 Task: nan
Action: Mouse moved to (479, 597)
Screenshot: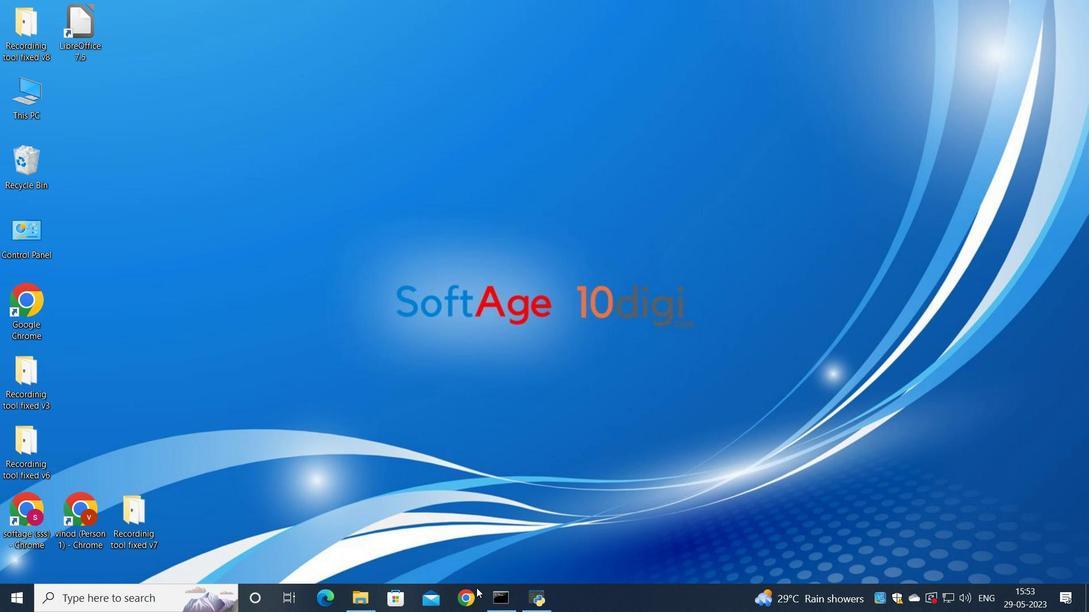 
Action: Mouse pressed left at (479, 597)
Screenshot: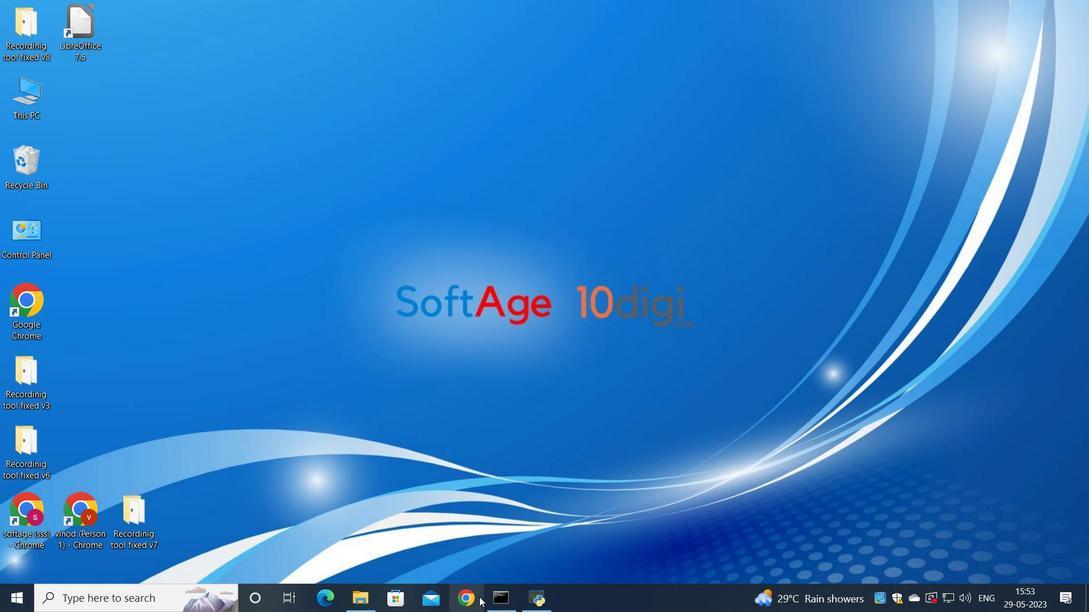 
Action: Mouse moved to (453, 360)
Screenshot: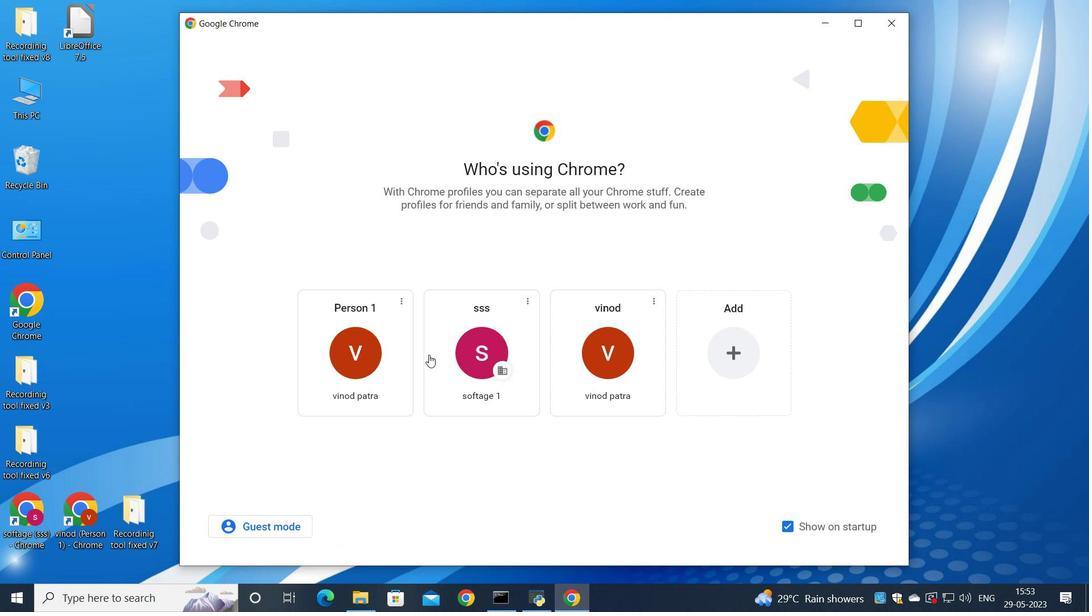 
Action: Mouse pressed left at (453, 360)
Screenshot: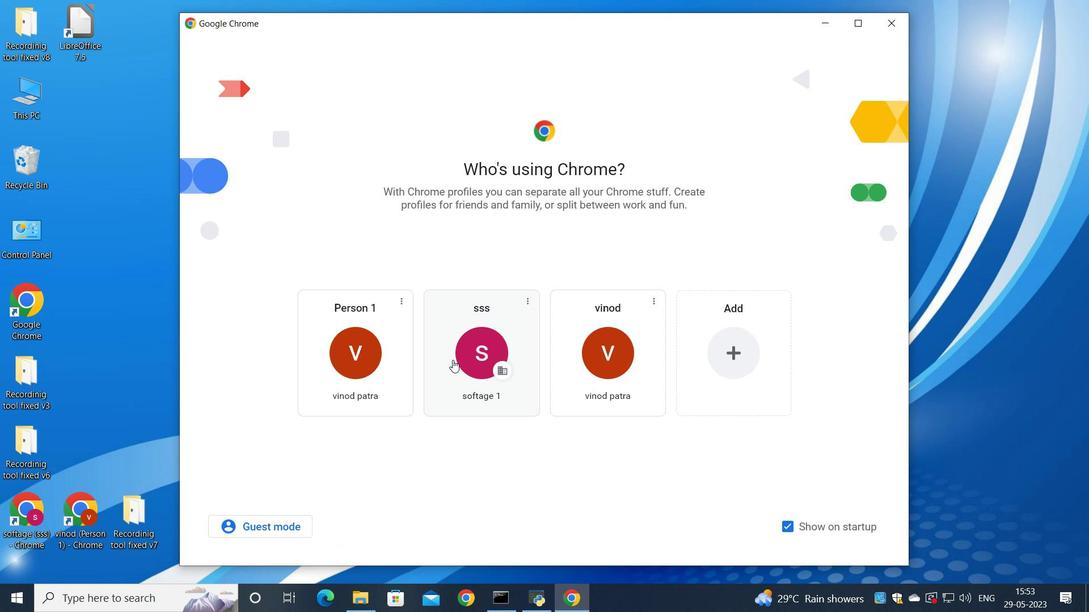 
Action: Mouse moved to (958, 73)
Screenshot: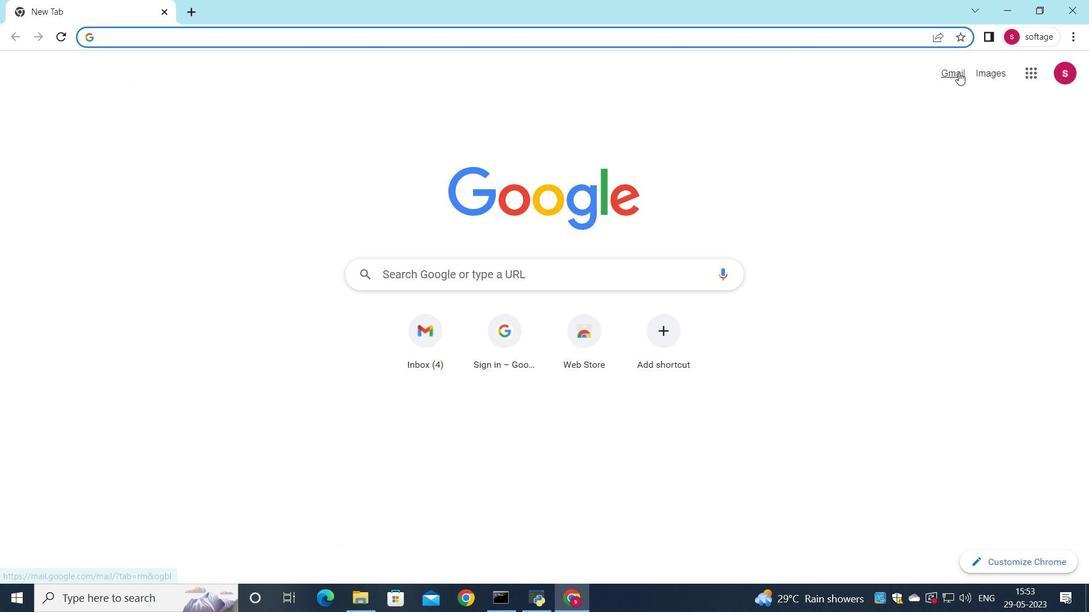 
Action: Mouse pressed left at (958, 73)
Screenshot: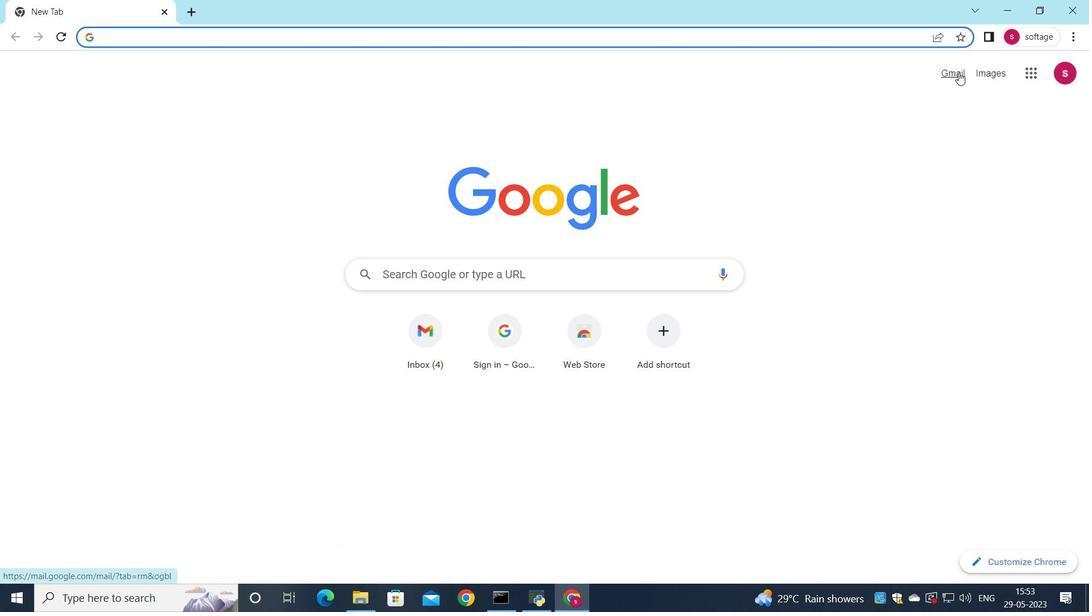 
Action: Mouse moved to (919, 98)
Screenshot: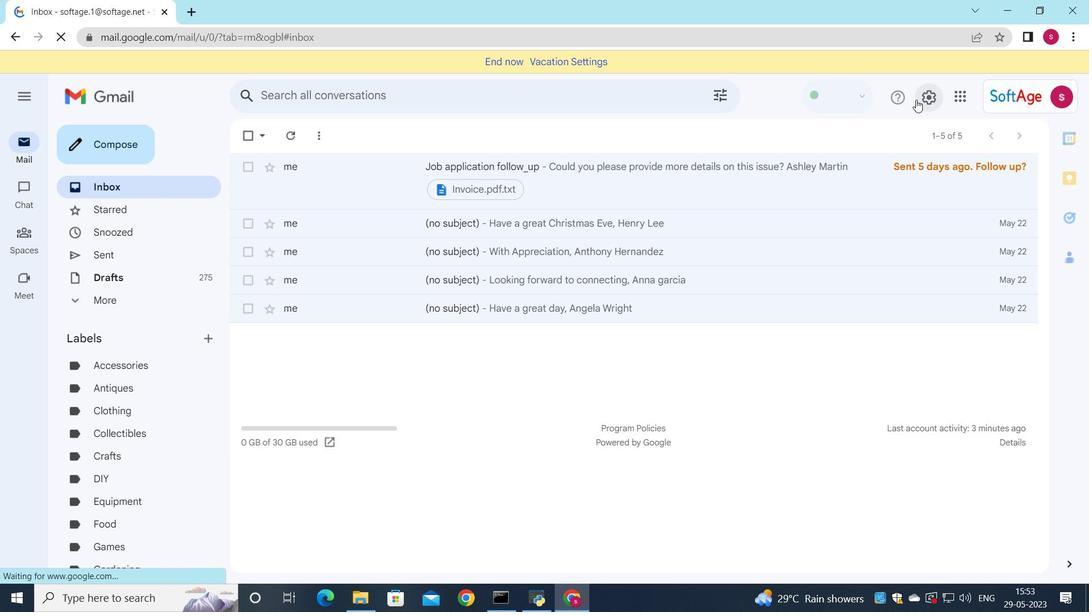 
Action: Mouse pressed left at (919, 98)
Screenshot: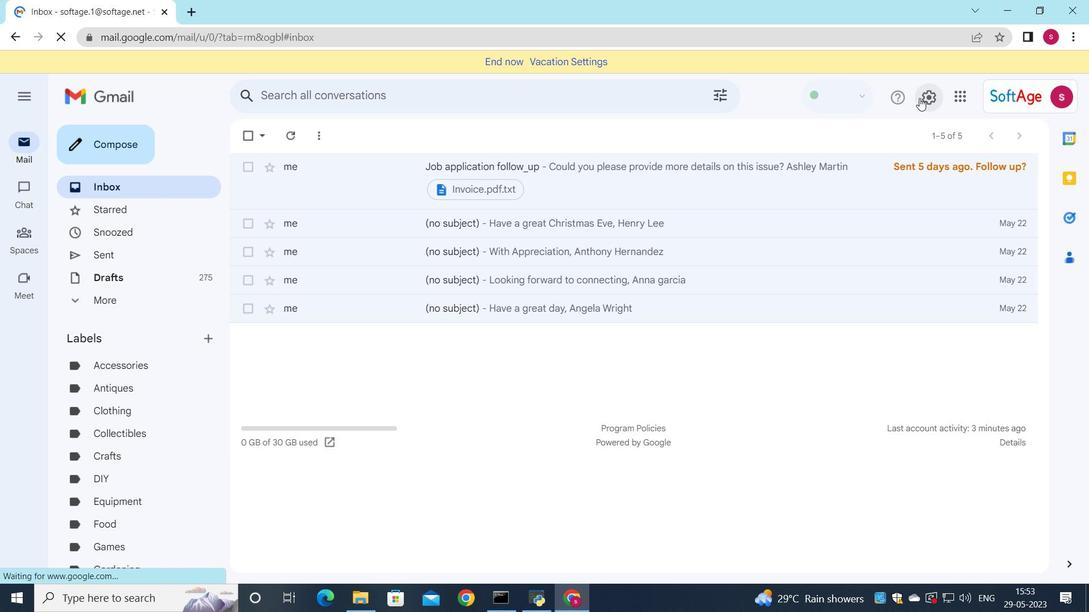 
Action: Mouse moved to (911, 168)
Screenshot: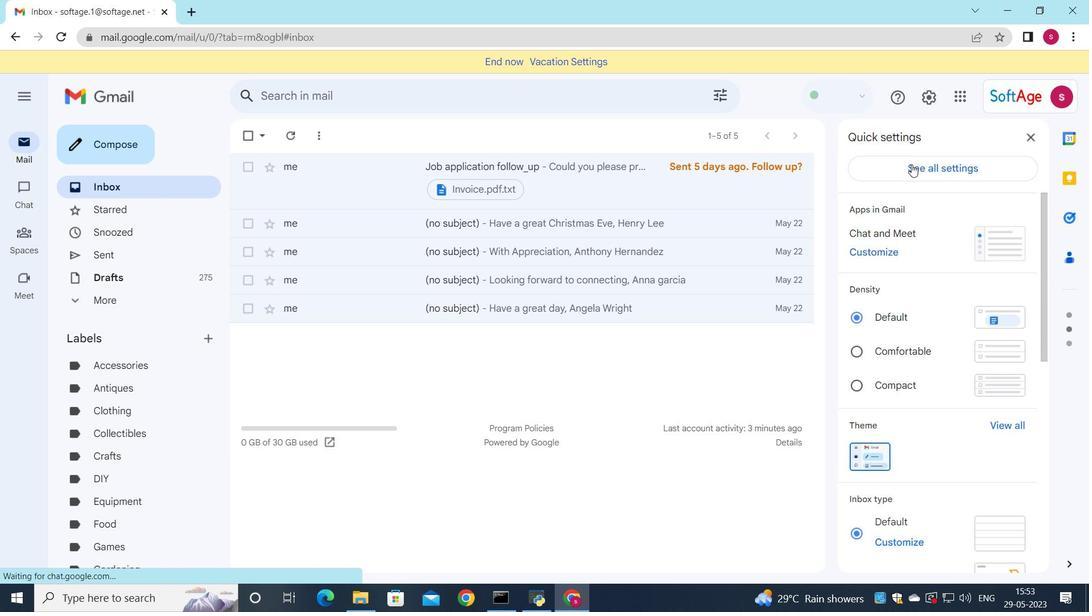 
Action: Mouse pressed left at (911, 168)
Screenshot: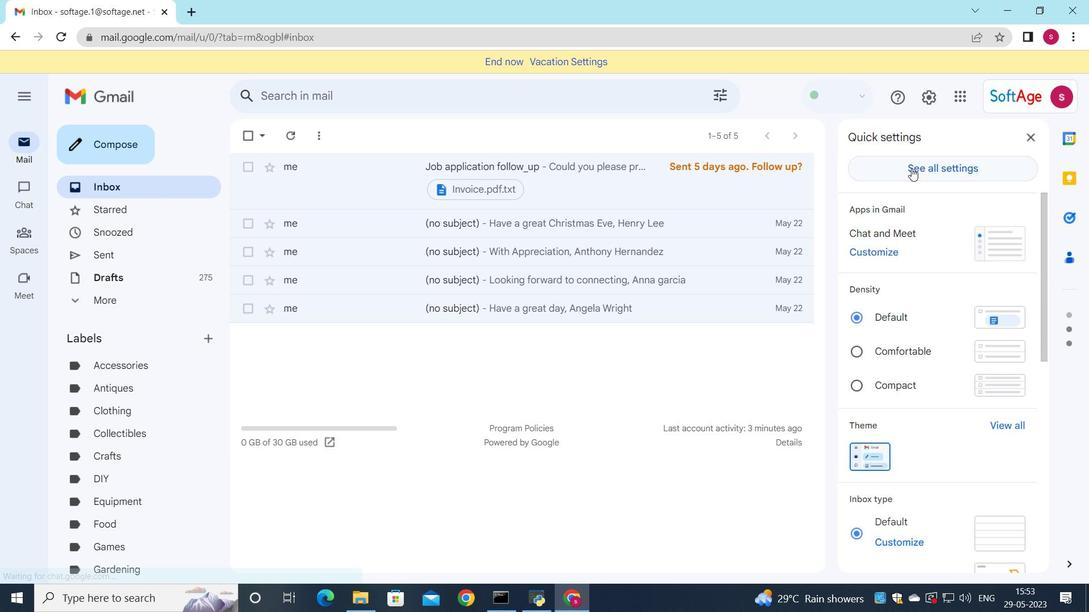 
Action: Mouse moved to (430, 329)
Screenshot: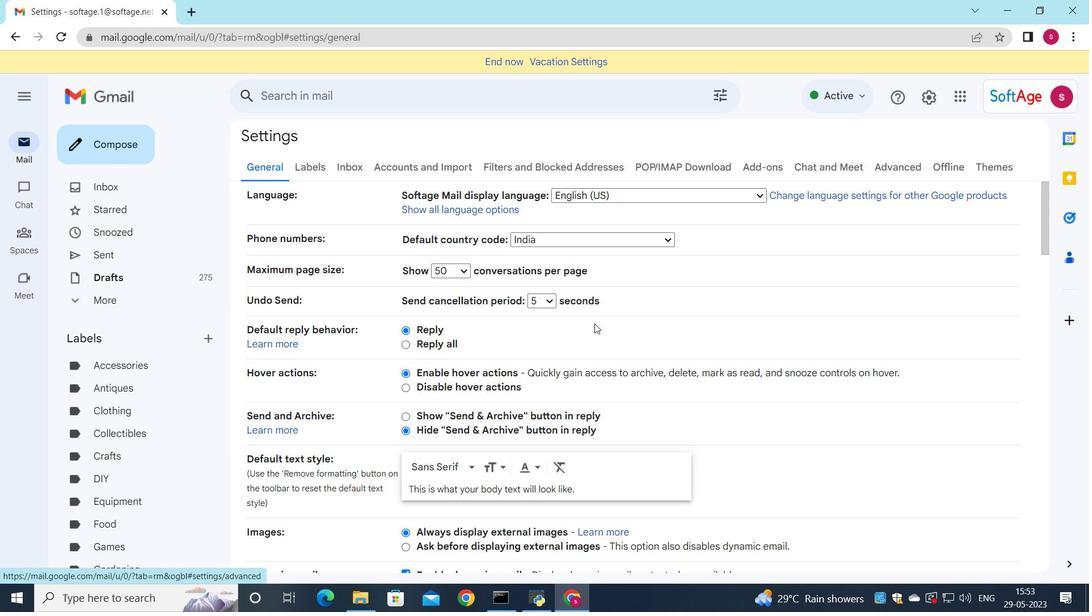 
Action: Mouse scrolled (430, 329) with delta (0, 0)
Screenshot: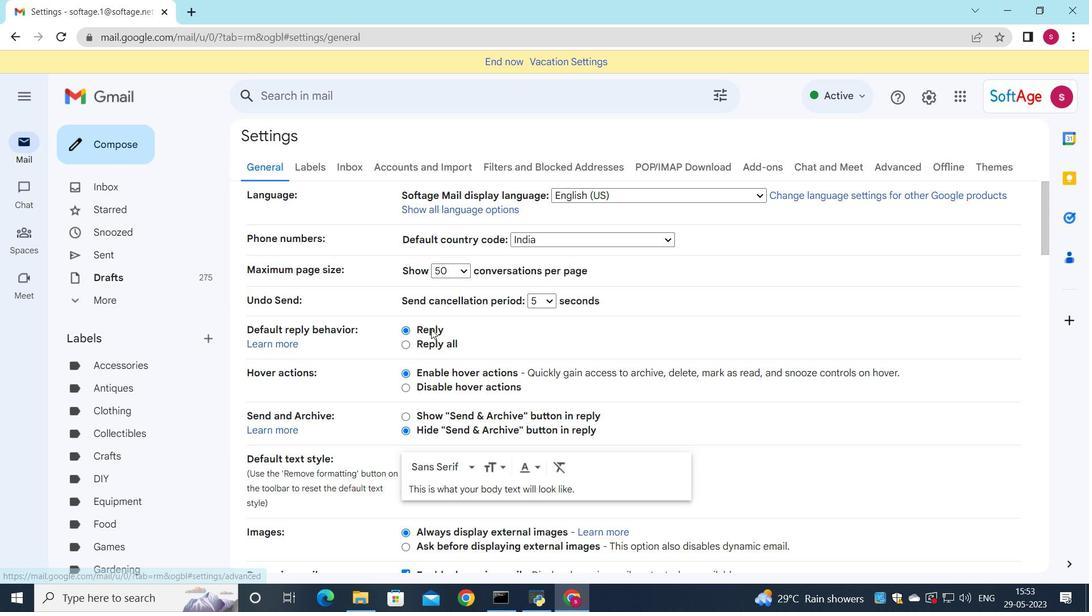 
Action: Mouse scrolled (430, 329) with delta (0, 0)
Screenshot: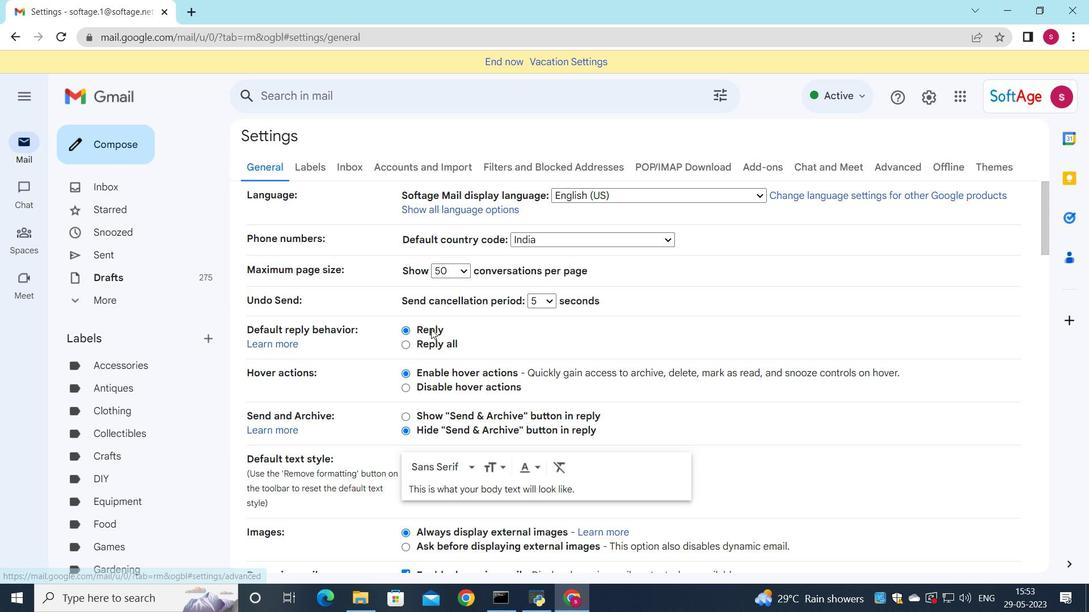 
Action: Mouse moved to (428, 333)
Screenshot: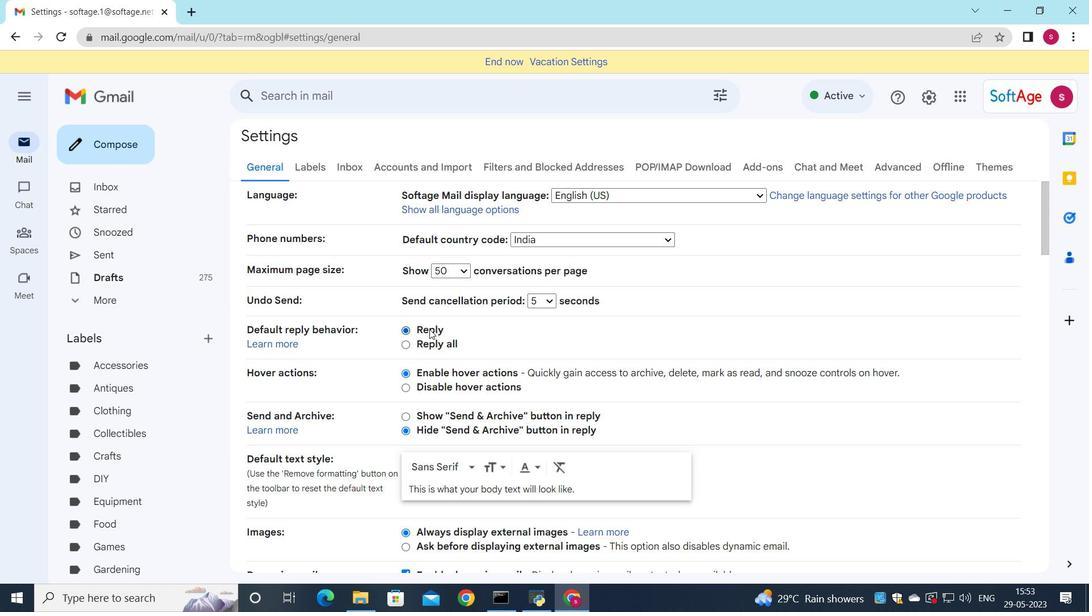
Action: Mouse scrolled (428, 333) with delta (0, 0)
Screenshot: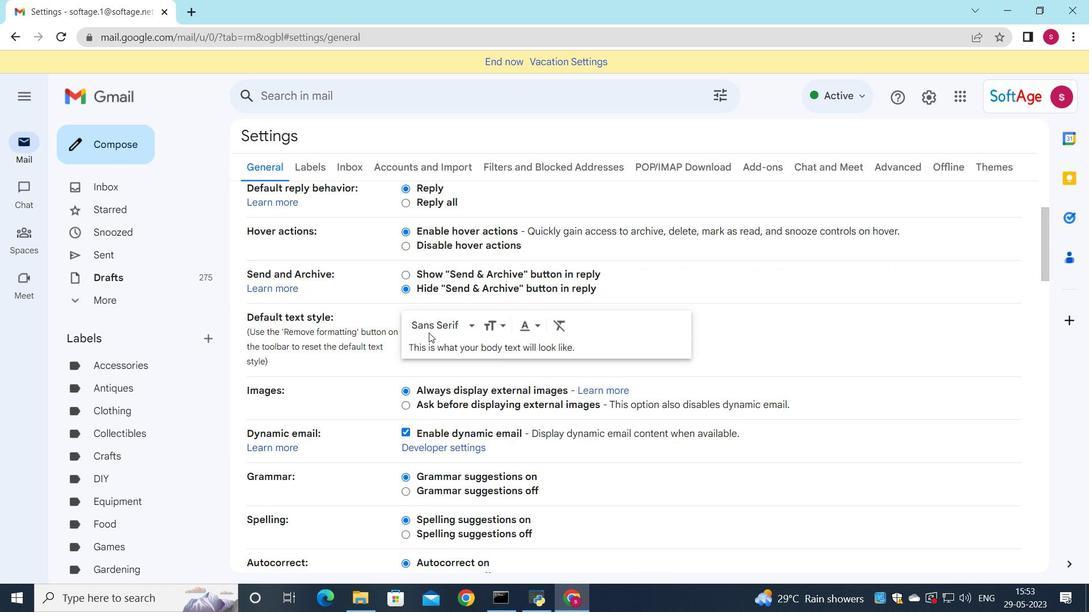 
Action: Mouse scrolled (428, 333) with delta (0, 0)
Screenshot: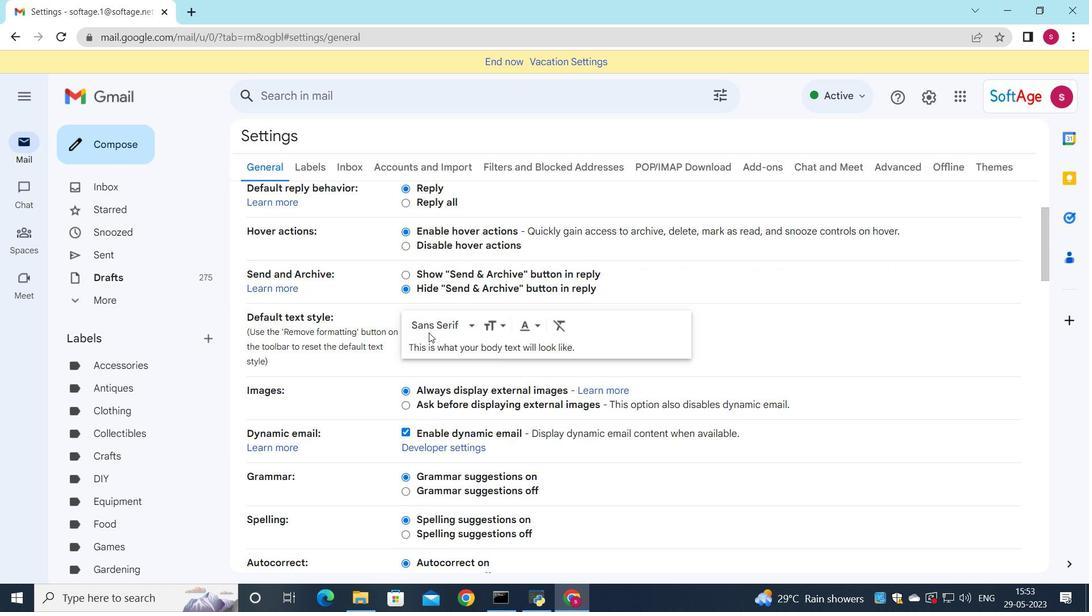 
Action: Mouse scrolled (428, 333) with delta (0, 0)
Screenshot: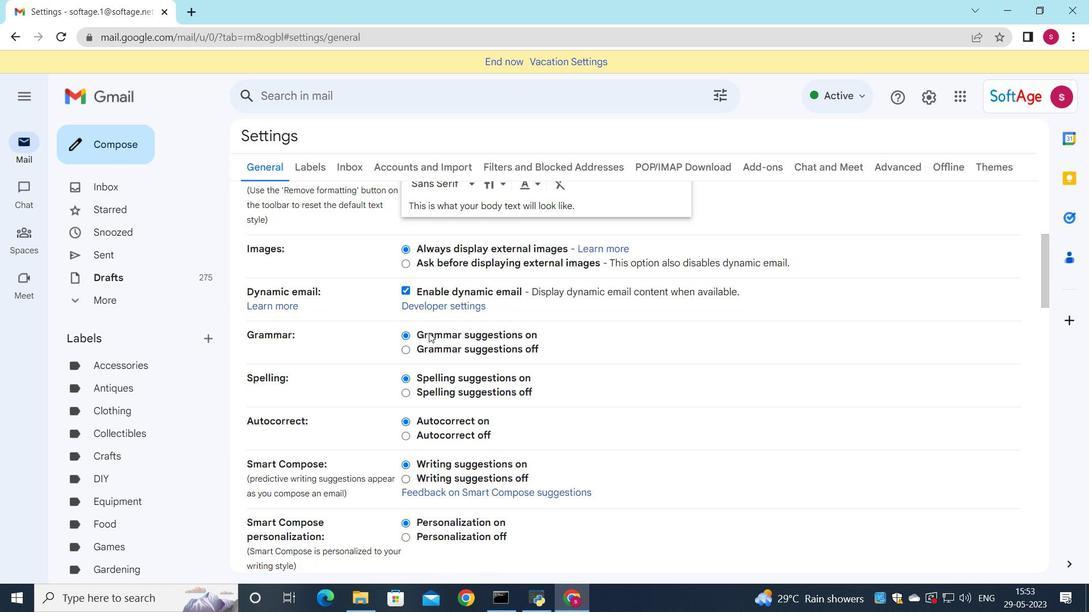 
Action: Mouse scrolled (428, 333) with delta (0, 0)
Screenshot: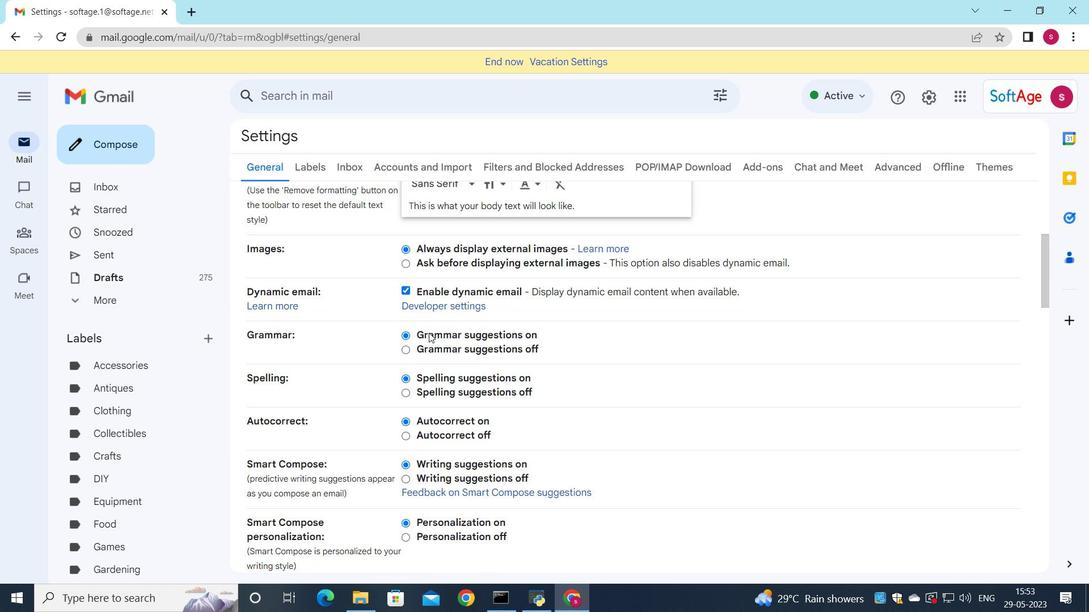 
Action: Mouse scrolled (428, 333) with delta (0, 0)
Screenshot: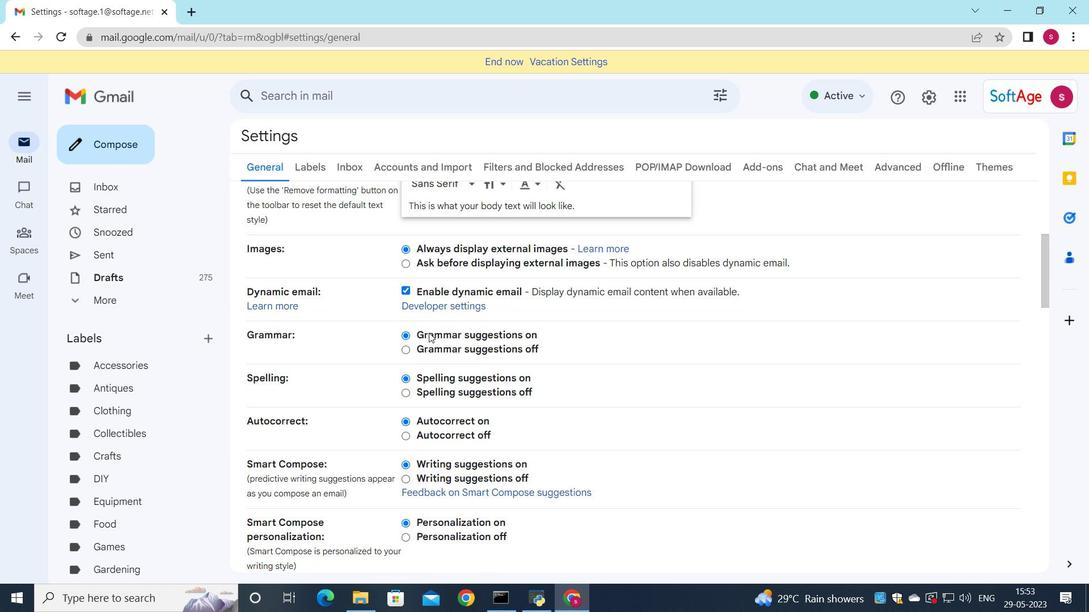 
Action: Mouse scrolled (428, 333) with delta (0, 0)
Screenshot: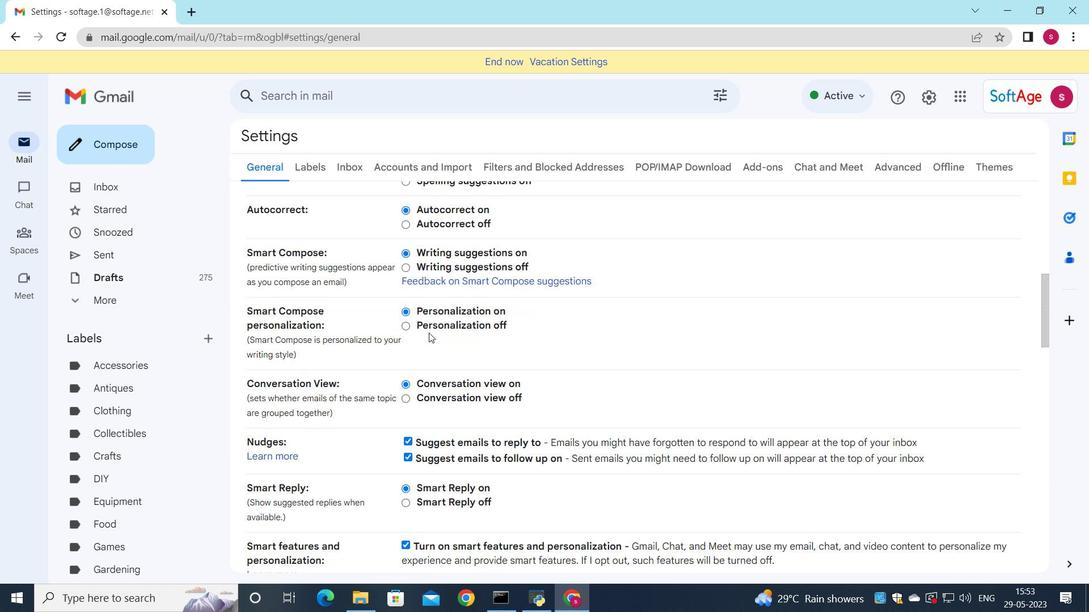 
Action: Mouse scrolled (428, 333) with delta (0, 0)
Screenshot: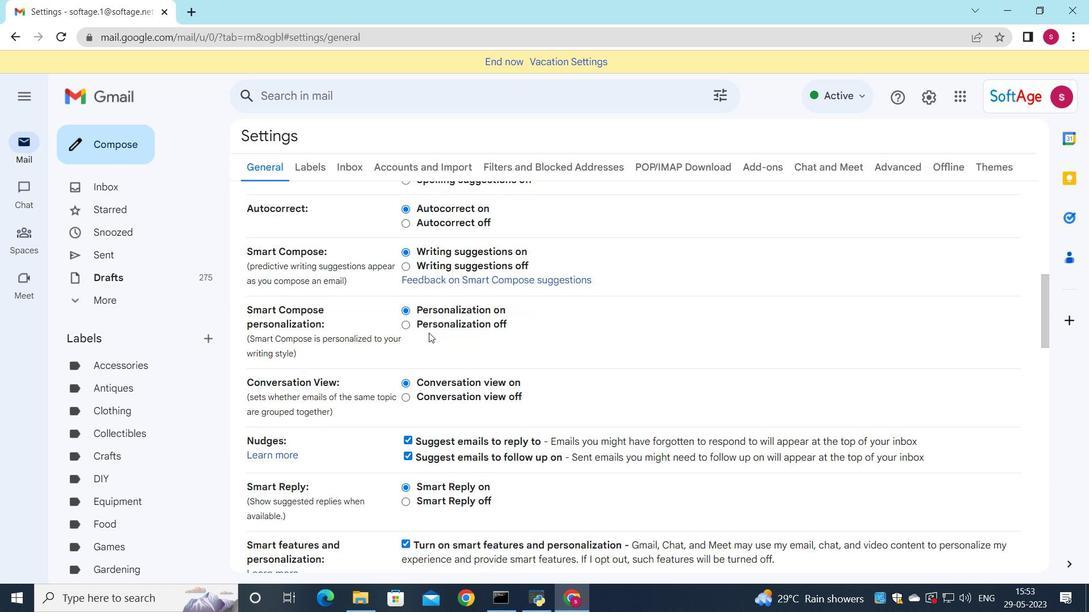 
Action: Mouse scrolled (428, 333) with delta (0, 0)
Screenshot: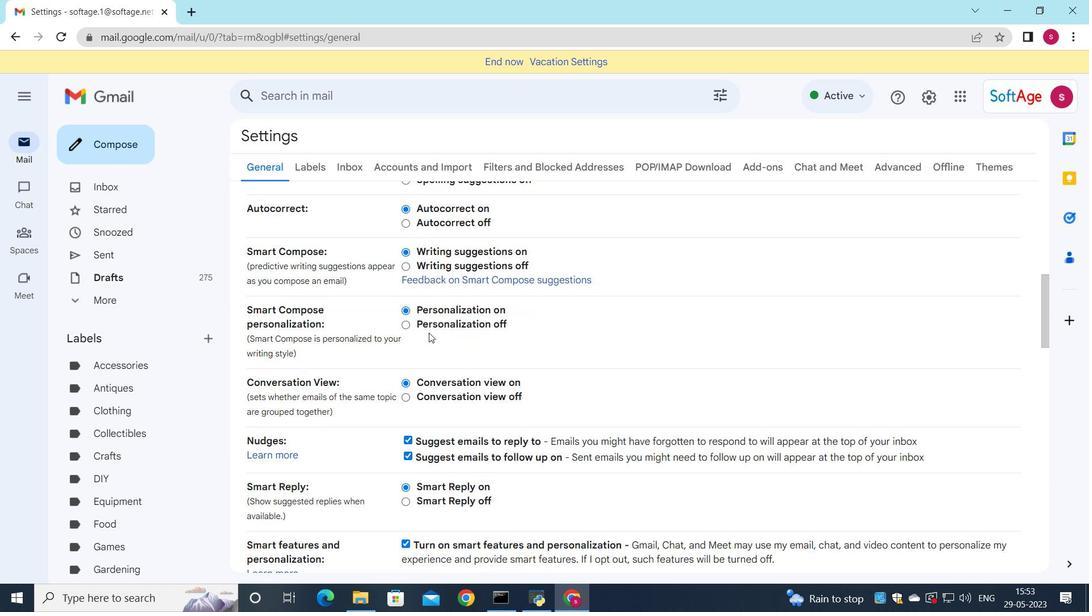 
Action: Mouse scrolled (428, 333) with delta (0, 0)
Screenshot: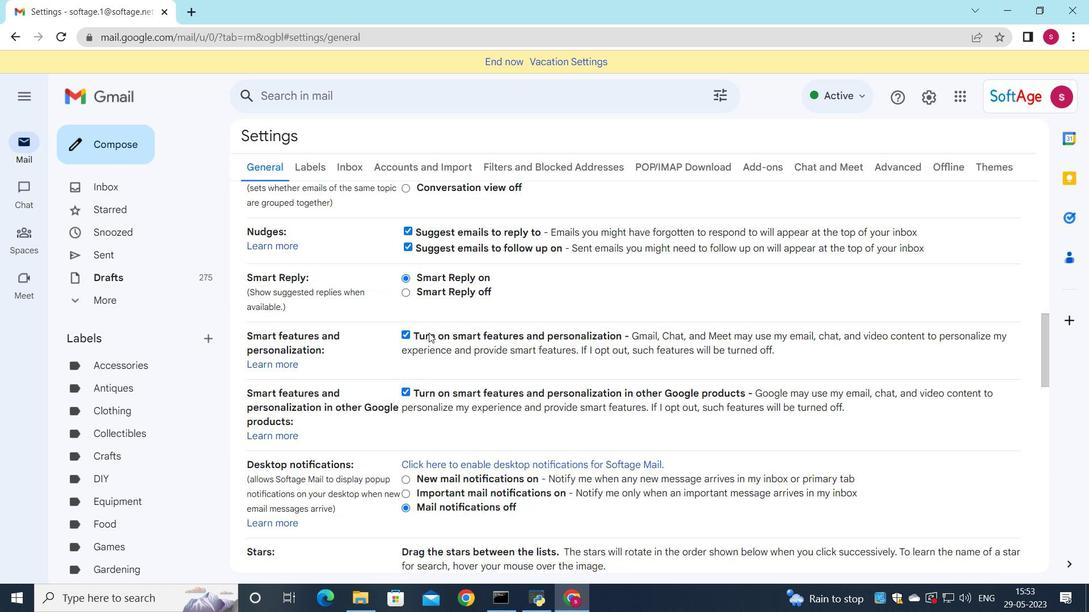 
Action: Mouse scrolled (428, 333) with delta (0, 0)
Screenshot: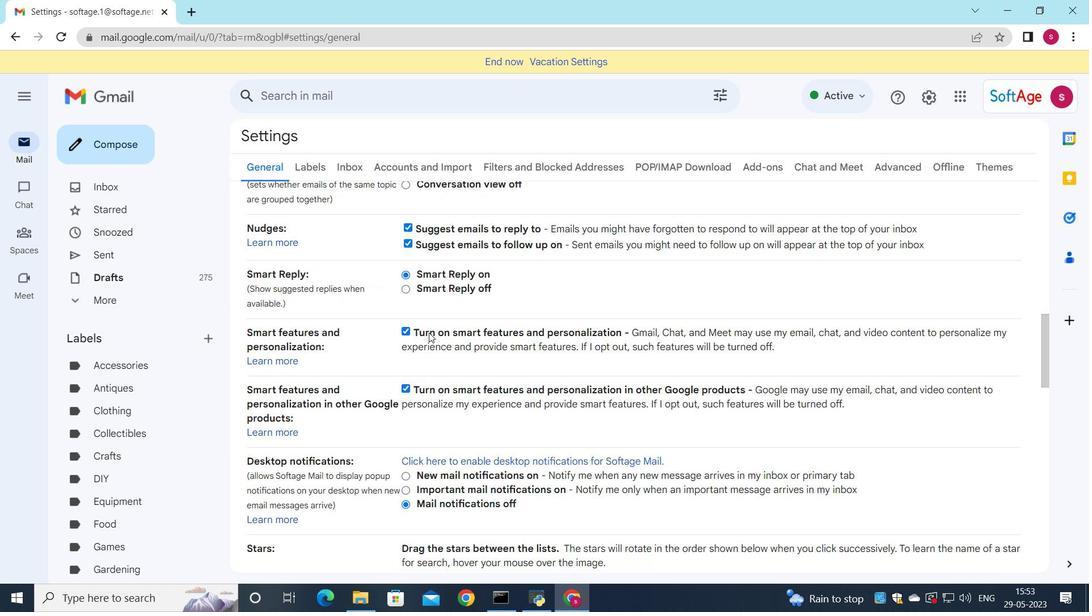 
Action: Mouse scrolled (428, 333) with delta (0, 0)
Screenshot: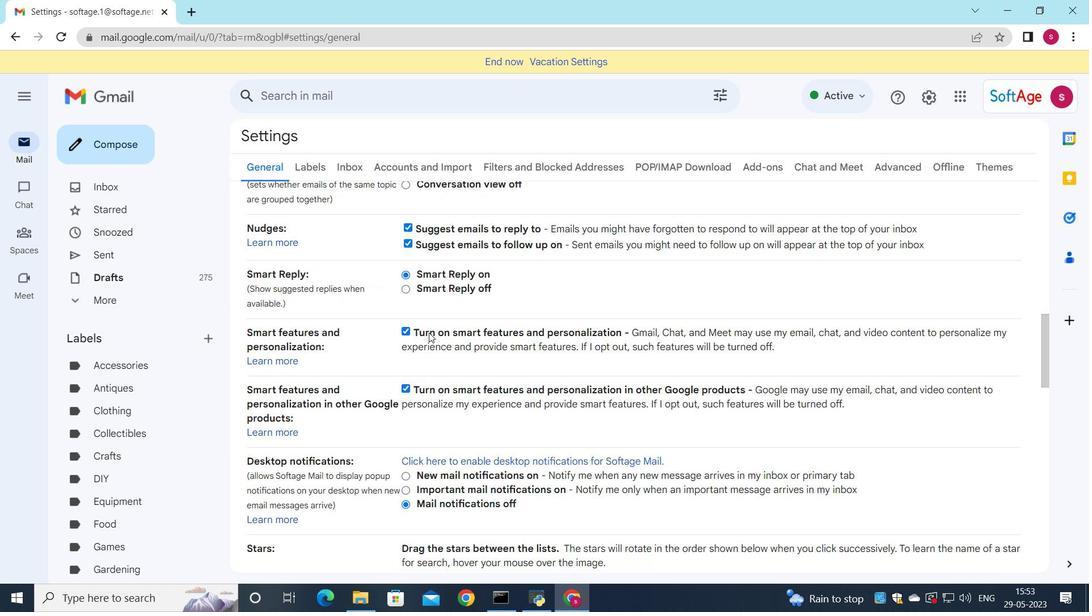 
Action: Mouse scrolled (428, 333) with delta (0, 0)
Screenshot: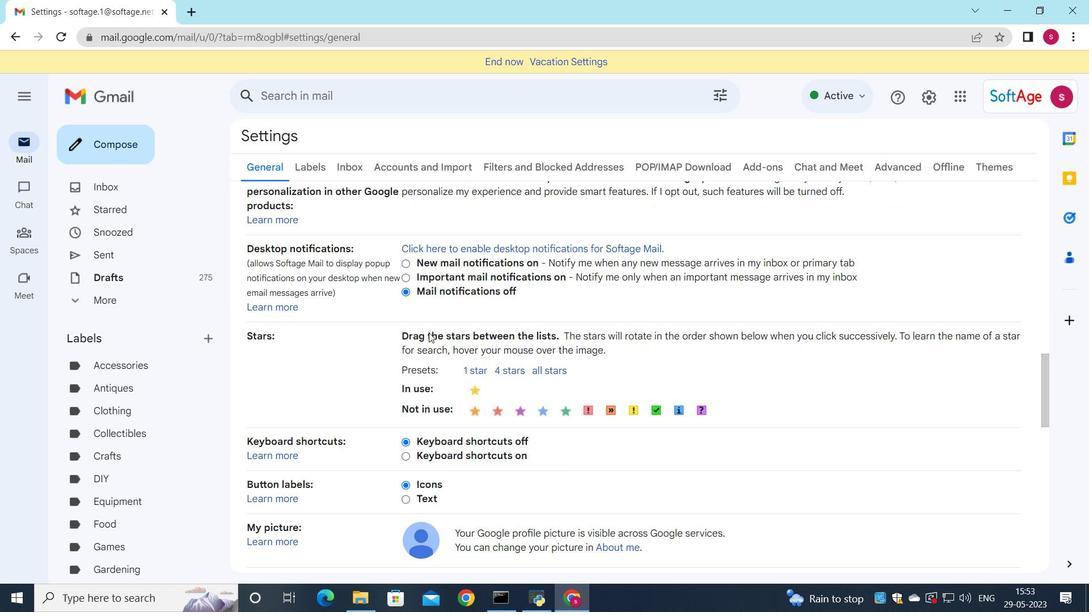 
Action: Mouse scrolled (428, 333) with delta (0, 0)
Screenshot: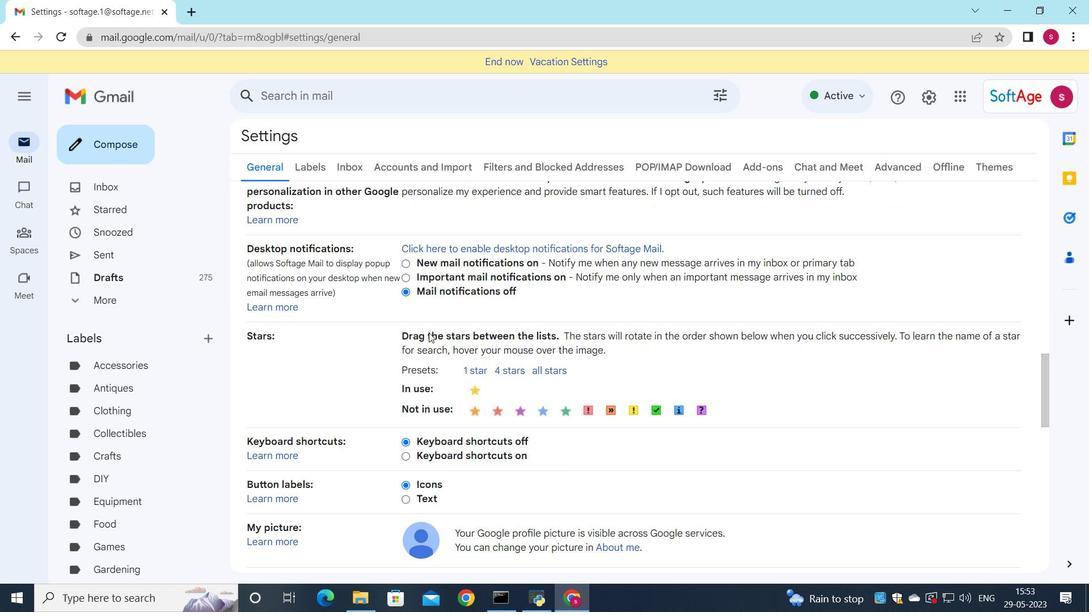 
Action: Mouse scrolled (428, 333) with delta (0, 0)
Screenshot: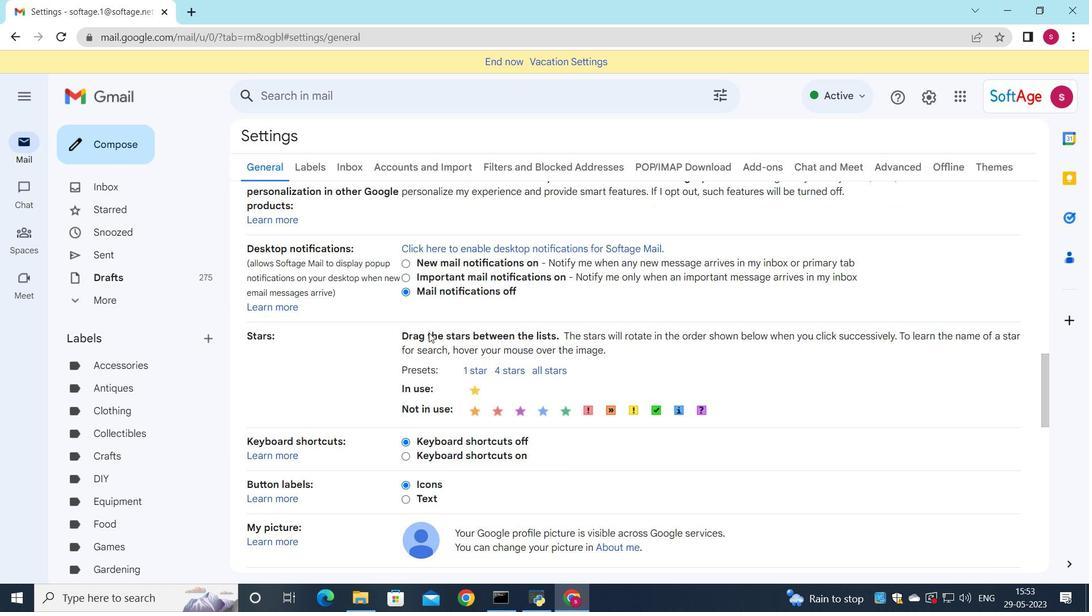 
Action: Mouse scrolled (428, 333) with delta (0, 0)
Screenshot: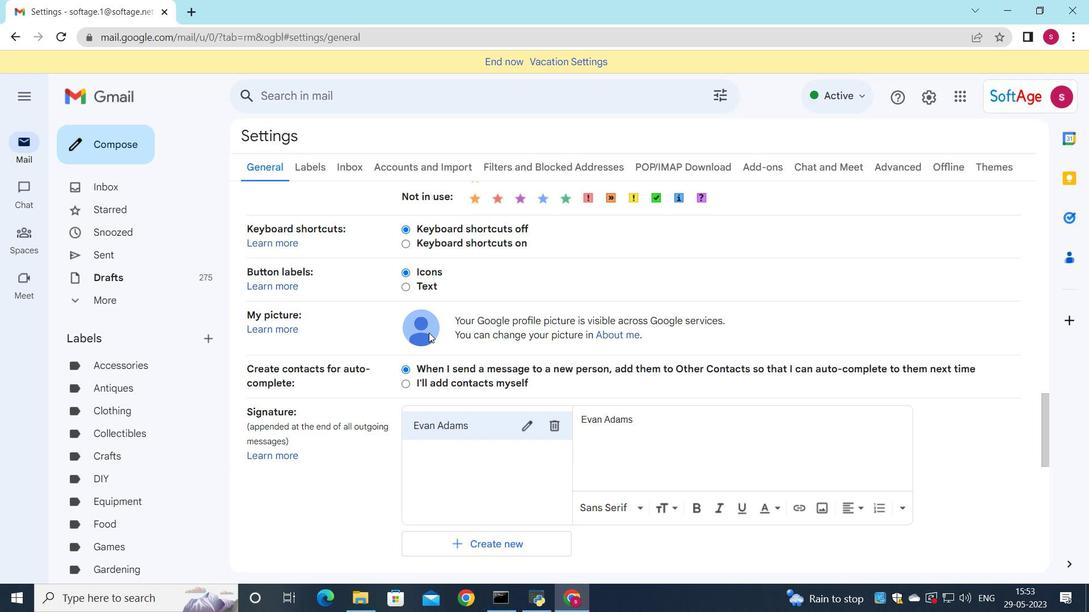 
Action: Mouse scrolled (428, 333) with delta (0, 0)
Screenshot: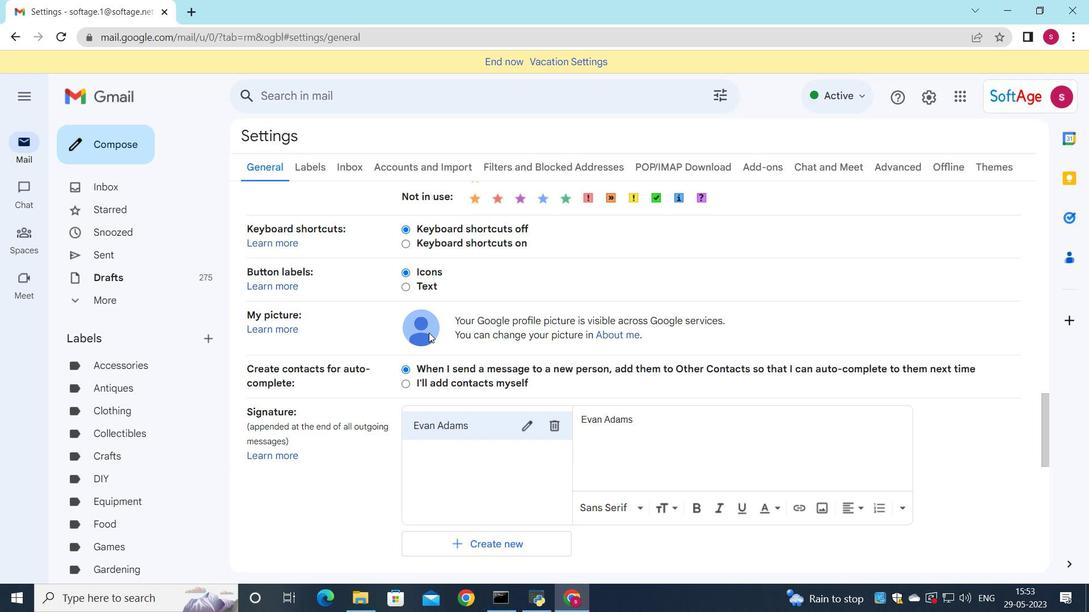 
Action: Mouse scrolled (428, 333) with delta (0, 0)
Screenshot: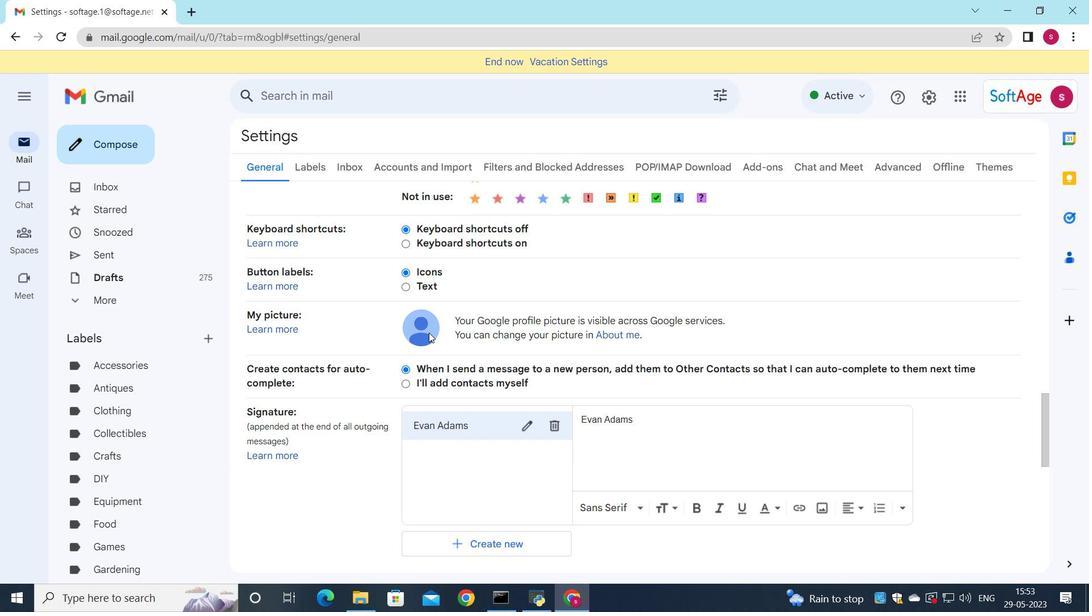 
Action: Mouse moved to (559, 217)
Screenshot: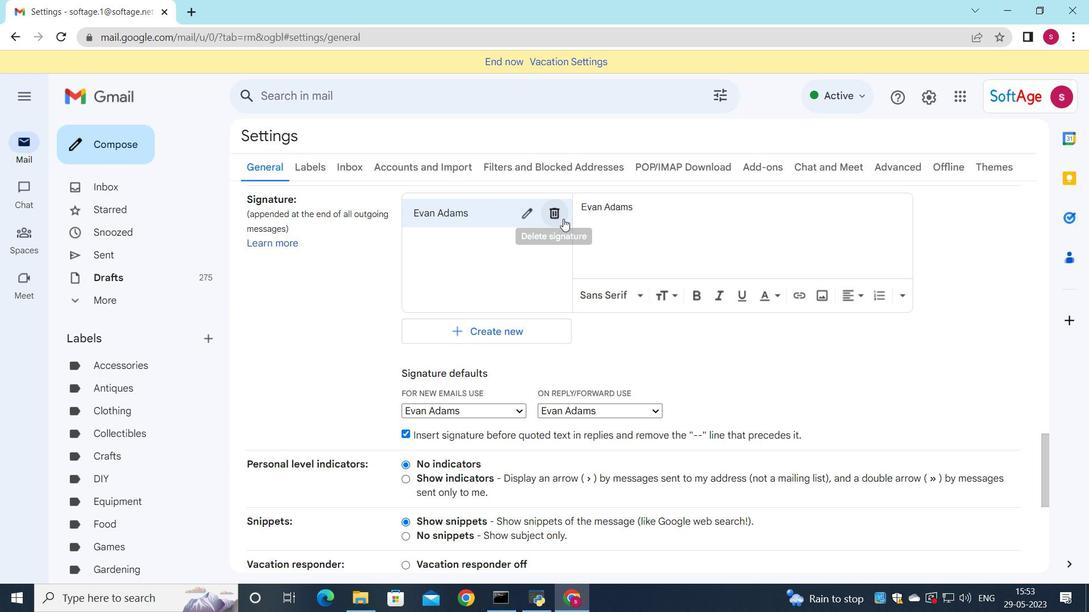 
Action: Mouse pressed left at (559, 217)
Screenshot: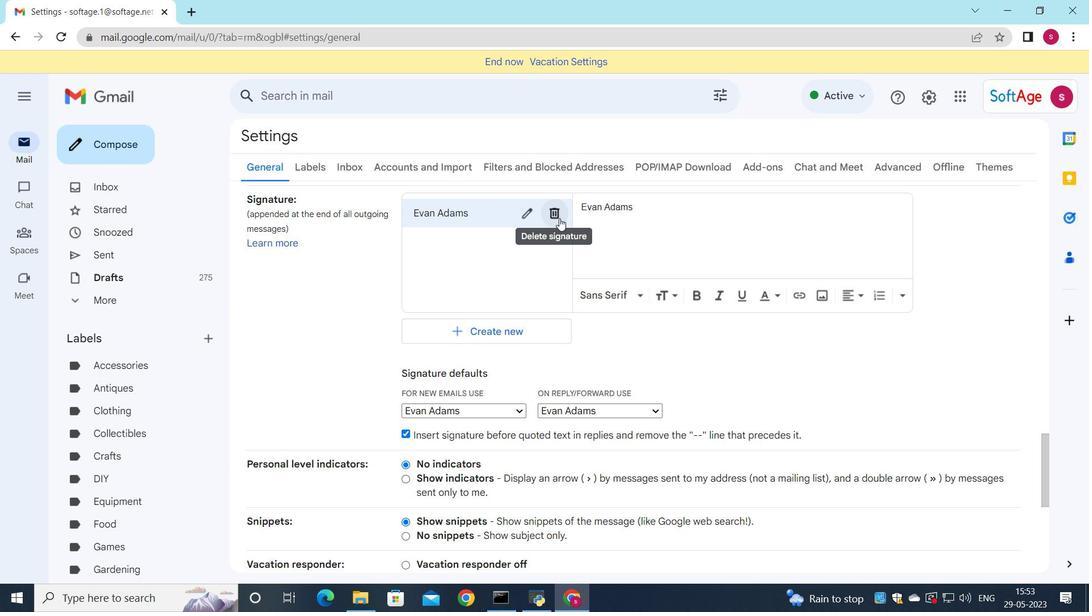
Action: Mouse moved to (663, 348)
Screenshot: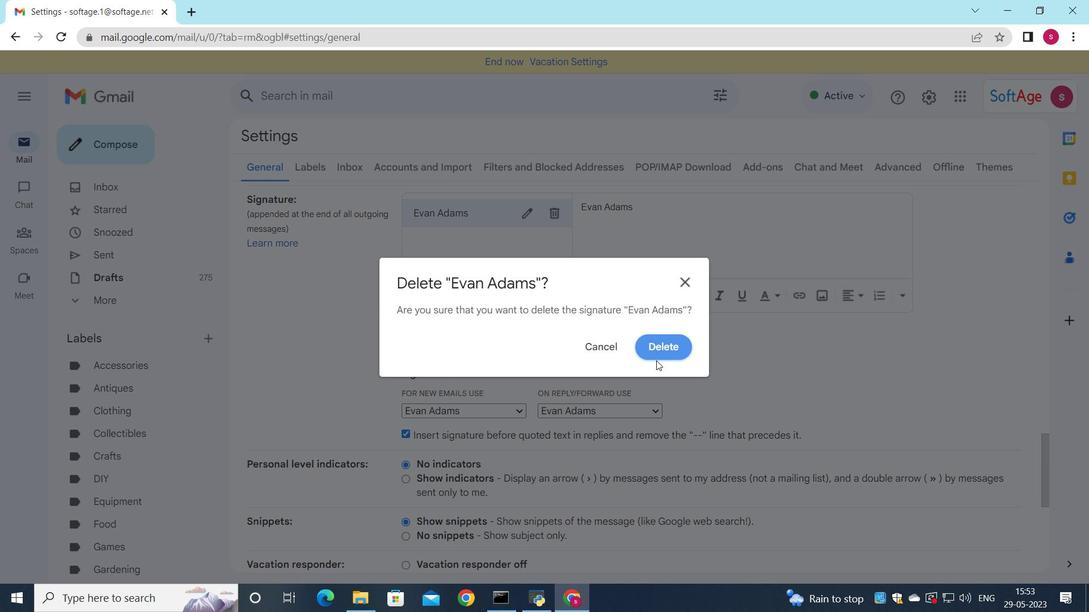 
Action: Mouse pressed left at (663, 348)
Screenshot: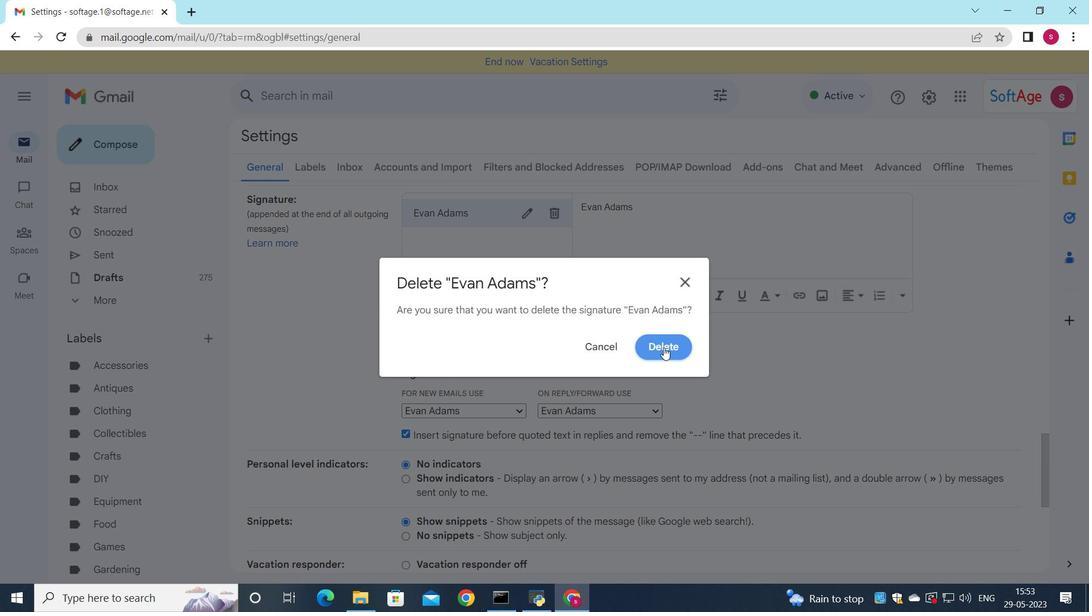 
Action: Mouse moved to (465, 239)
Screenshot: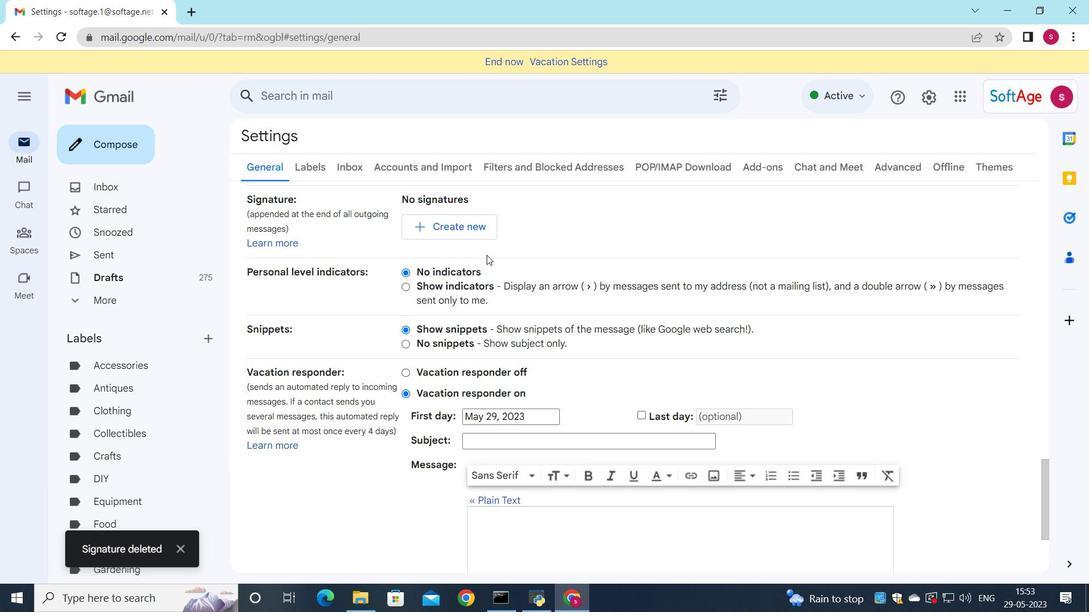 
Action: Mouse pressed left at (465, 239)
Screenshot: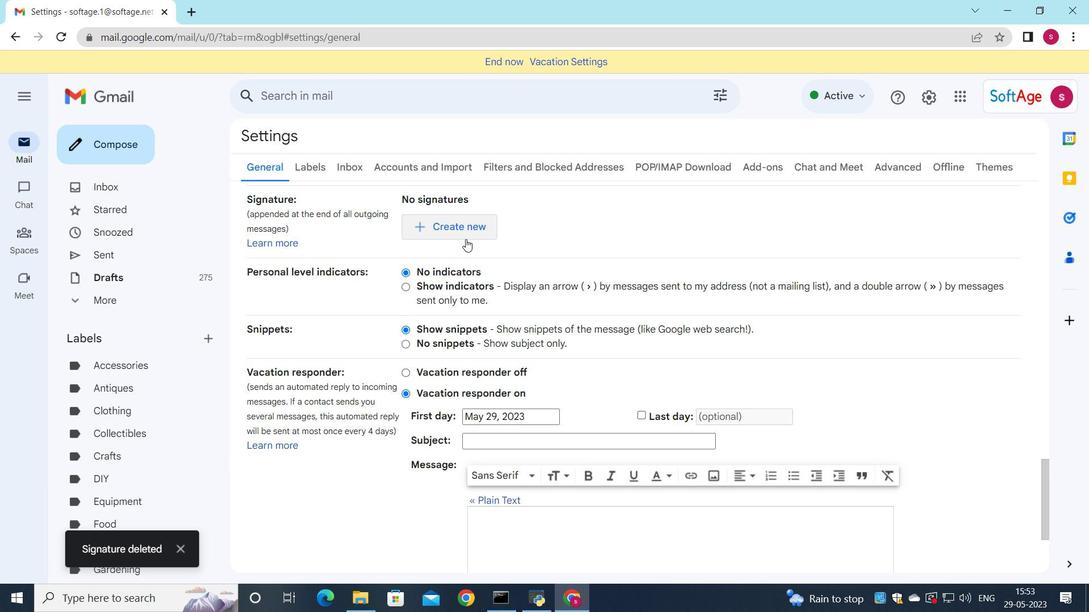 
Action: Mouse moved to (825, 284)
Screenshot: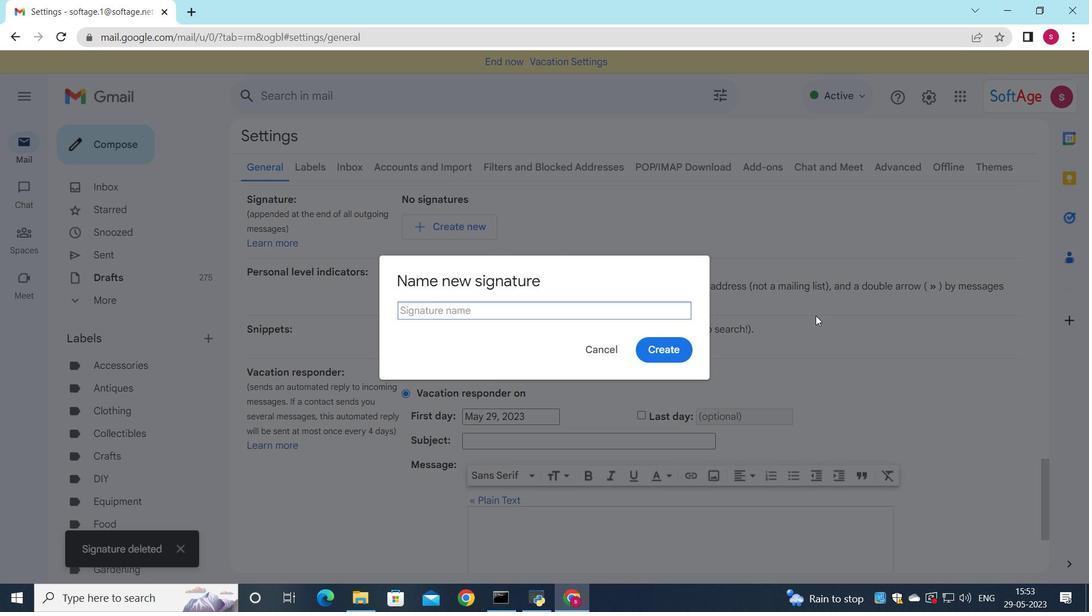 
Action: Key pressed <Key.shift>Evelyn<Key.space><Key.shift>Lewis
Screenshot: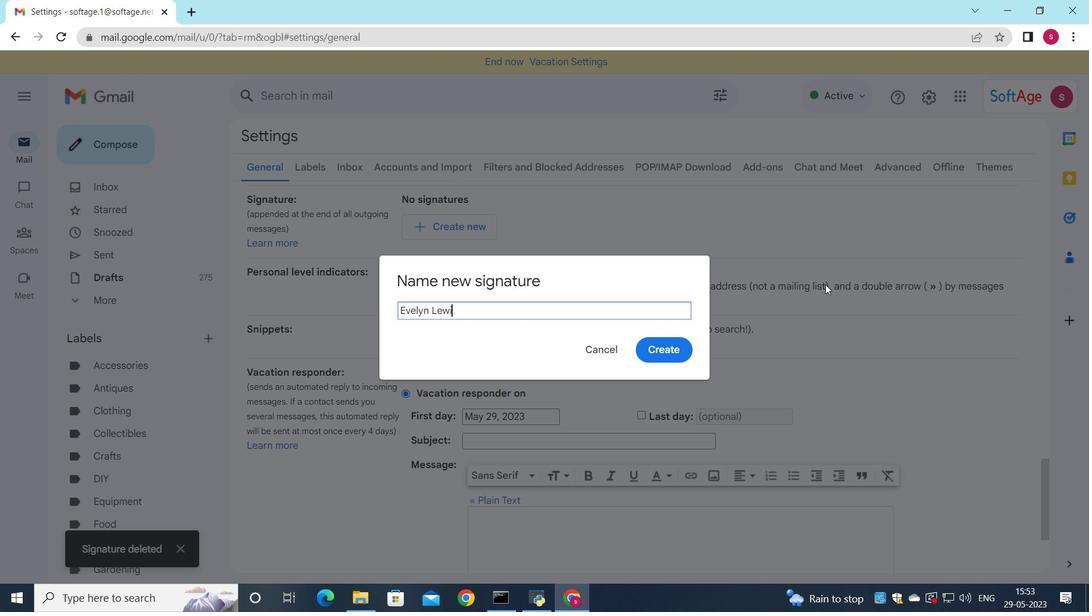 
Action: Mouse moved to (682, 353)
Screenshot: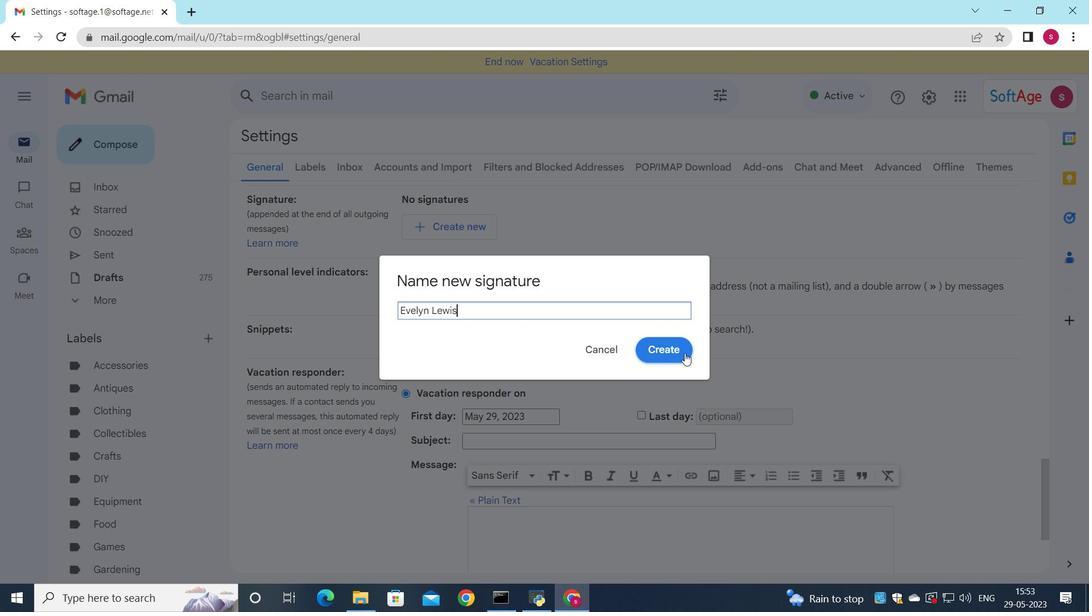 
Action: Mouse pressed left at (682, 353)
Screenshot: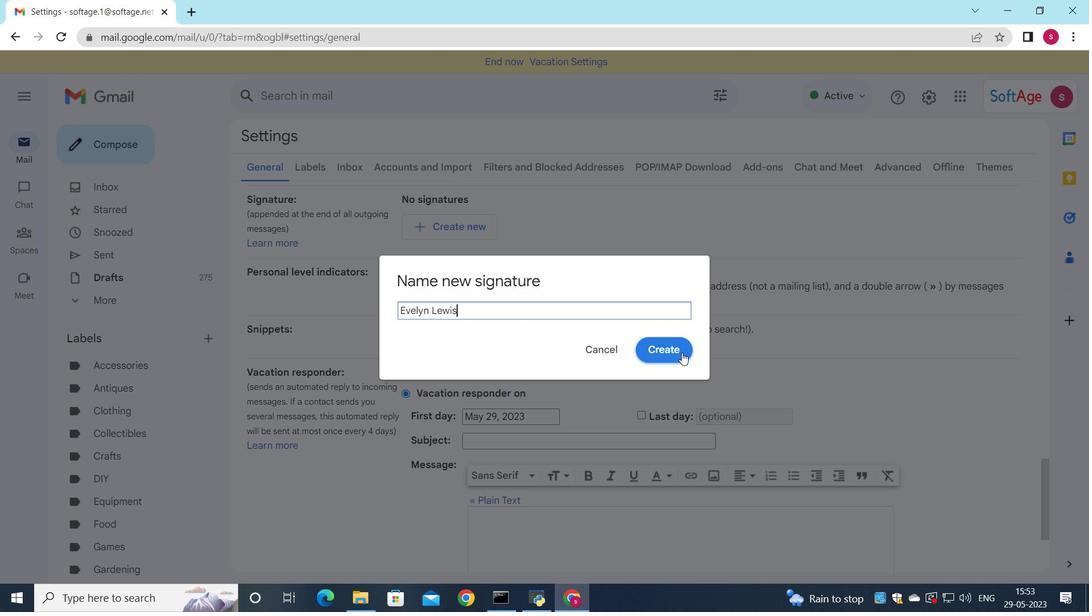 
Action: Mouse moved to (711, 244)
Screenshot: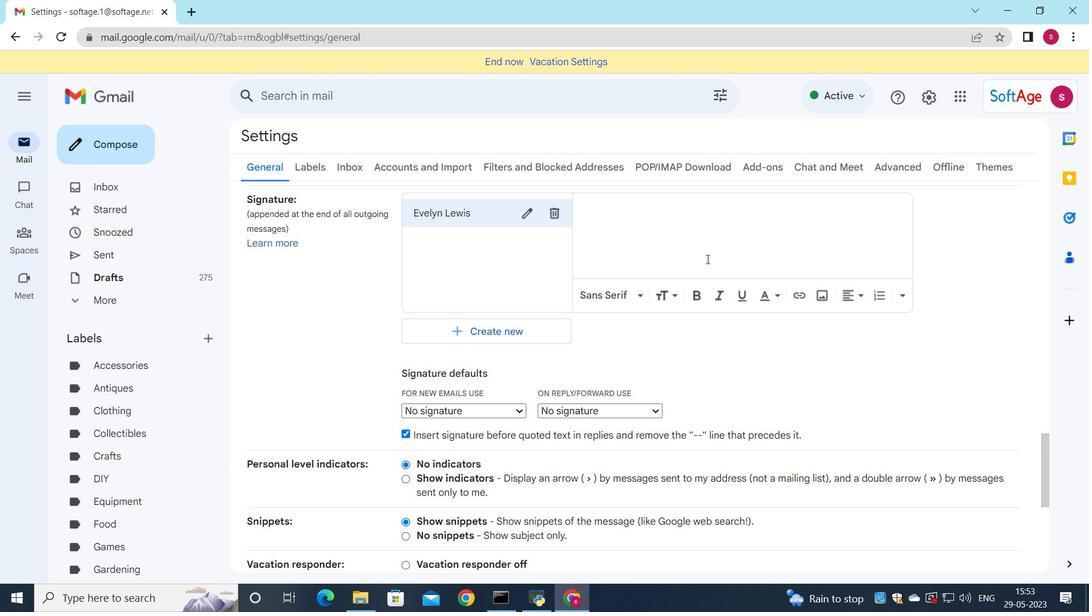 
Action: Mouse pressed left at (711, 244)
Screenshot: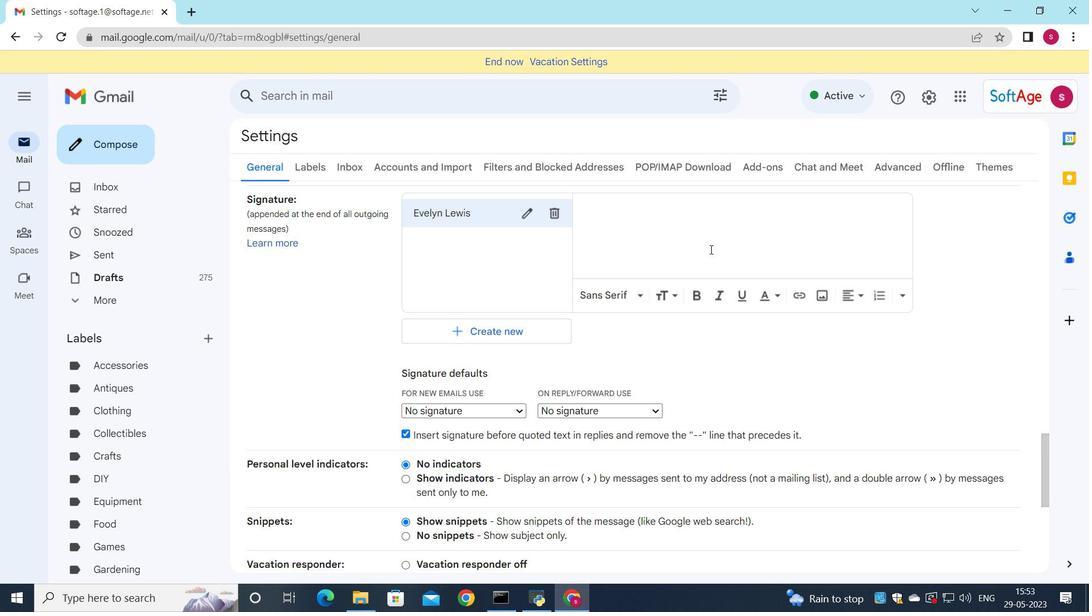 
Action: Key pressed <Key.shift>Evelyn<Key.space><Key.shift>Lewis
Screenshot: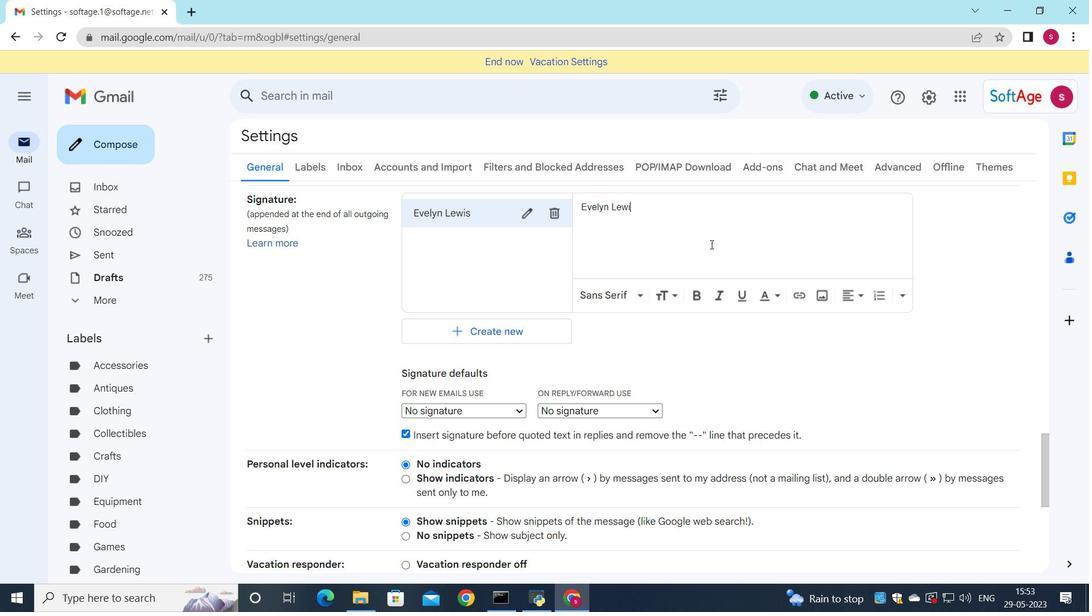 
Action: Mouse moved to (612, 315)
Screenshot: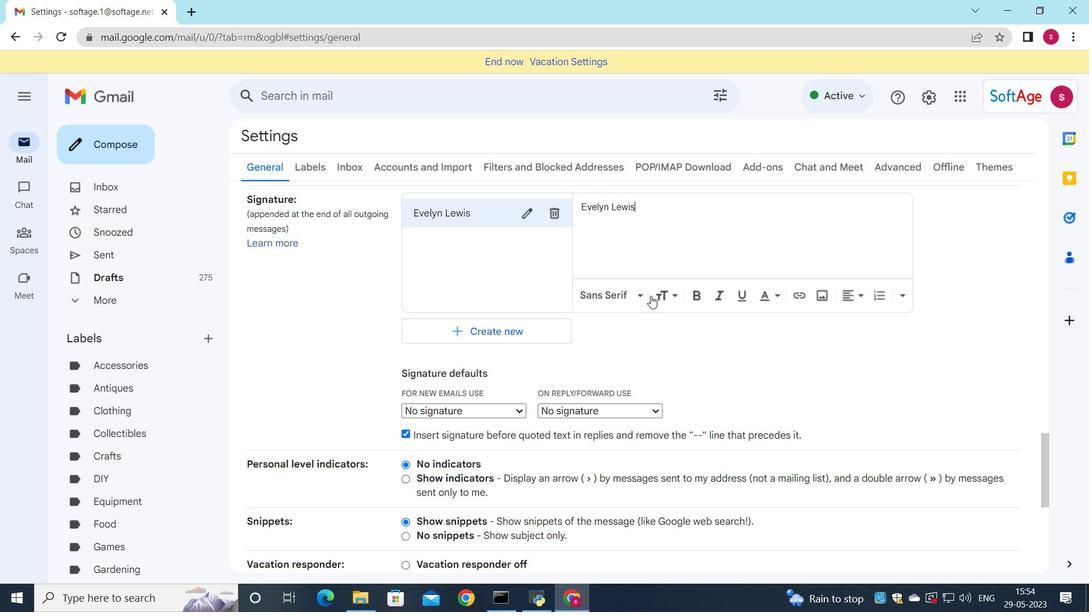 
Action: Mouse scrolled (612, 315) with delta (0, 0)
Screenshot: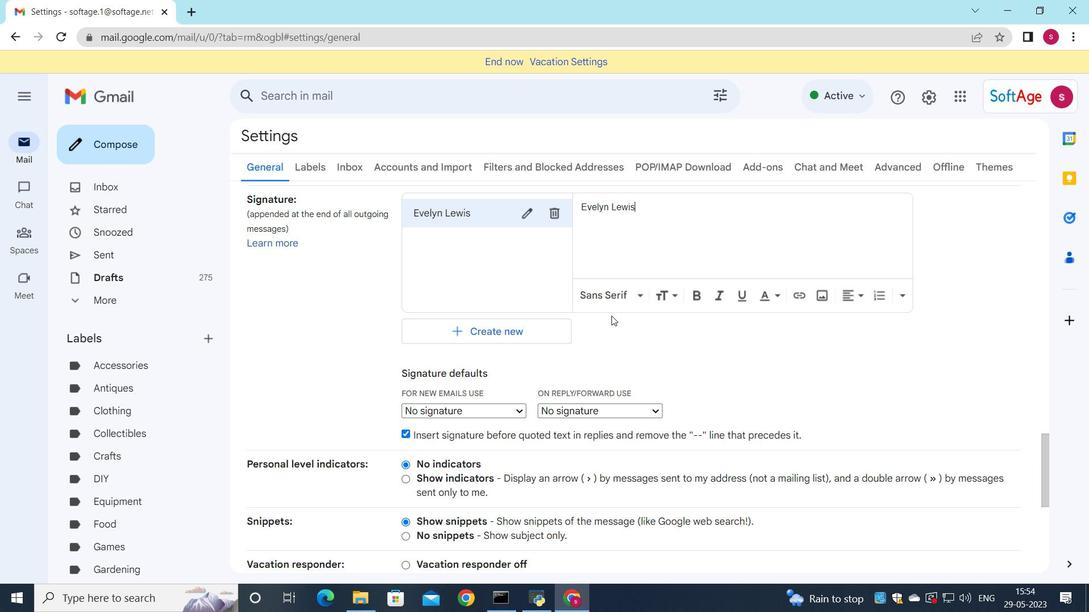 
Action: Mouse moved to (607, 318)
Screenshot: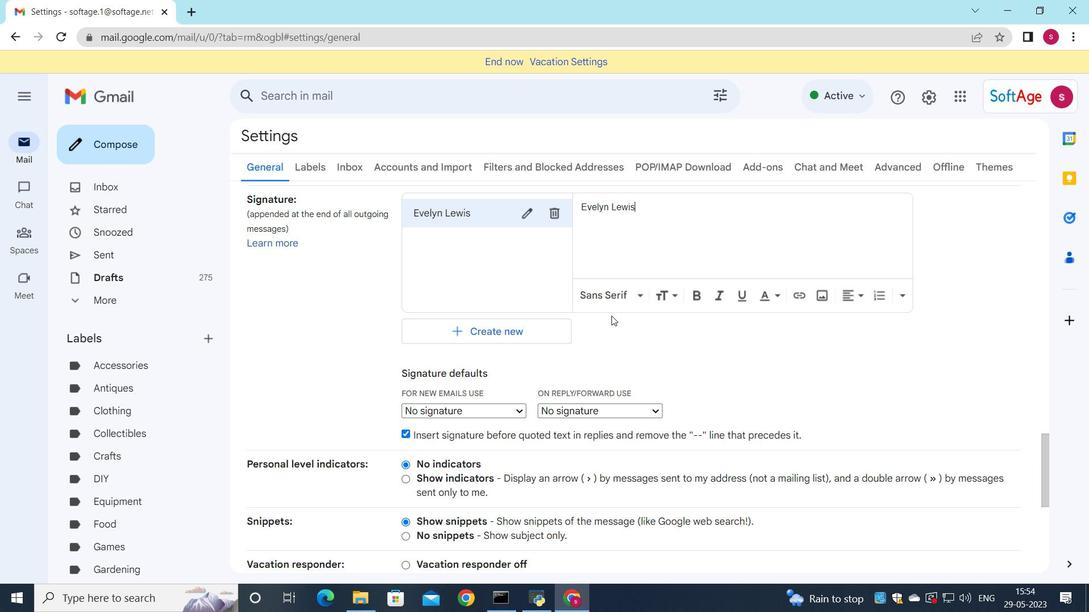
Action: Mouse scrolled (607, 318) with delta (0, 0)
Screenshot: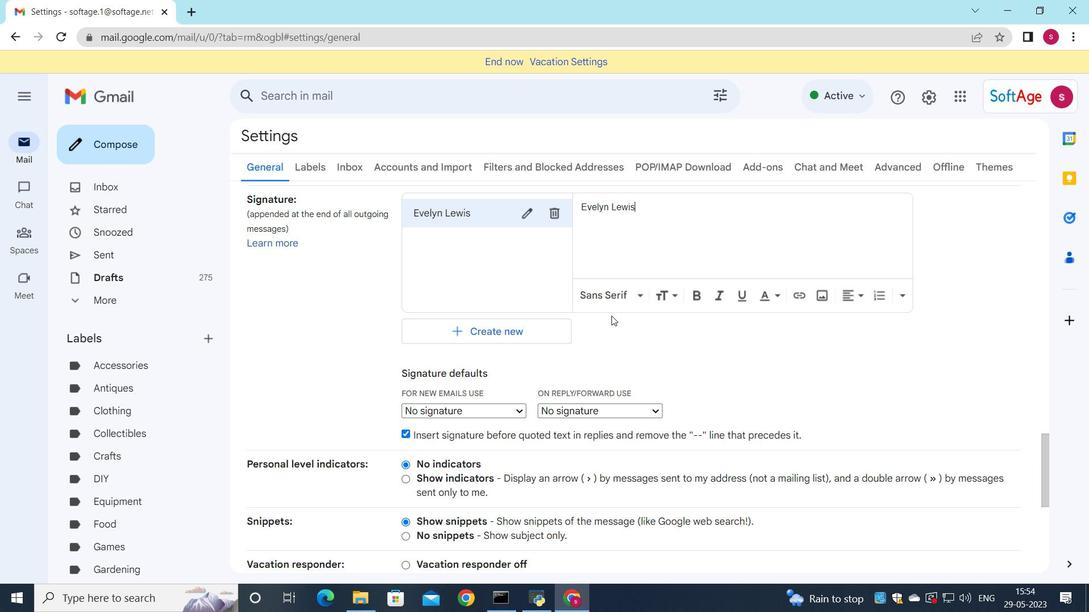 
Action: Mouse moved to (521, 276)
Screenshot: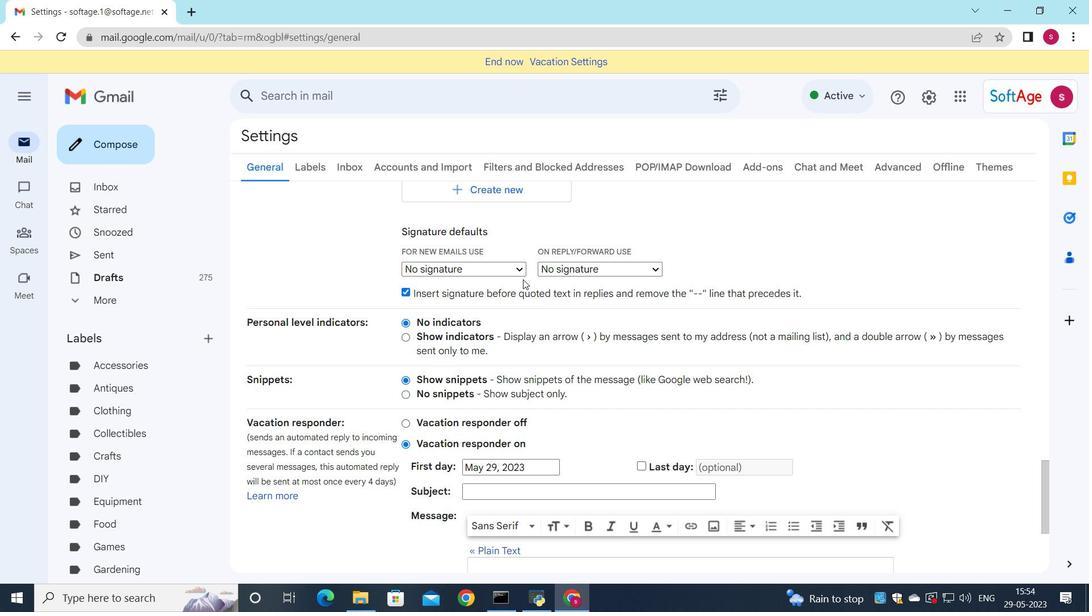 
Action: Mouse pressed left at (521, 276)
Screenshot: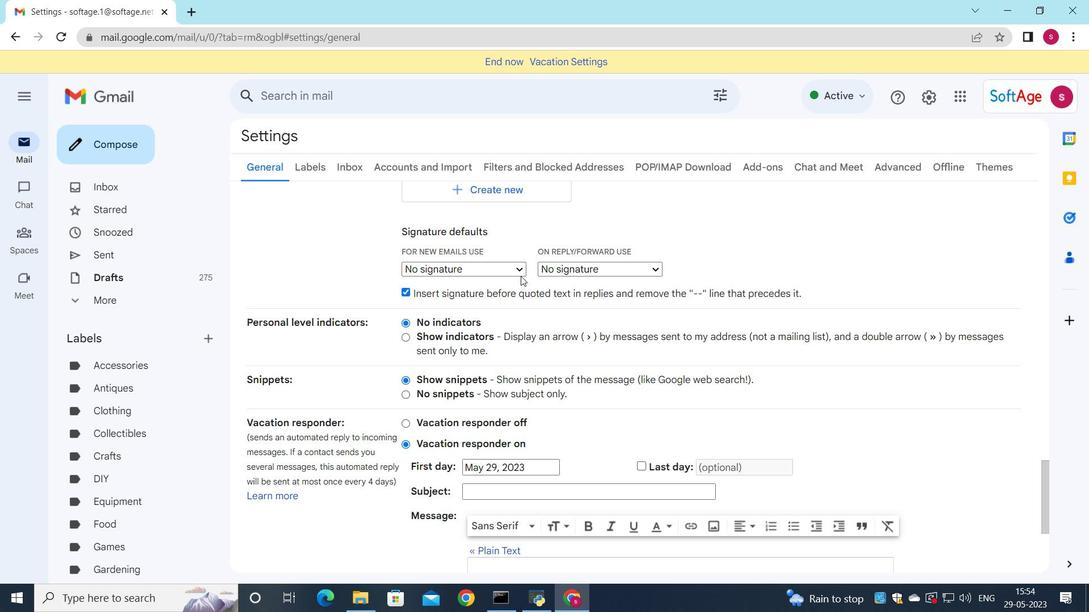 
Action: Mouse moved to (510, 270)
Screenshot: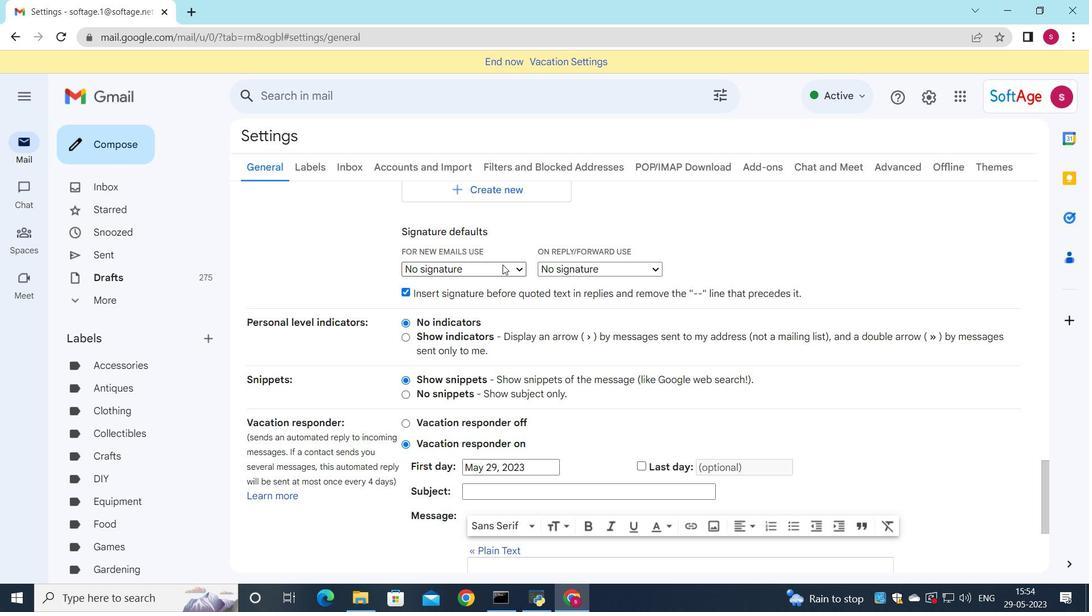 
Action: Mouse pressed left at (510, 270)
Screenshot: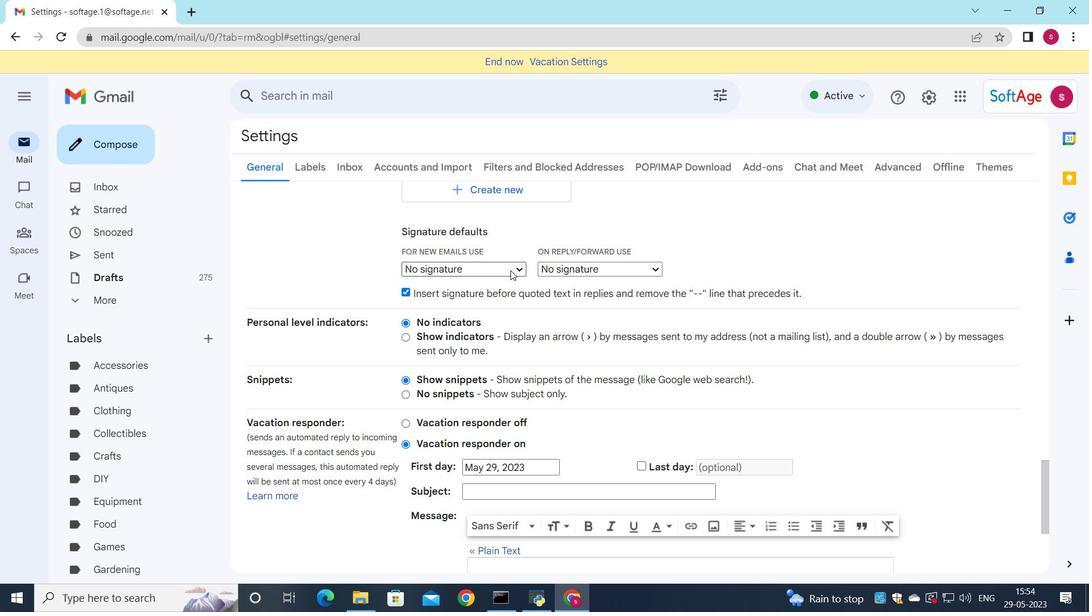
Action: Mouse moved to (516, 291)
Screenshot: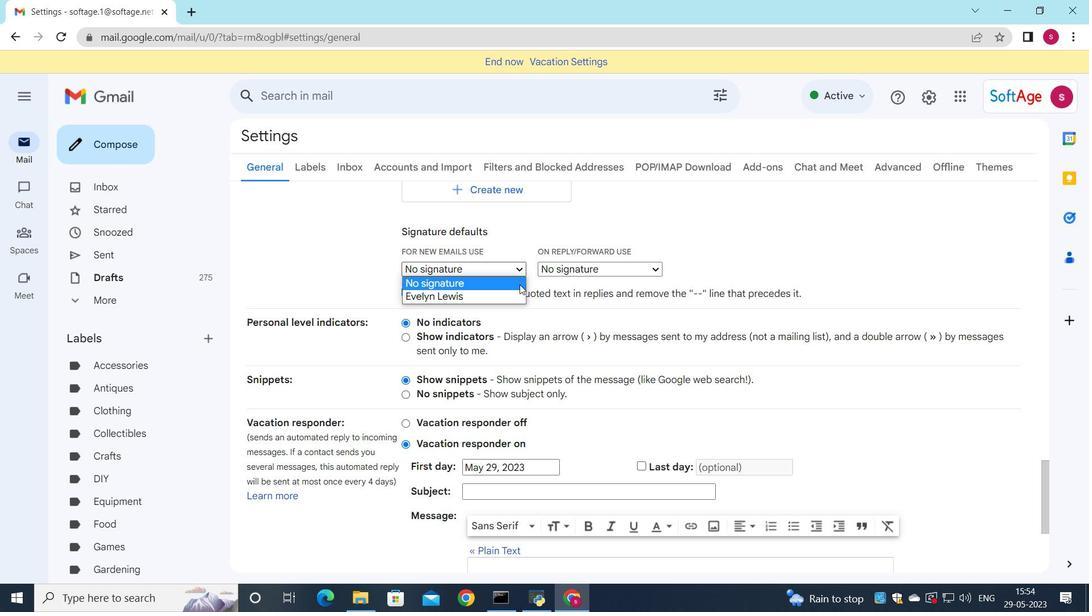 
Action: Mouse pressed left at (516, 291)
Screenshot: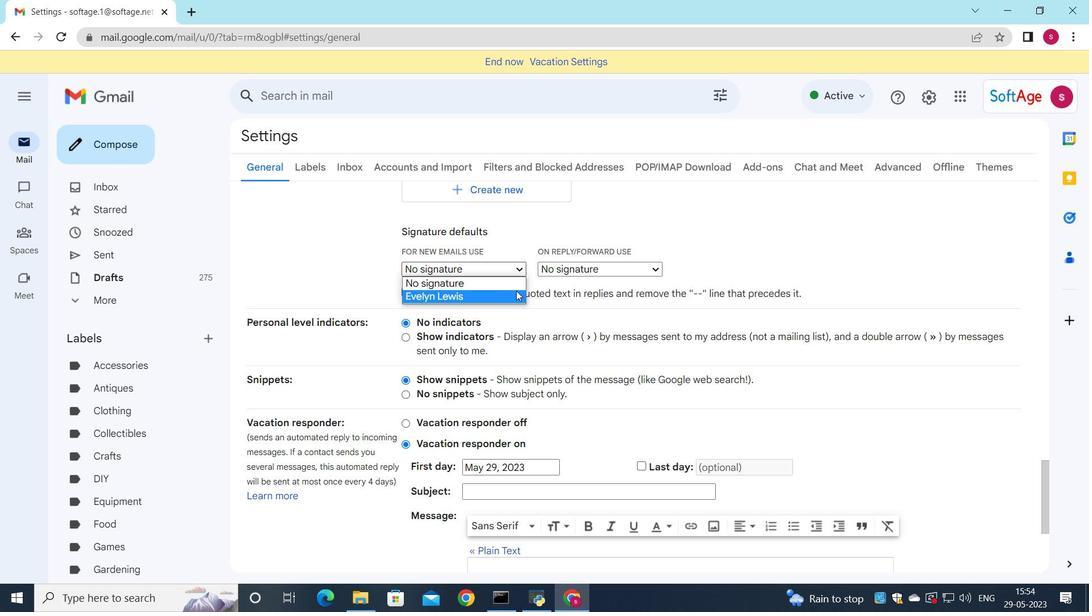 
Action: Mouse moved to (604, 279)
Screenshot: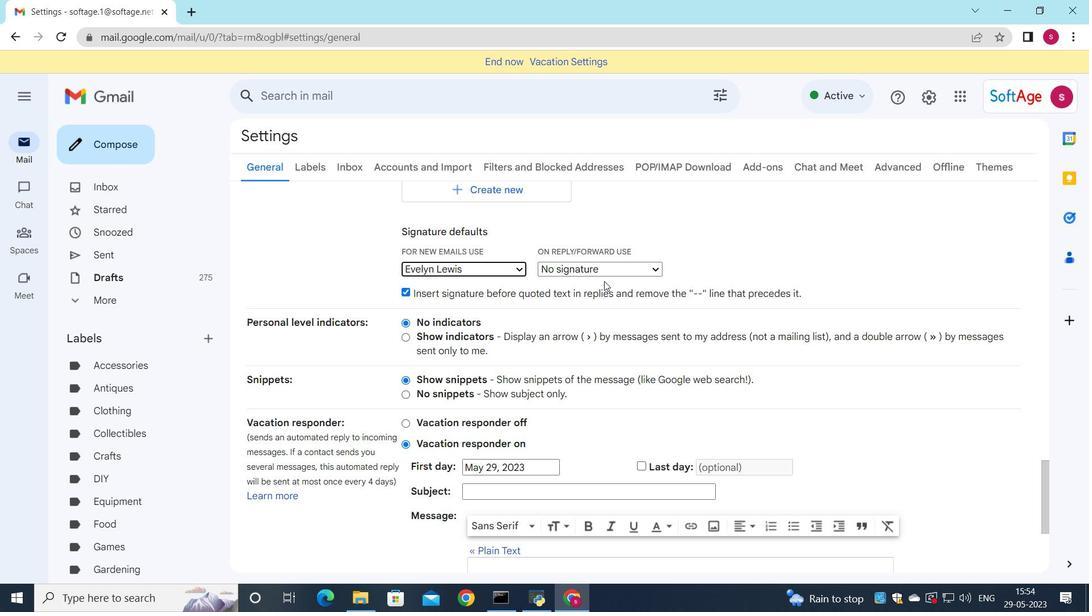 
Action: Mouse pressed left at (604, 279)
Screenshot: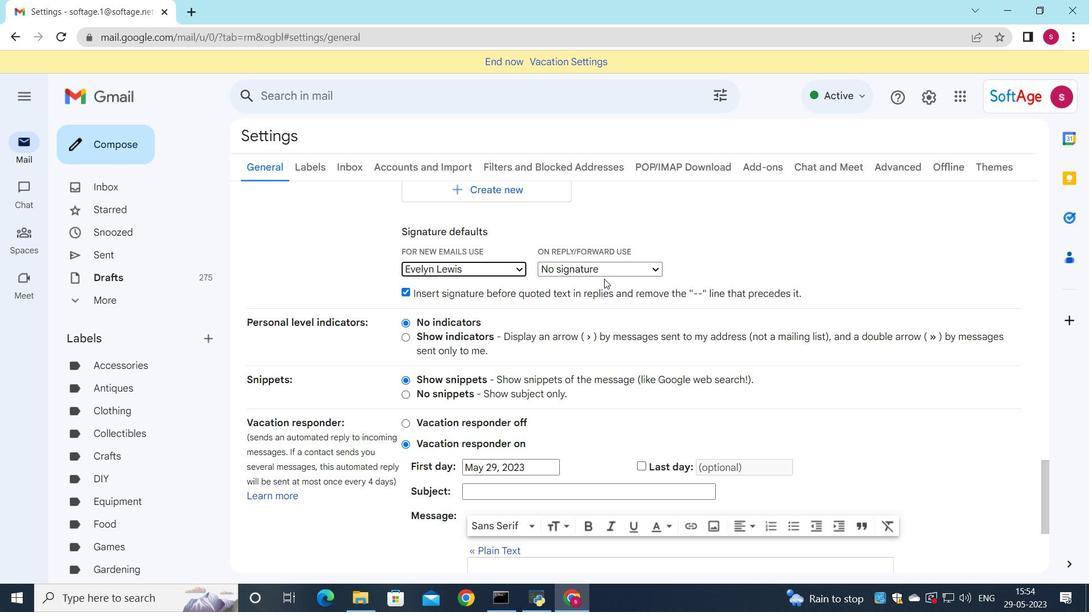 
Action: Mouse moved to (609, 270)
Screenshot: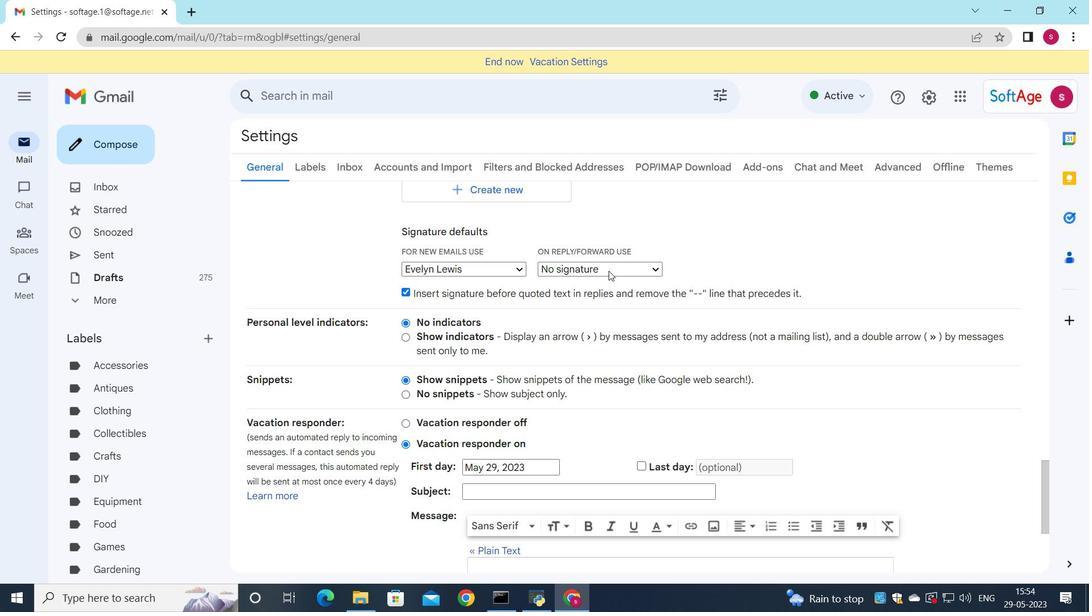 
Action: Mouse pressed left at (609, 270)
Screenshot: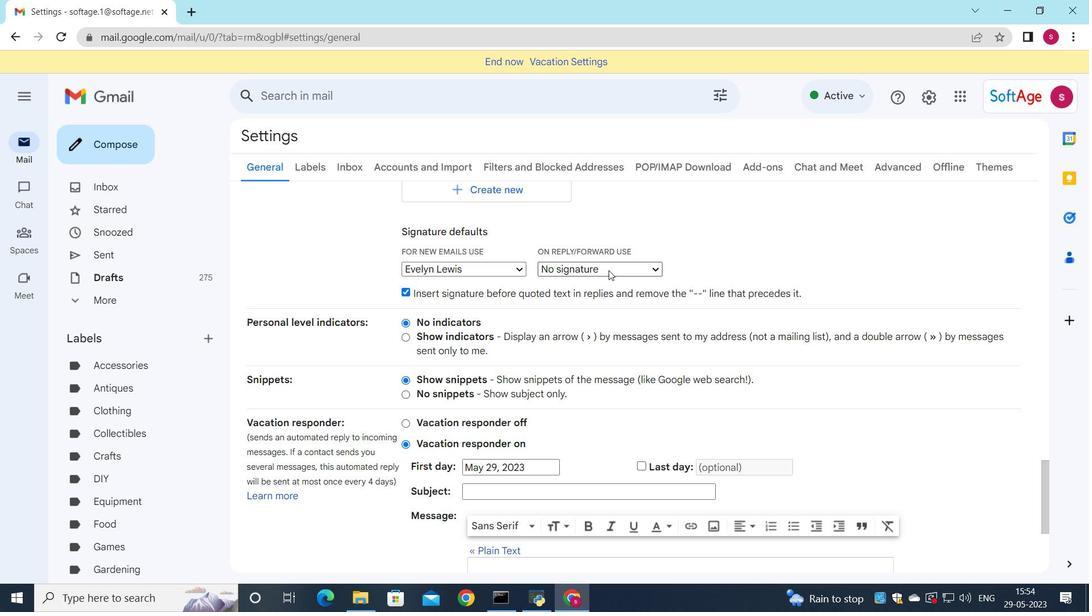 
Action: Mouse moved to (618, 298)
Screenshot: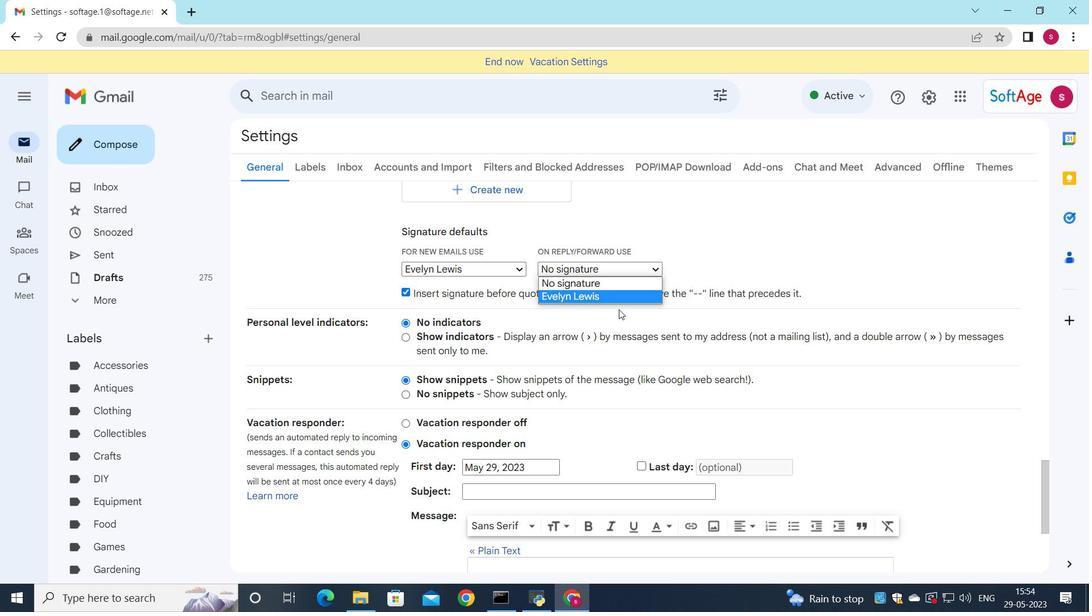 
Action: Mouse pressed left at (618, 298)
Screenshot: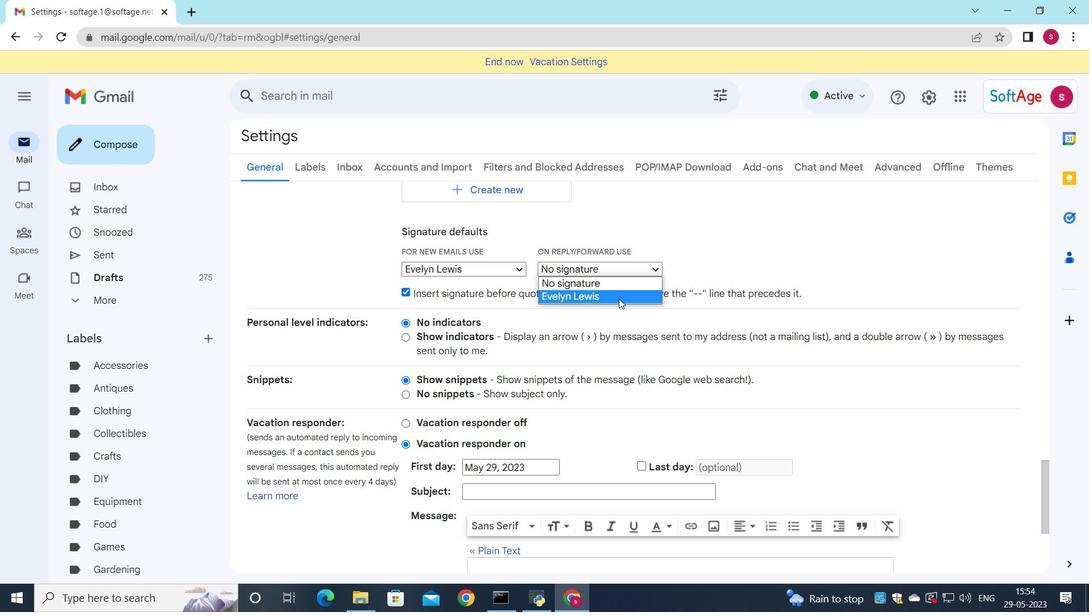 
Action: Mouse moved to (614, 304)
Screenshot: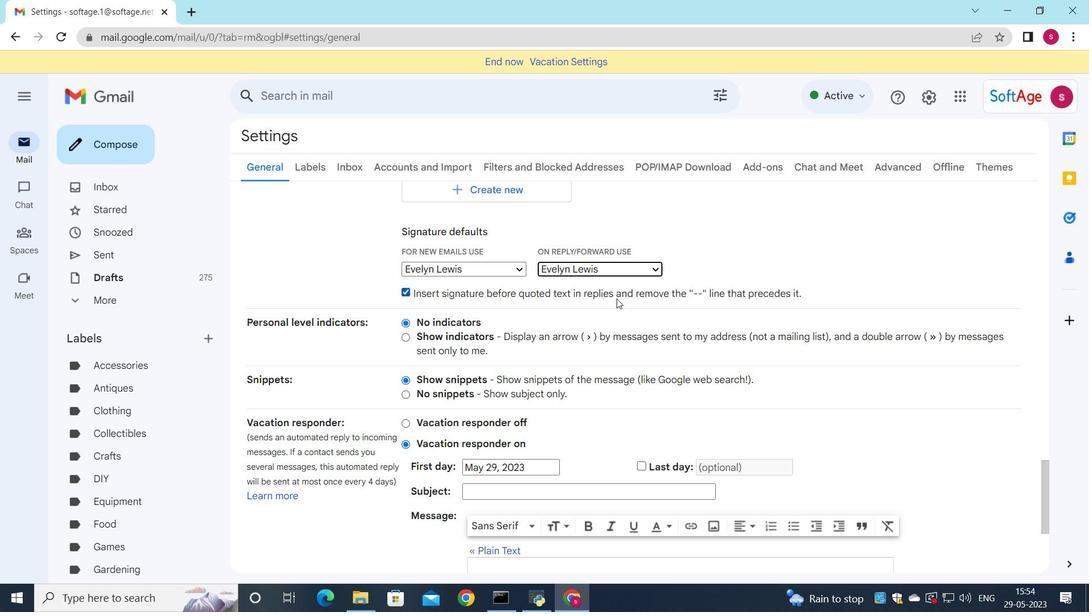 
Action: Mouse scrolled (614, 303) with delta (0, 0)
Screenshot: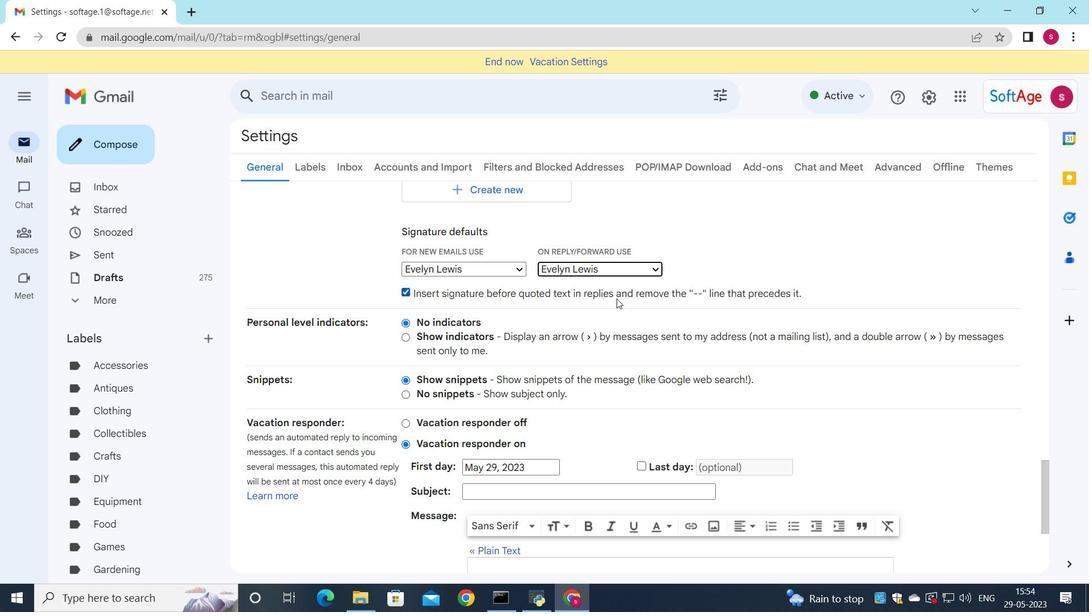 
Action: Mouse moved to (613, 310)
Screenshot: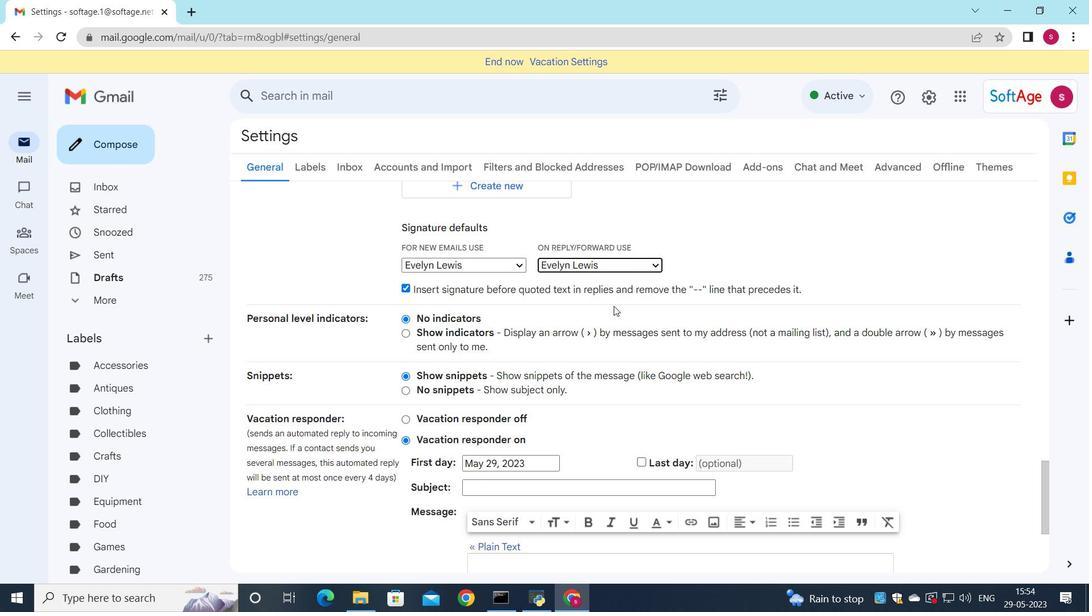 
Action: Mouse scrolled (613, 310) with delta (0, 0)
Screenshot: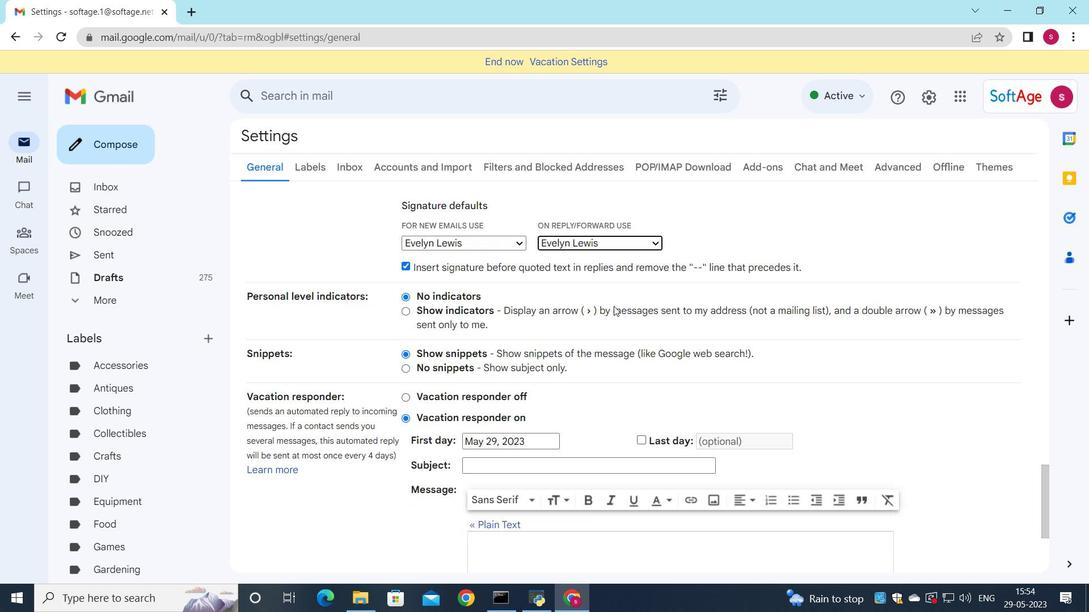 
Action: Mouse moved to (609, 323)
Screenshot: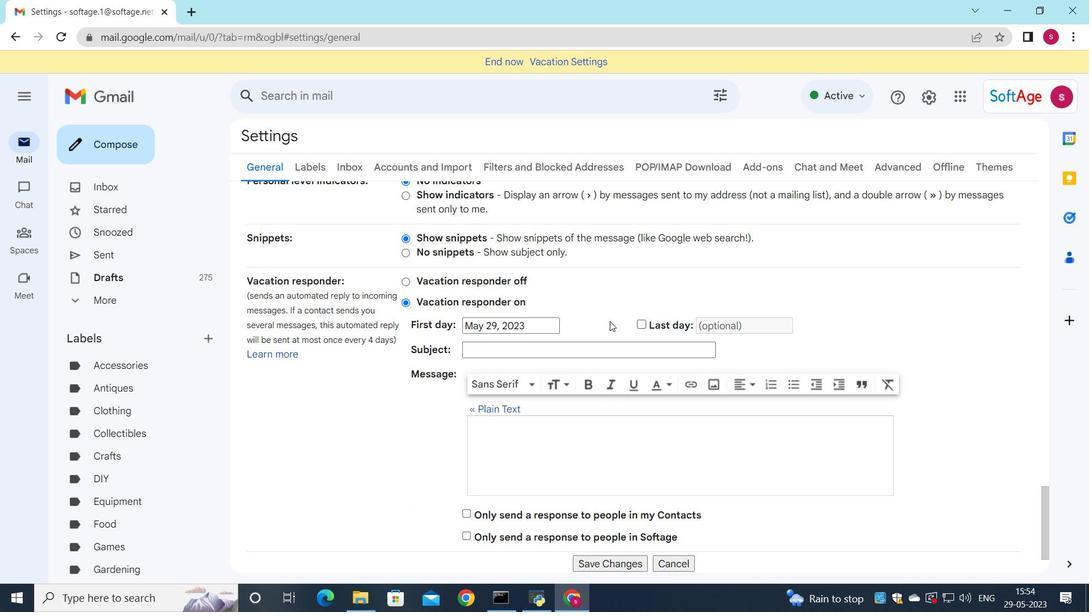 
Action: Mouse scrolled (609, 322) with delta (0, 0)
Screenshot: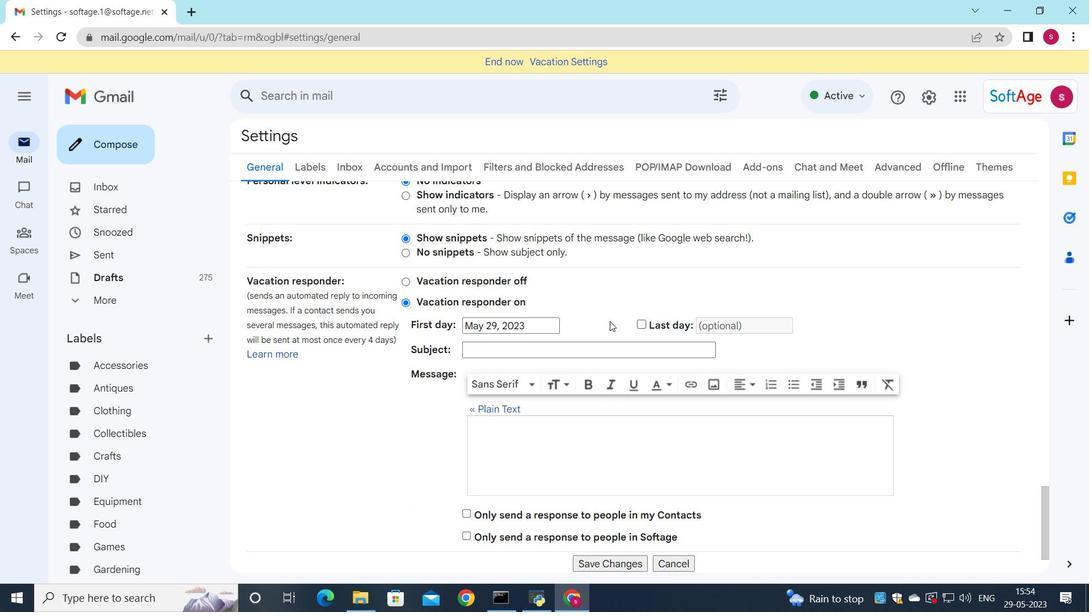 
Action: Mouse moved to (607, 326)
Screenshot: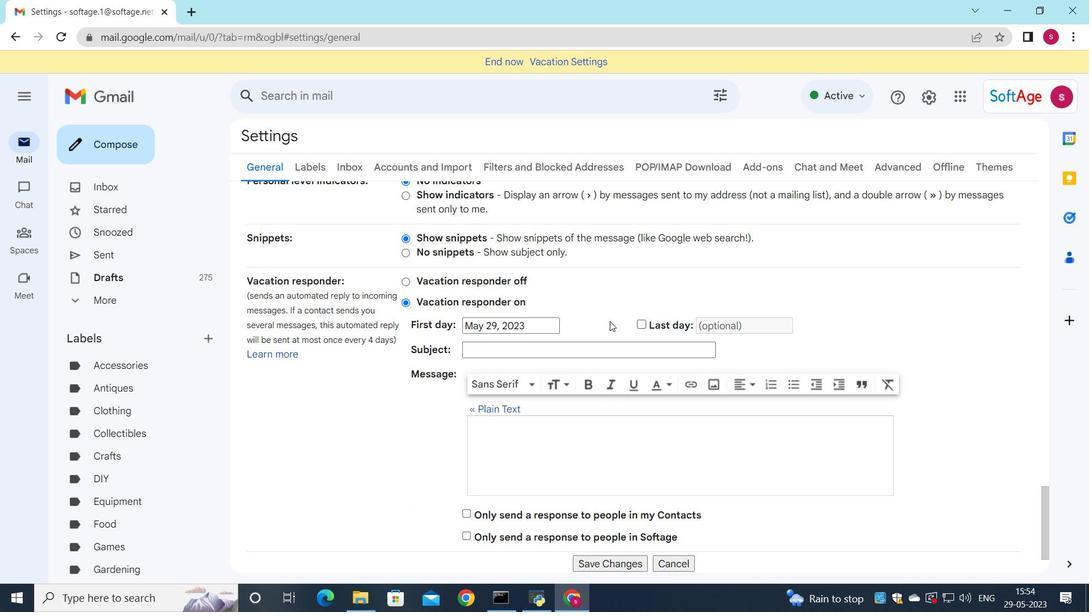 
Action: Mouse scrolled (607, 325) with delta (0, 0)
Screenshot: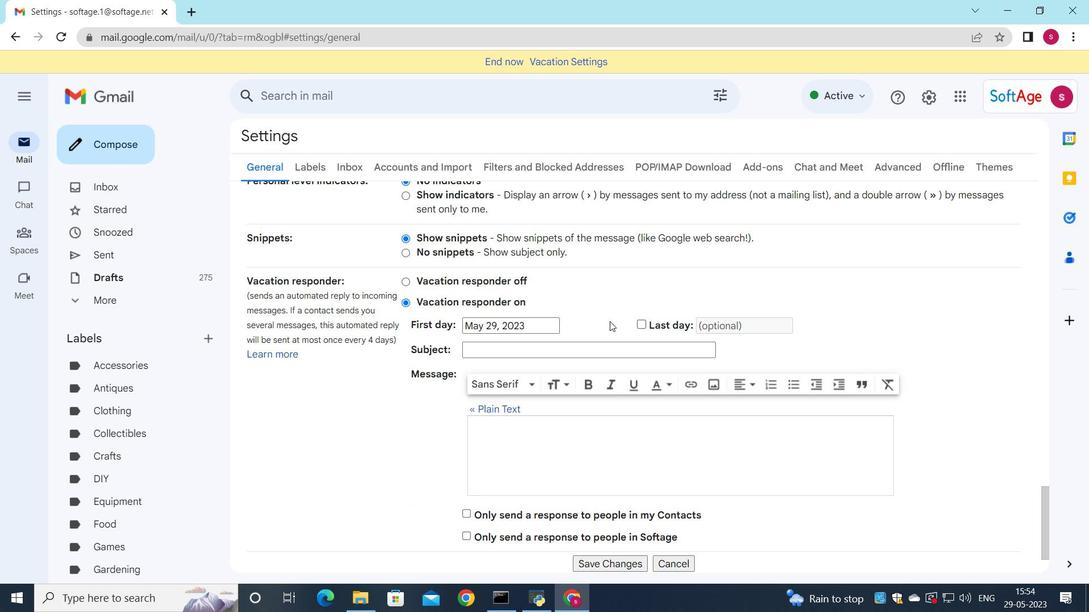 
Action: Mouse moved to (605, 330)
Screenshot: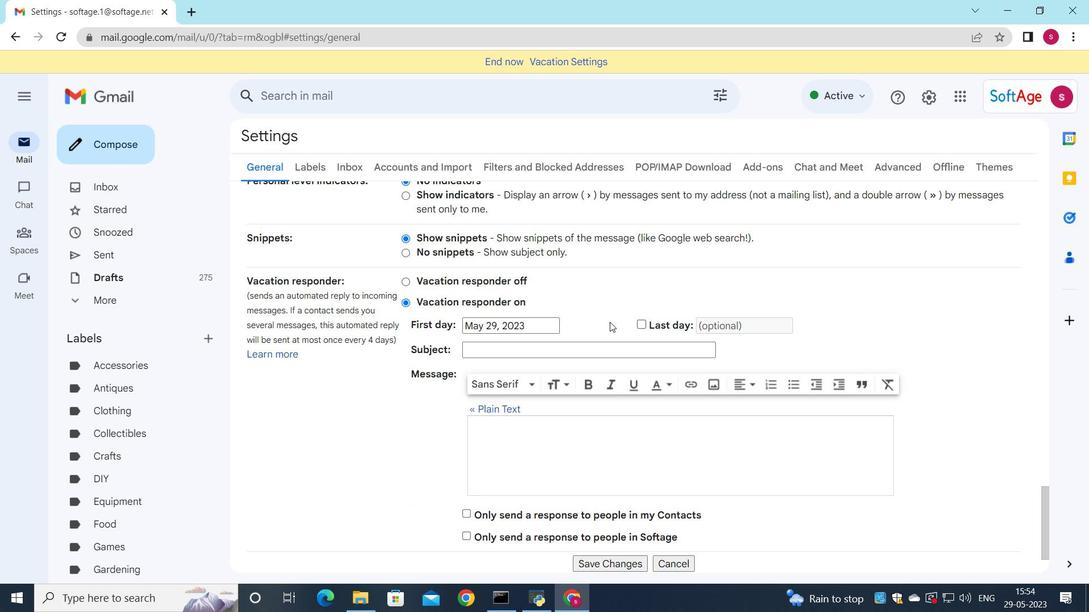 
Action: Mouse scrolled (605, 329) with delta (0, 0)
Screenshot: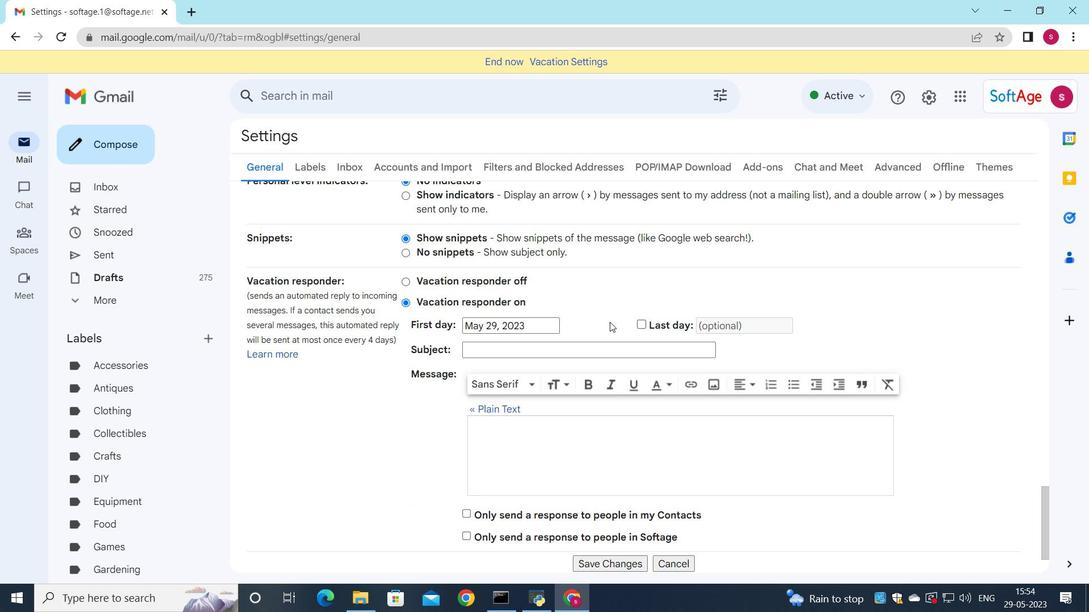 
Action: Mouse moved to (602, 340)
Screenshot: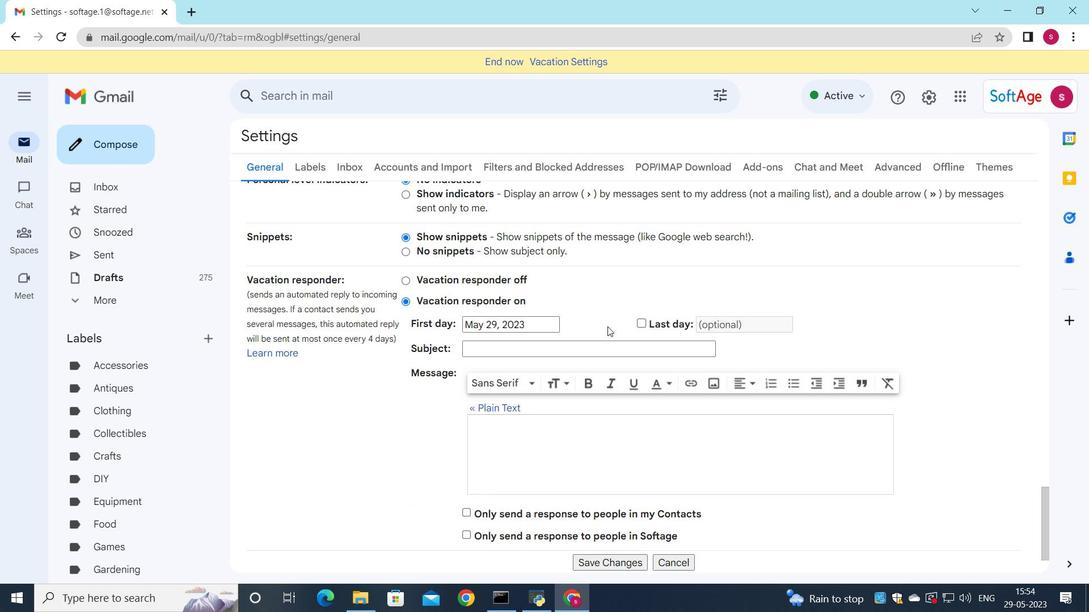 
Action: Mouse scrolled (602, 340) with delta (0, 0)
Screenshot: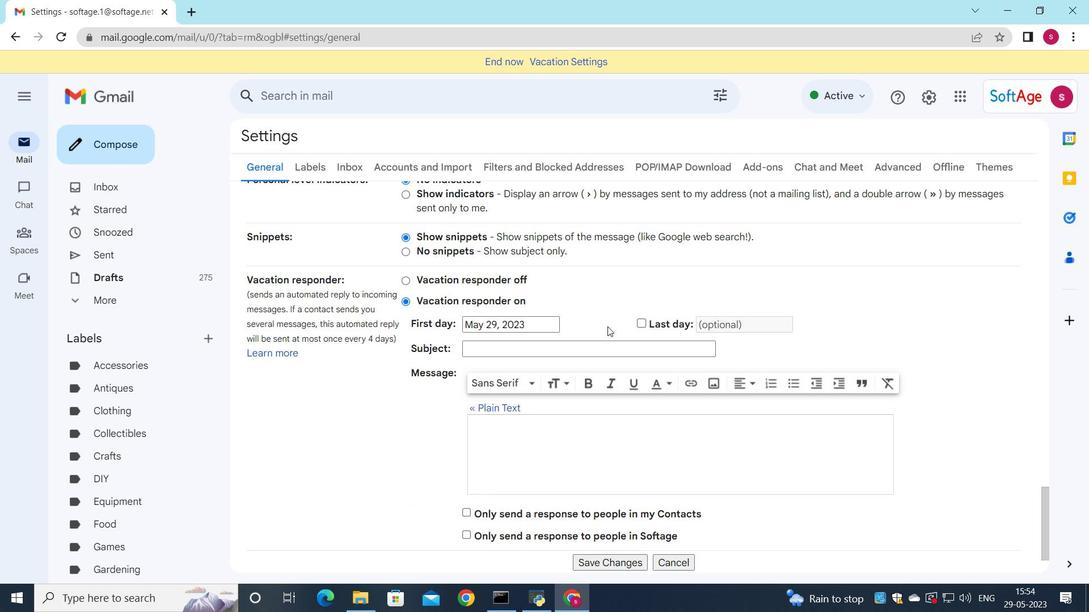 
Action: Mouse moved to (609, 419)
Screenshot: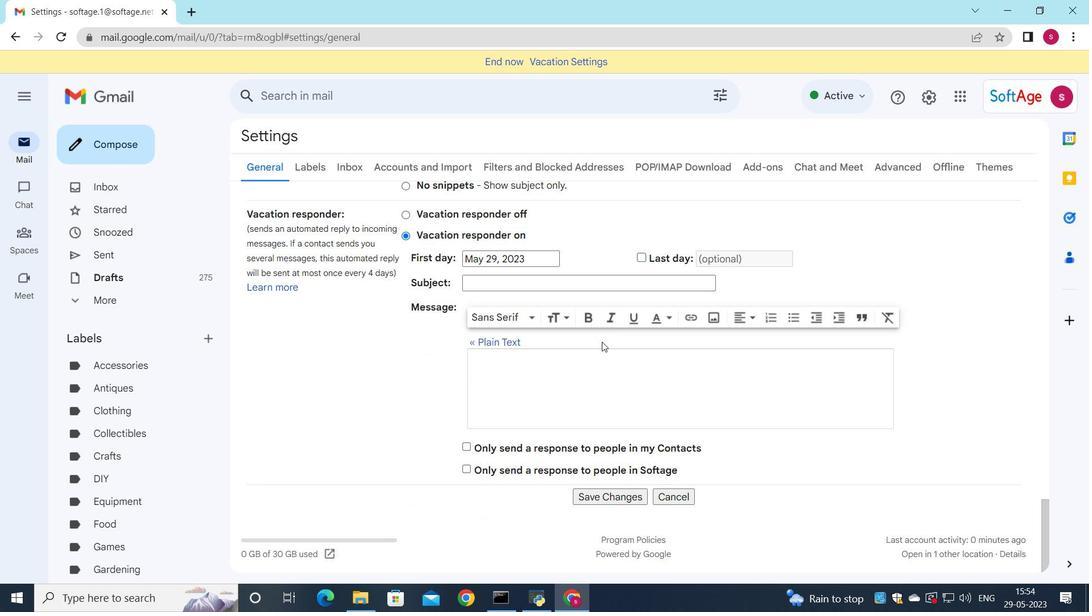 
Action: Mouse scrolled (609, 418) with delta (0, 0)
Screenshot: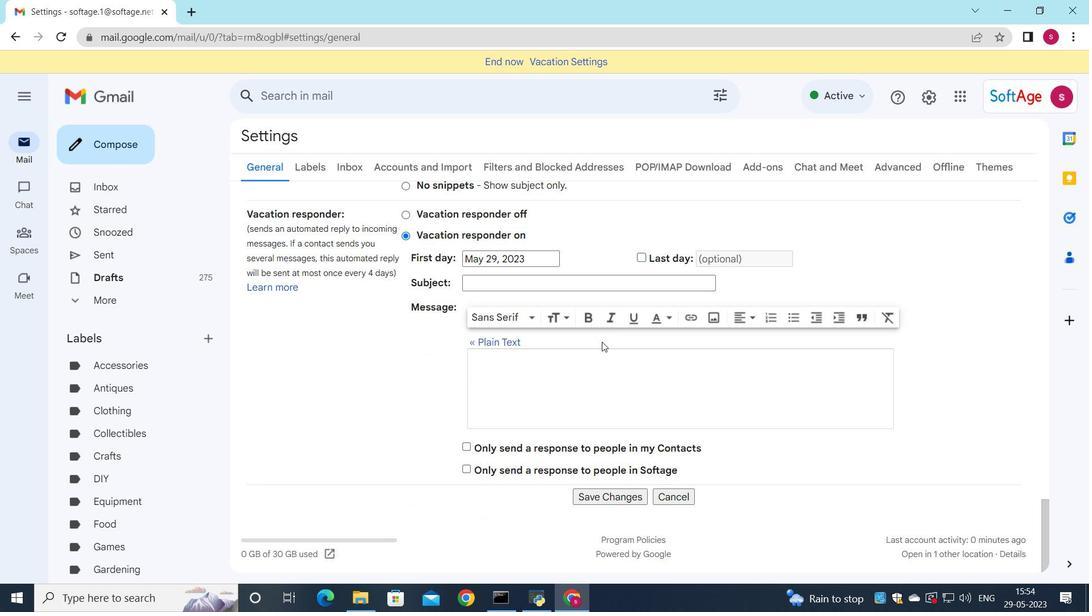 
Action: Mouse moved to (614, 496)
Screenshot: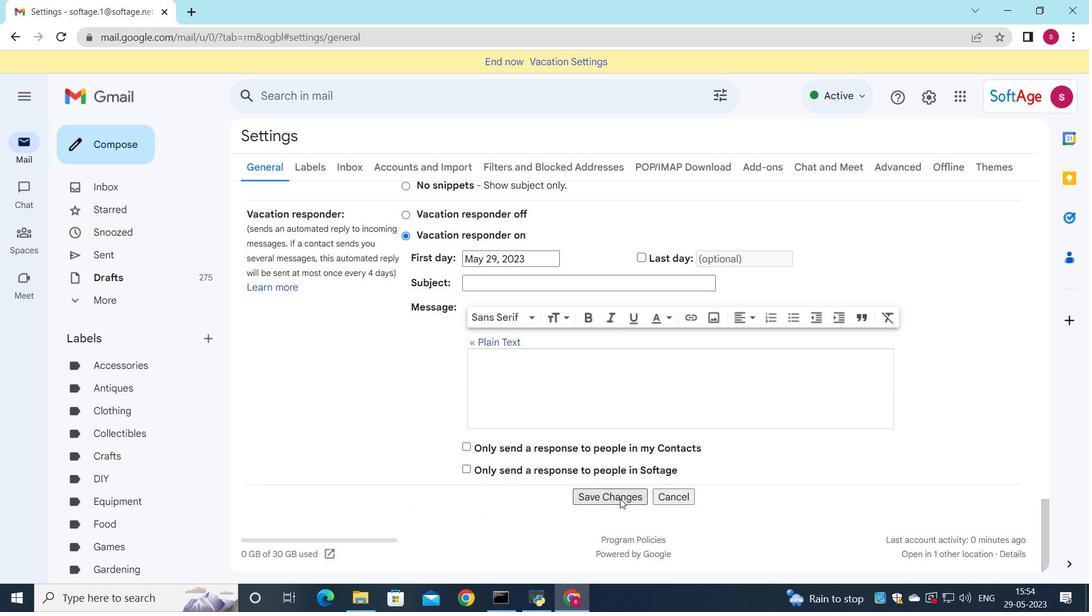
Action: Mouse pressed left at (614, 496)
Screenshot: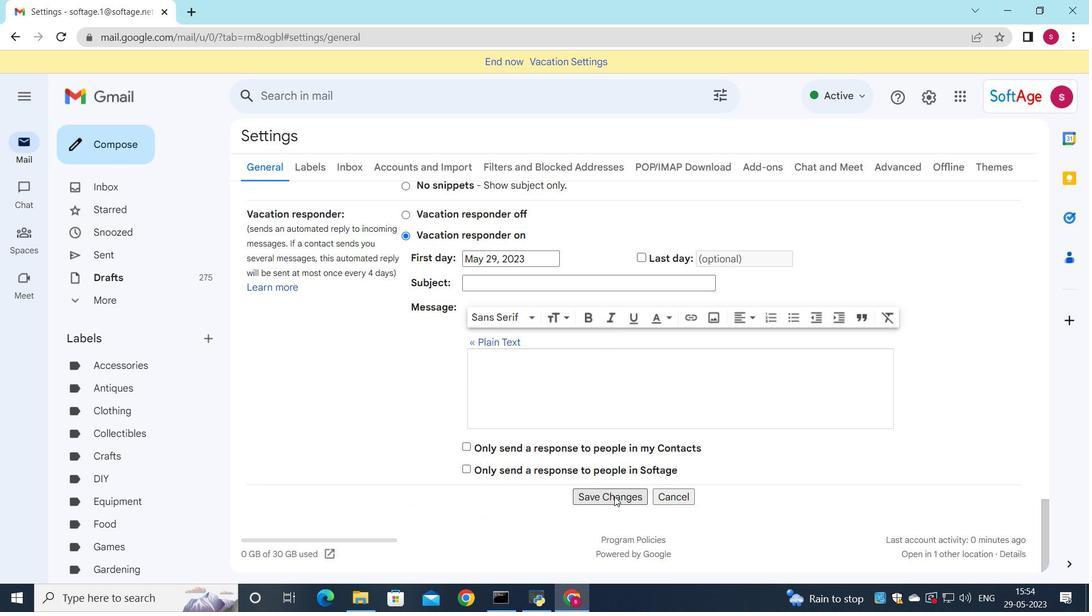
Action: Mouse moved to (104, 143)
Screenshot: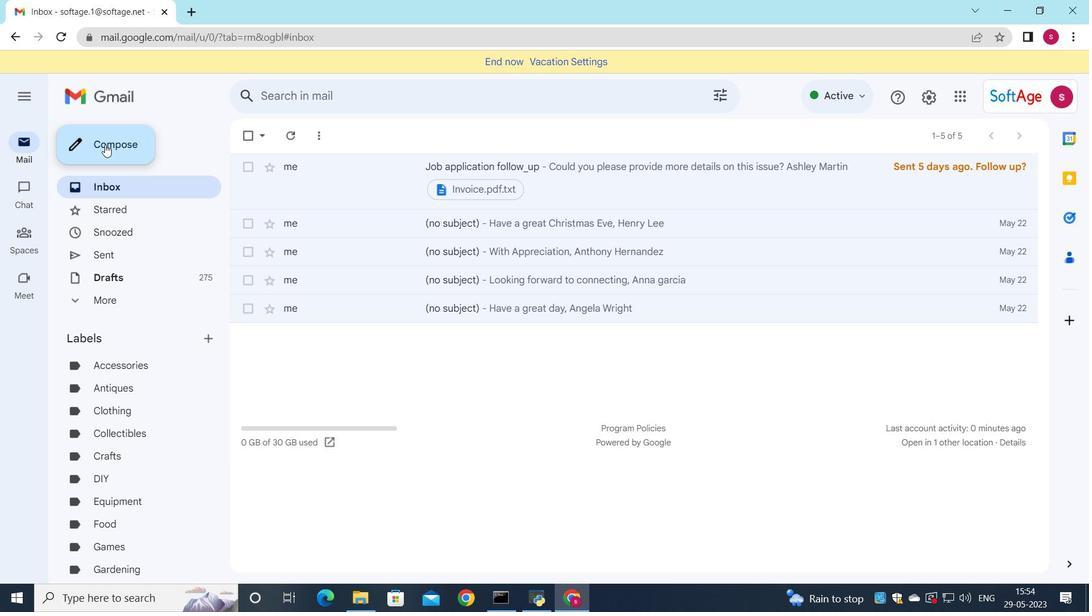 
Action: Mouse pressed left at (104, 143)
Screenshot: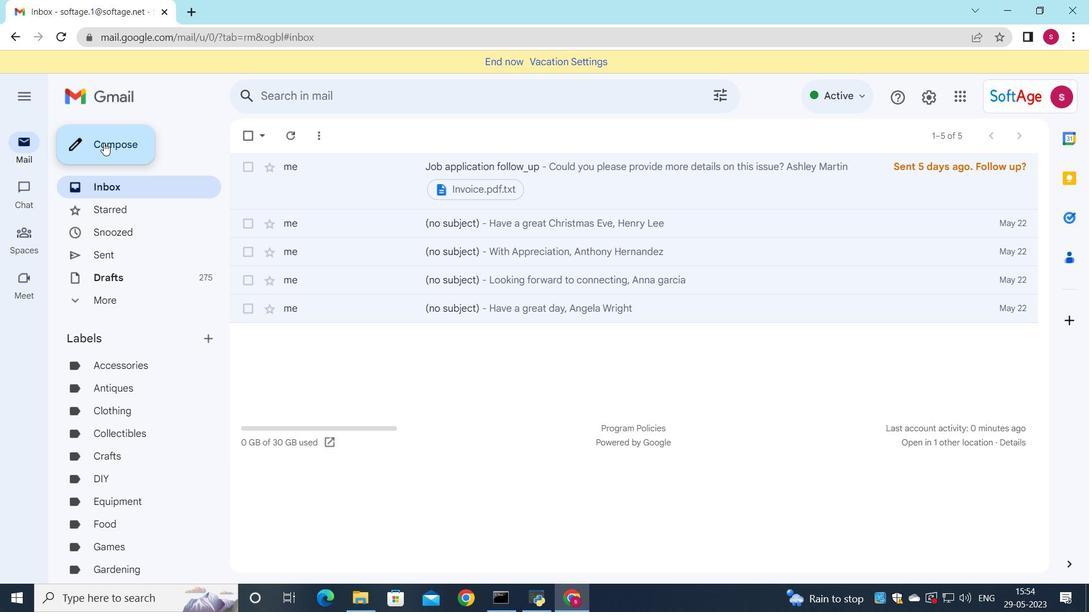 
Action: Mouse moved to (797, 311)
Screenshot: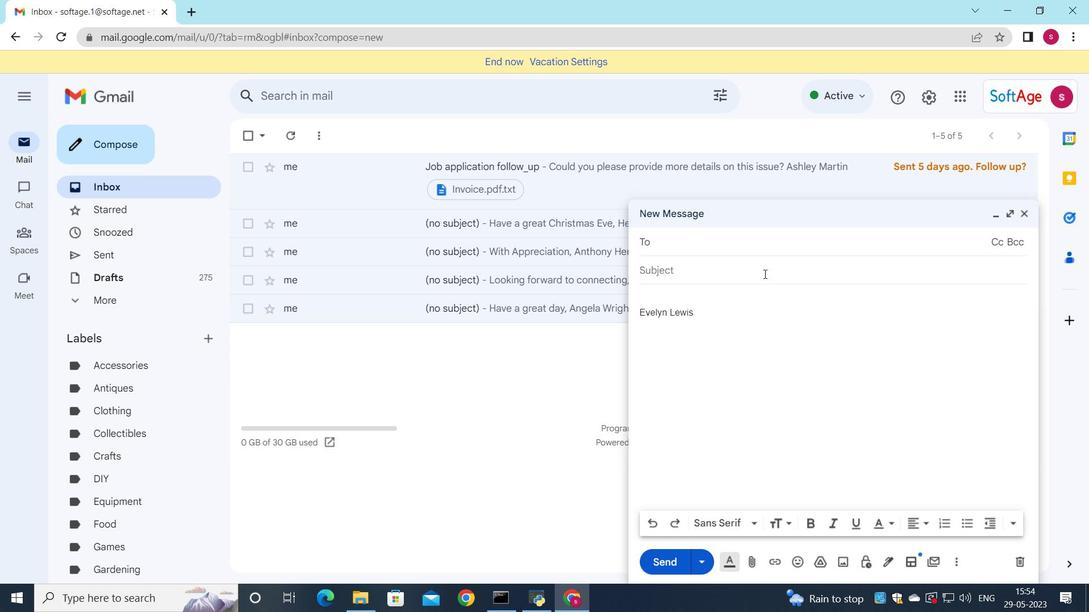 
Action: Key pressed <Key.down><Key.enter><Key.down><Key.down><Key.enter>
Screenshot: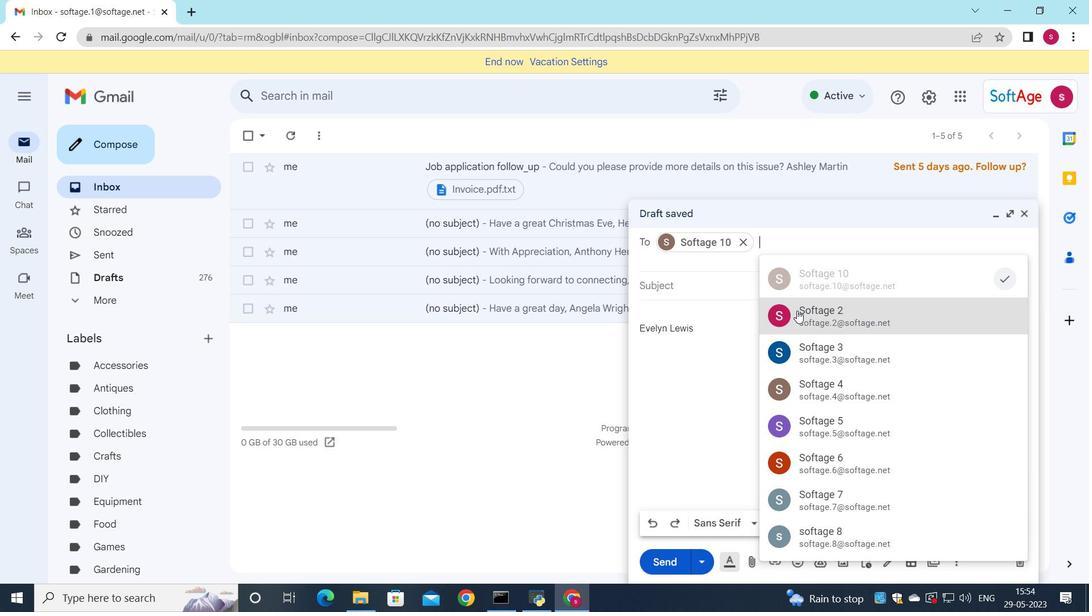 
Action: Mouse moved to (993, 258)
Screenshot: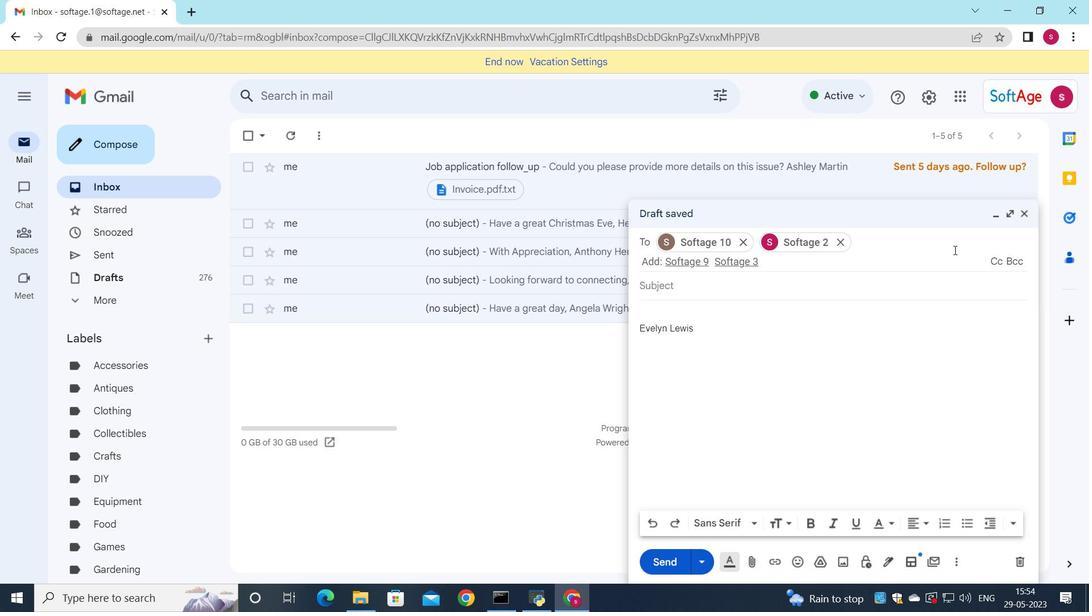 
Action: Mouse pressed left at (993, 258)
Screenshot: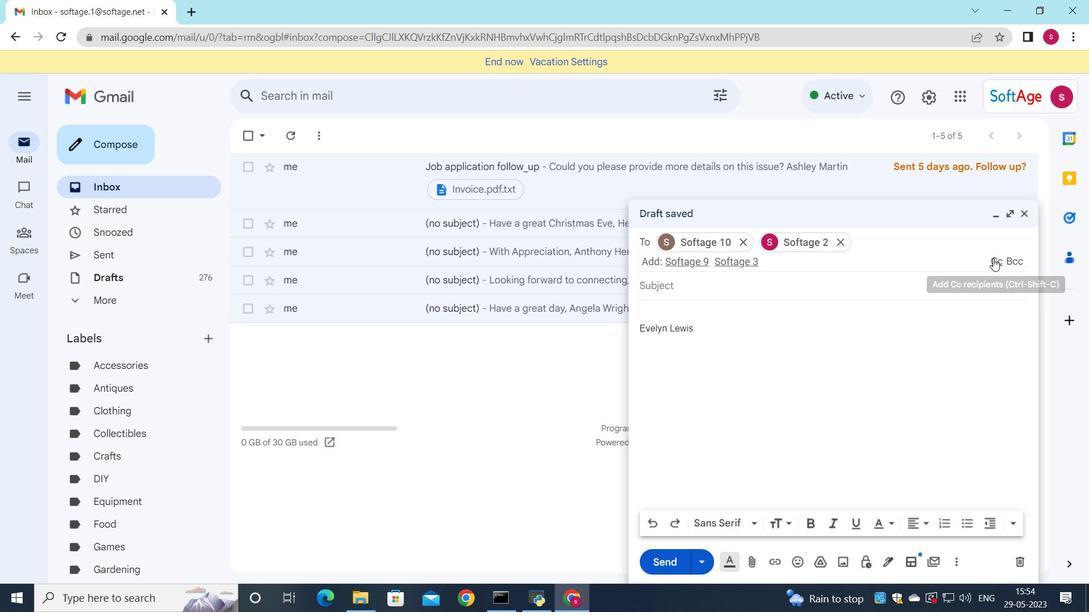 
Action: Mouse moved to (979, 259)
Screenshot: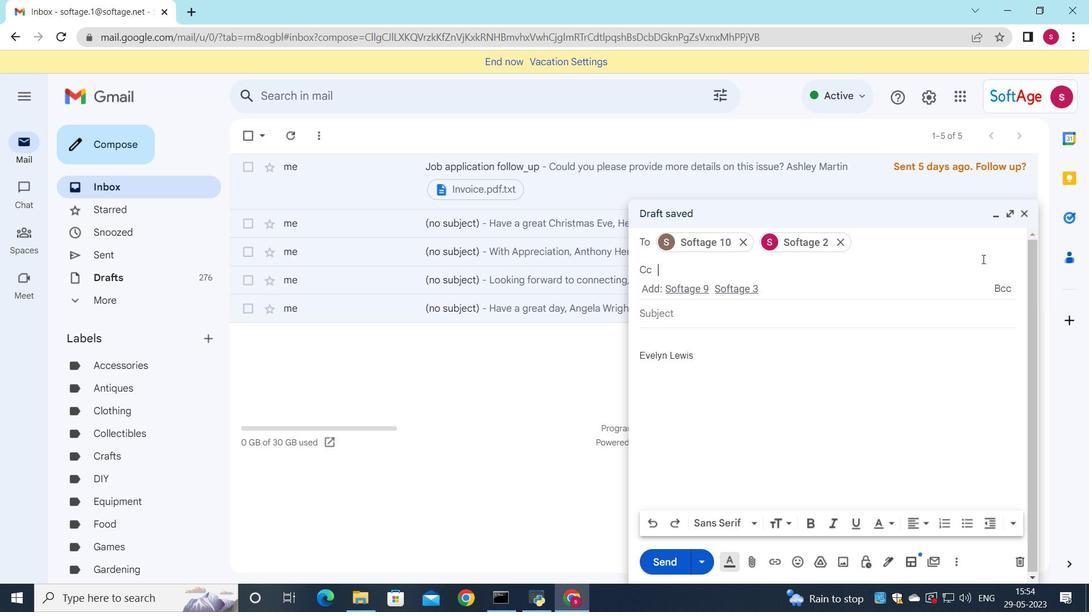 
Action: Key pressed <Key.down><Key.down><Key.down><Key.enter>
Screenshot: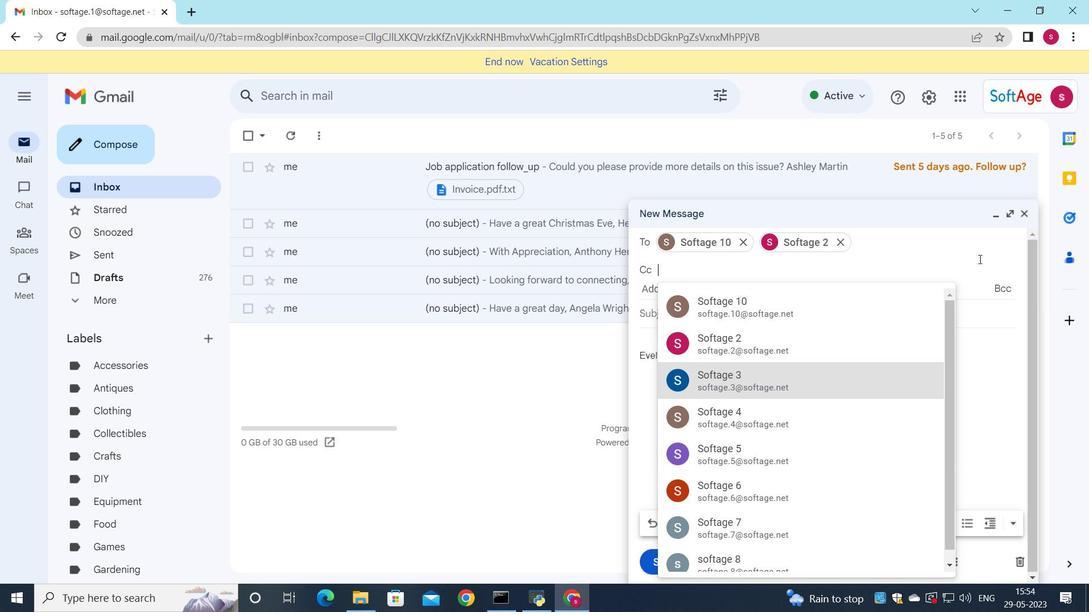 
Action: Mouse moved to (693, 312)
Screenshot: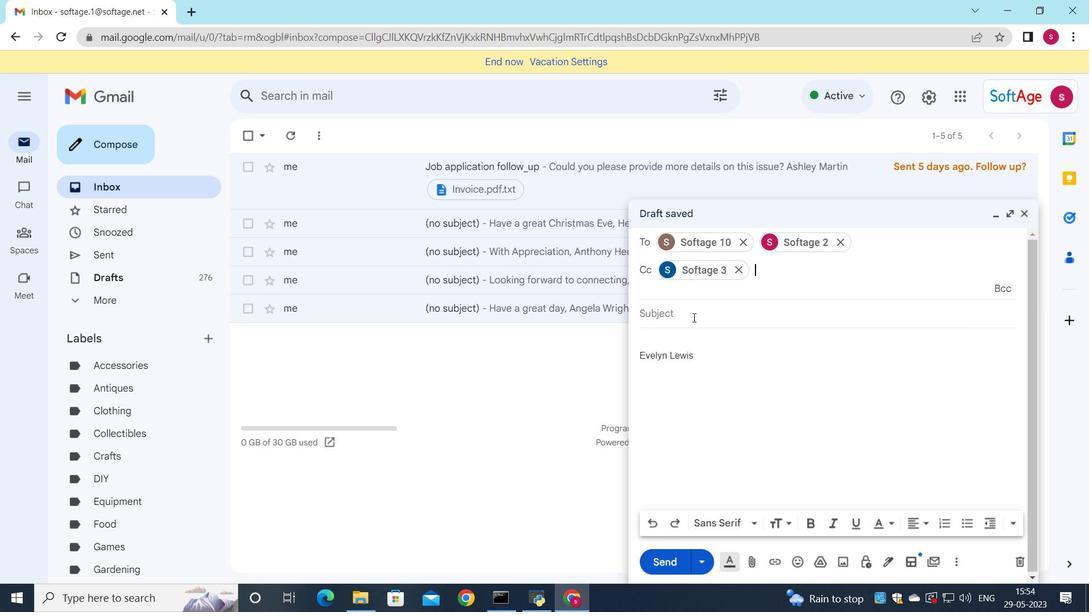 
Action: Mouse pressed left at (693, 312)
Screenshot: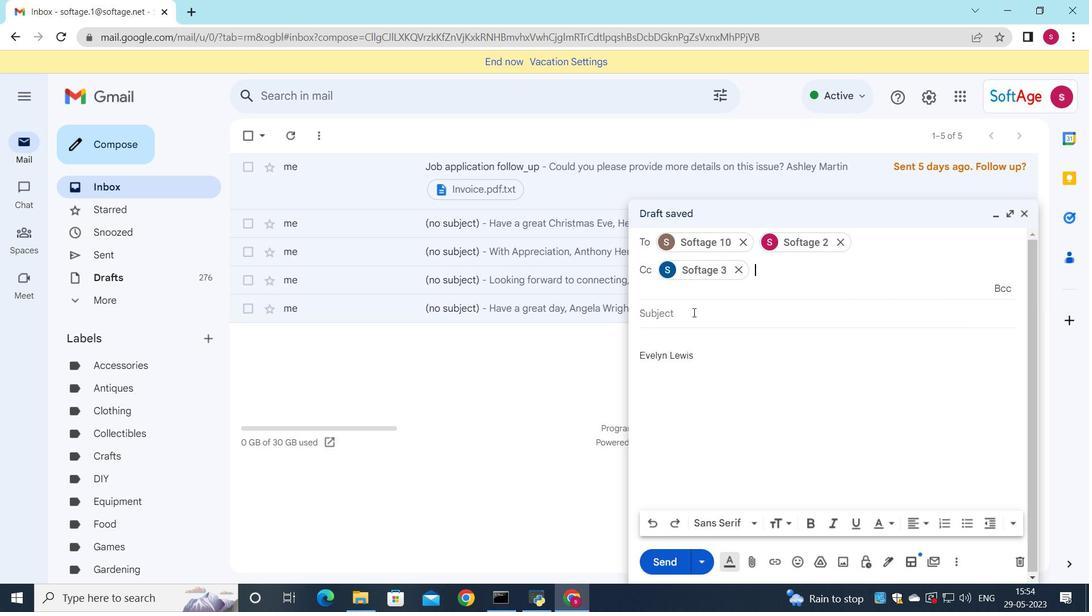 
Action: Key pressed <Key.shift><Key.shift><Key.shift>Request<Key.space>for<Key.space>a<Key.space>rewv<Key.backspace><Key.backspace>view<Key.space>
Screenshot: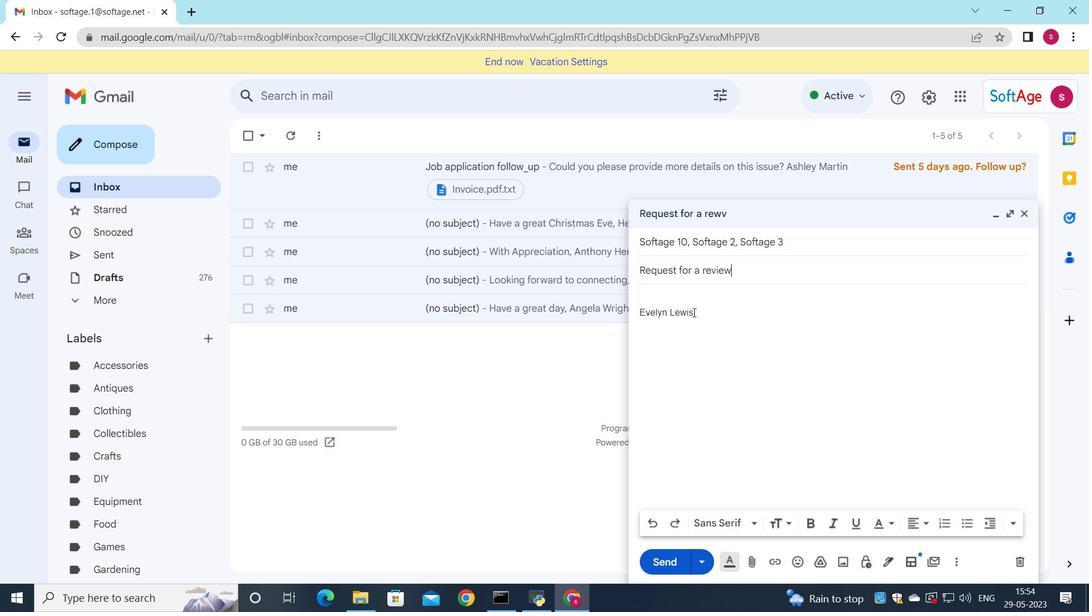 
Action: Mouse moved to (652, 289)
Screenshot: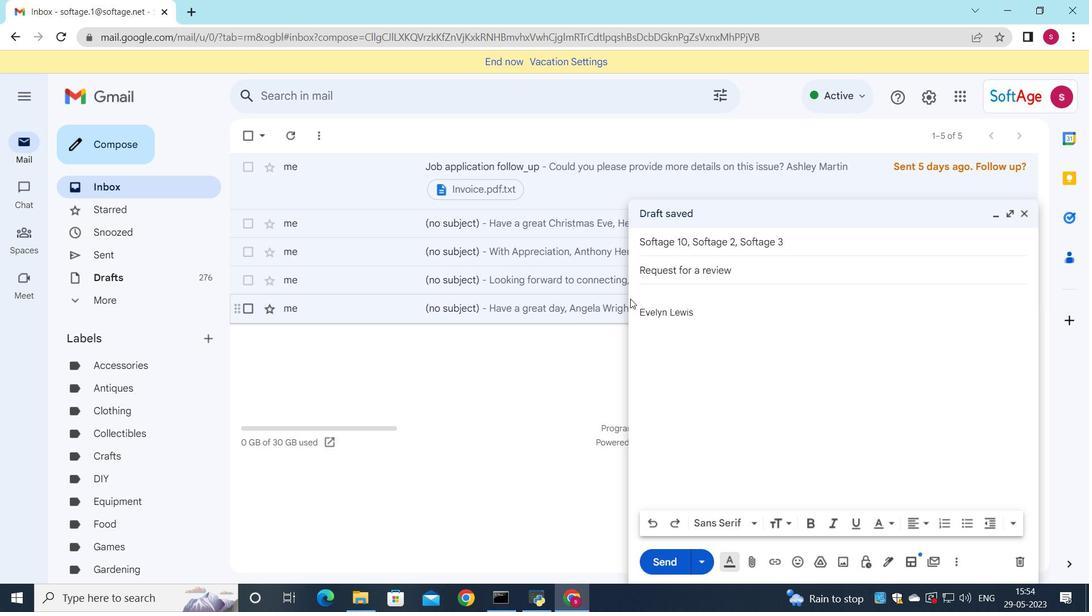 
Action: Mouse pressed left at (652, 289)
Screenshot: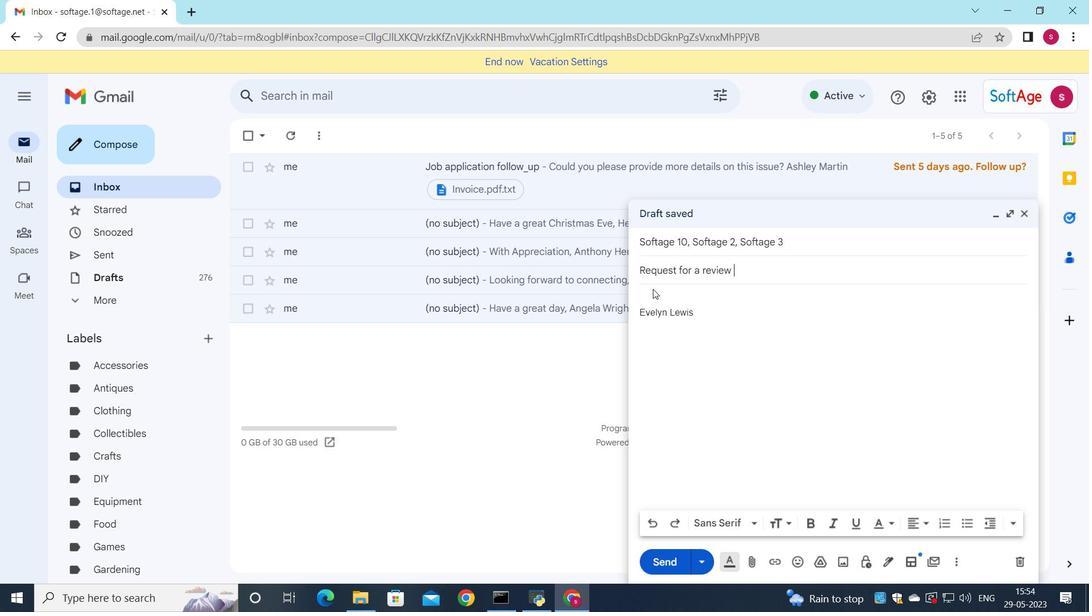 
Action: Key pressed <Key.shift>I<Key.space>app<Key.backspace><Key.backspace>pologizw<Key.backspace>e<Key.space>for<Key.space>any<Key.space>confusion<Key.space>and<Key.space>would<Key.space>like<Key.space>to<Key.space>clarify<Key.space>the<Key.space>situation.
Screenshot: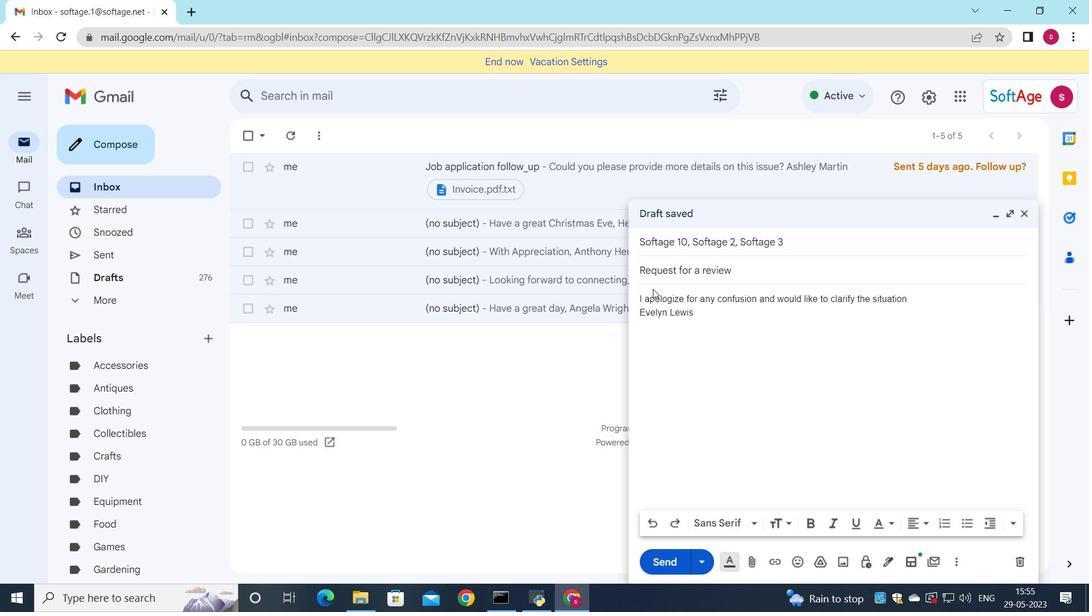
Action: Mouse moved to (639, 302)
Screenshot: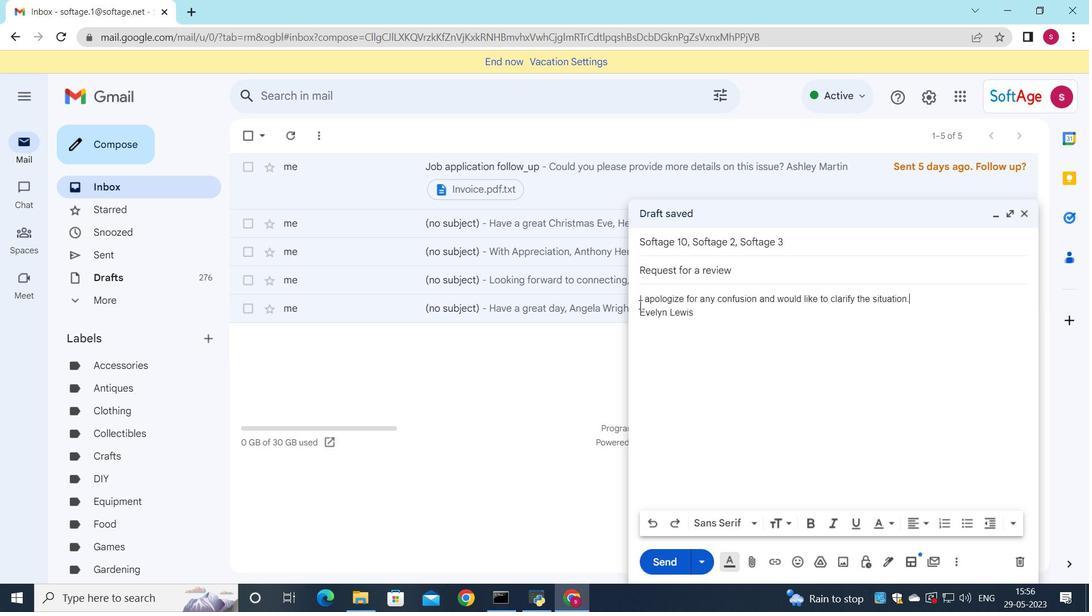 
Action: Mouse pressed left at (639, 302)
Screenshot: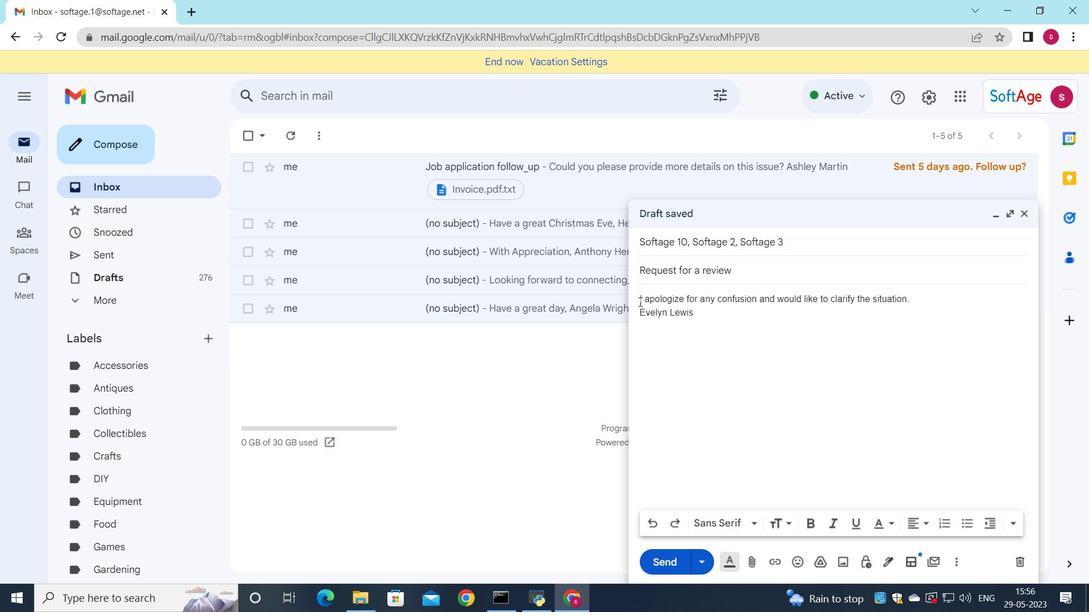
Action: Mouse moved to (791, 520)
Screenshot: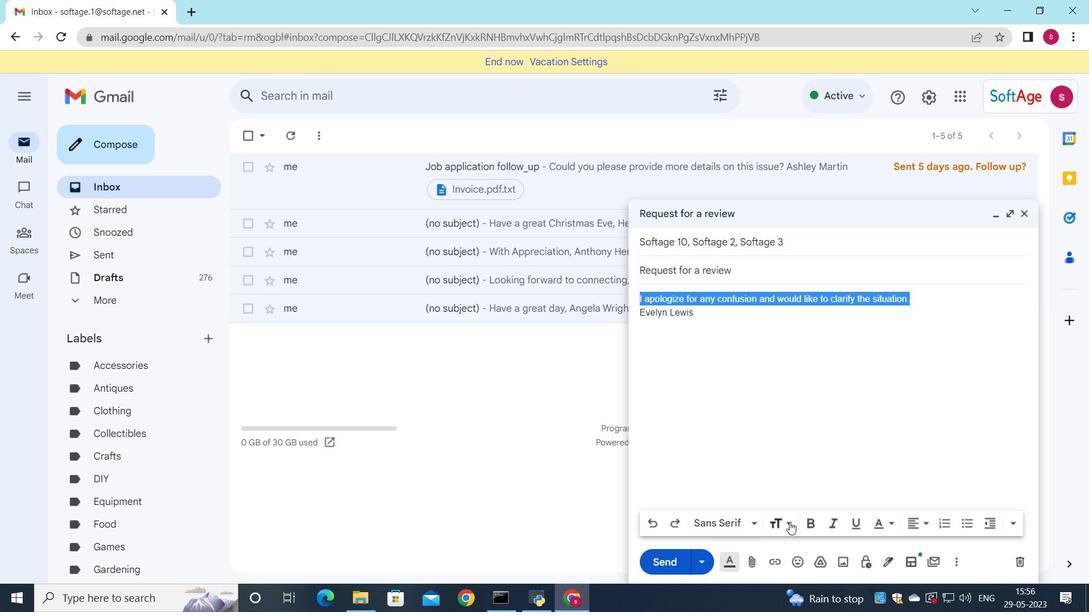 
Action: Mouse pressed left at (791, 520)
Screenshot: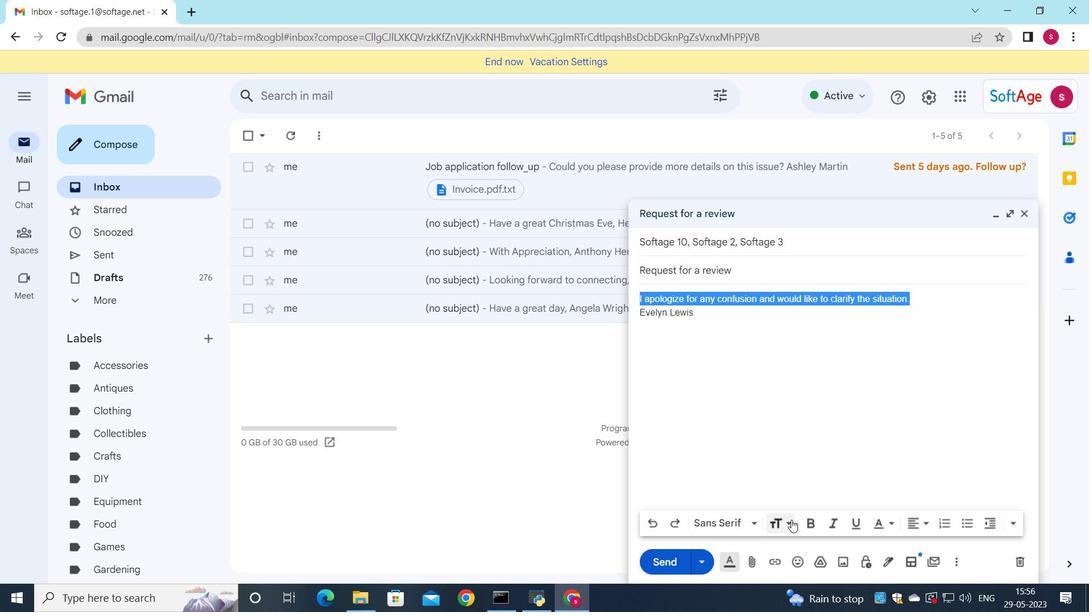 
Action: Mouse moved to (812, 429)
Screenshot: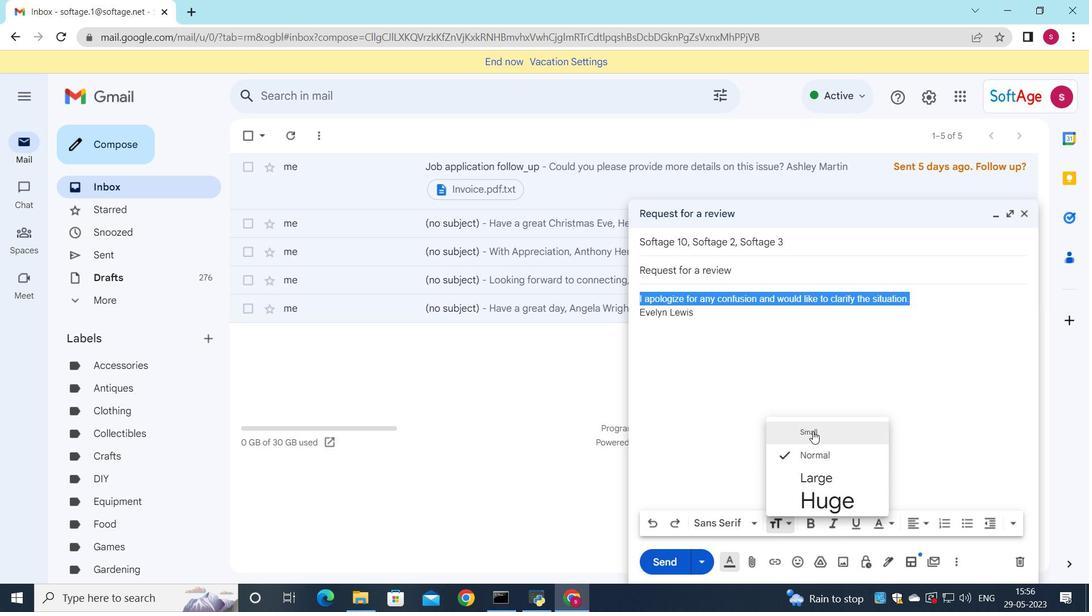 
Action: Mouse pressed left at (812, 429)
Screenshot: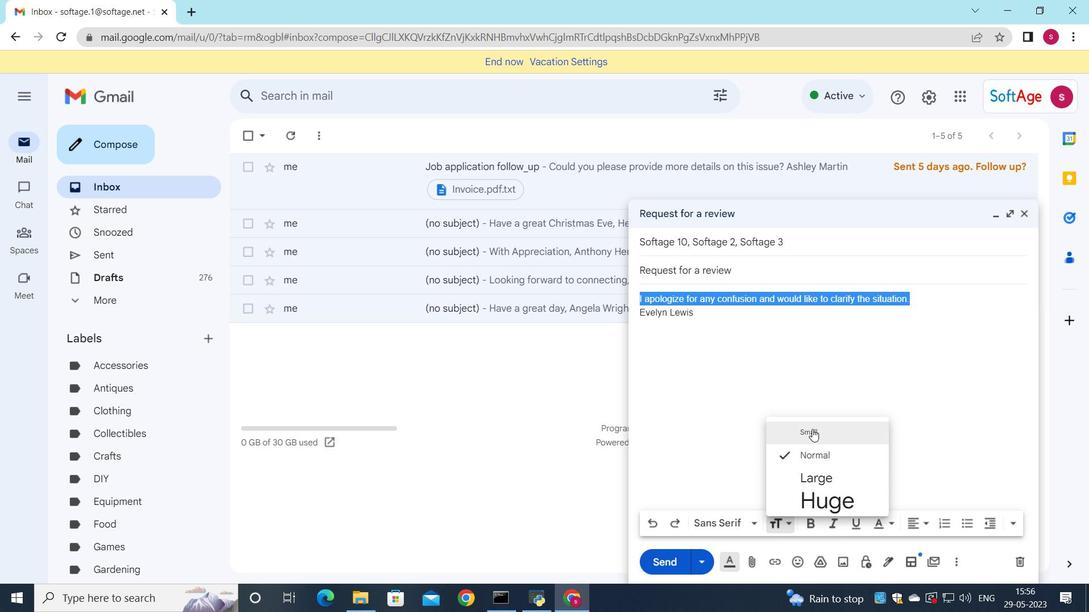 
Action: Mouse moved to (920, 521)
Screenshot: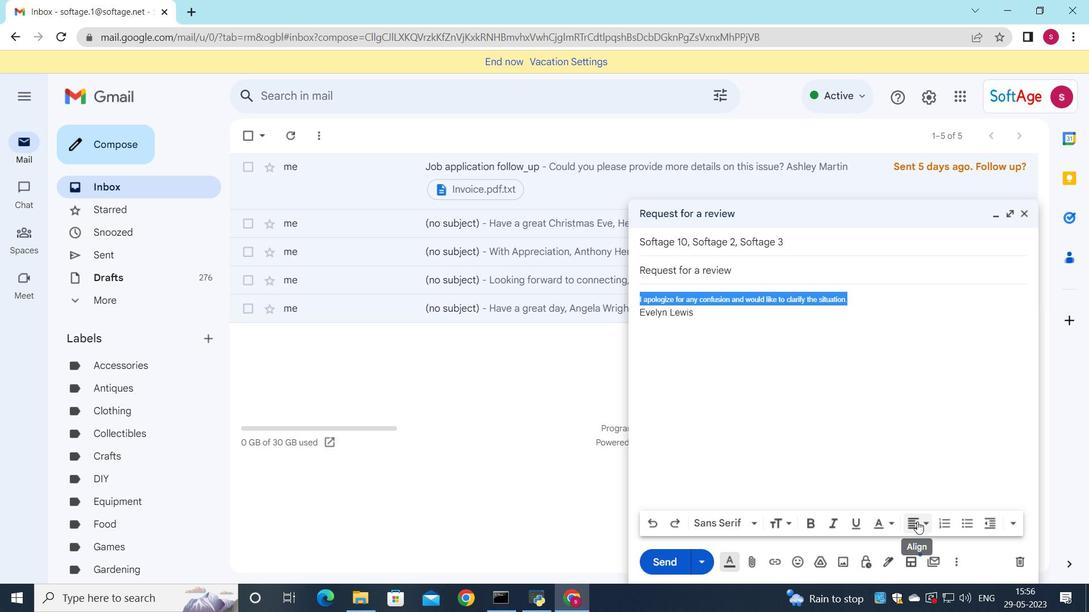 
Action: Mouse pressed left at (920, 521)
Screenshot: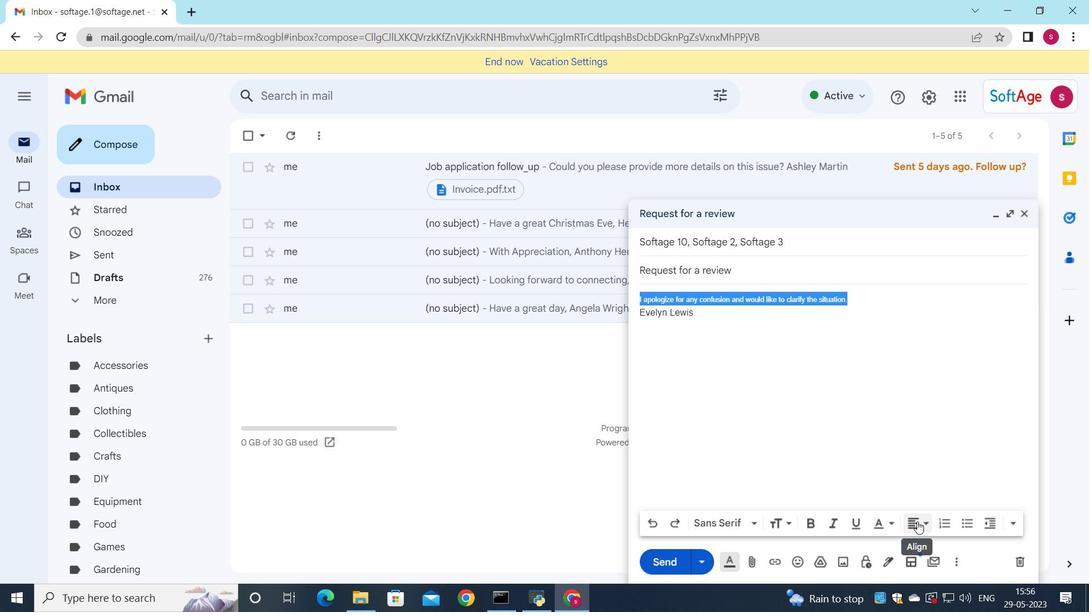 
Action: Mouse moved to (916, 468)
Screenshot: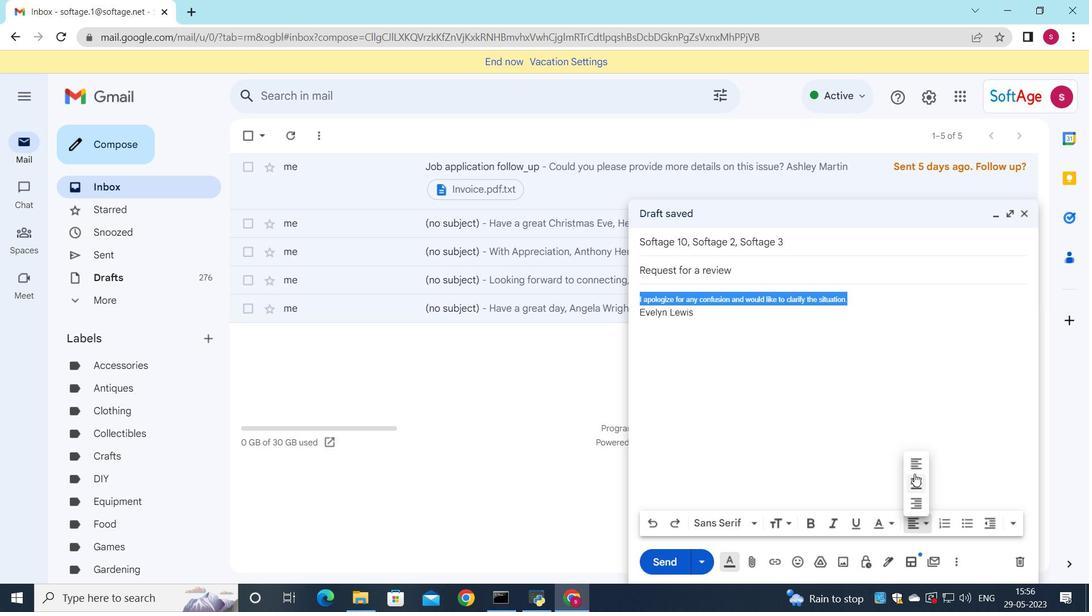 
Action: Mouse pressed left at (916, 468)
Screenshot: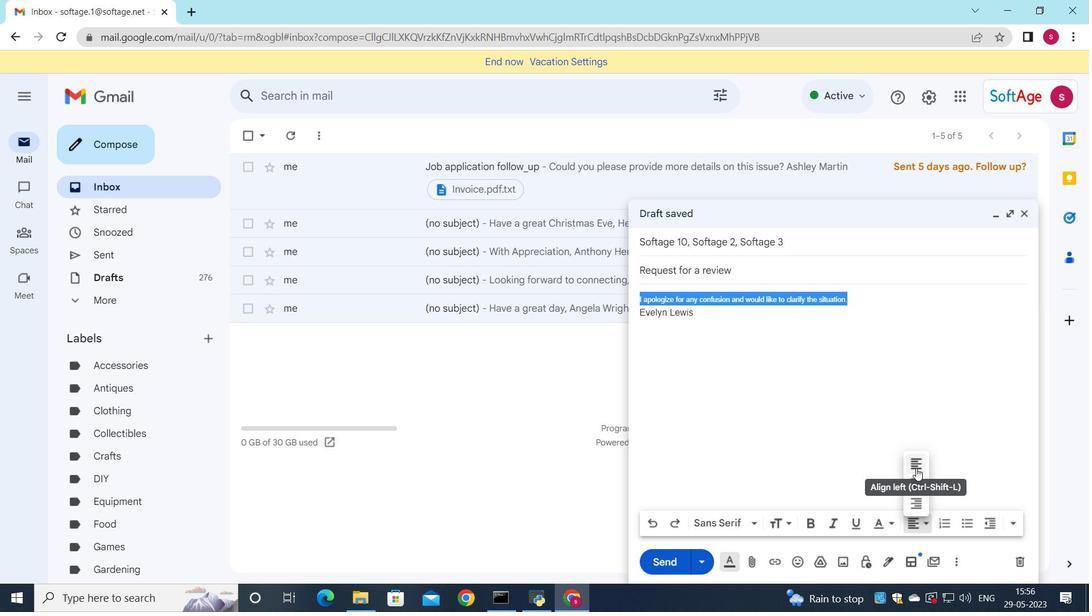 
Action: Mouse moved to (677, 557)
Screenshot: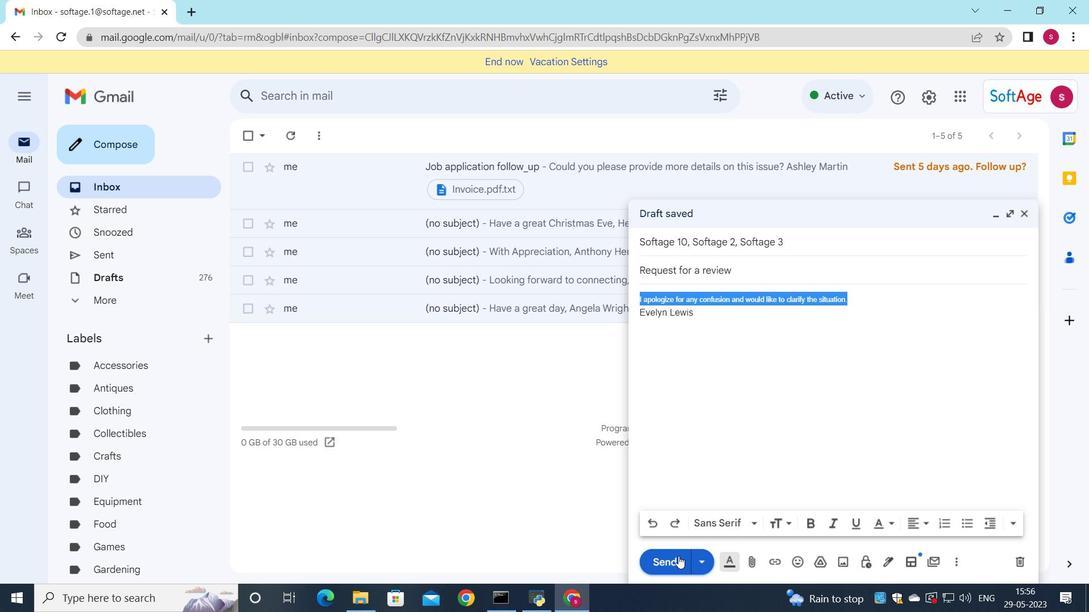 
Action: Mouse pressed left at (677, 557)
Screenshot: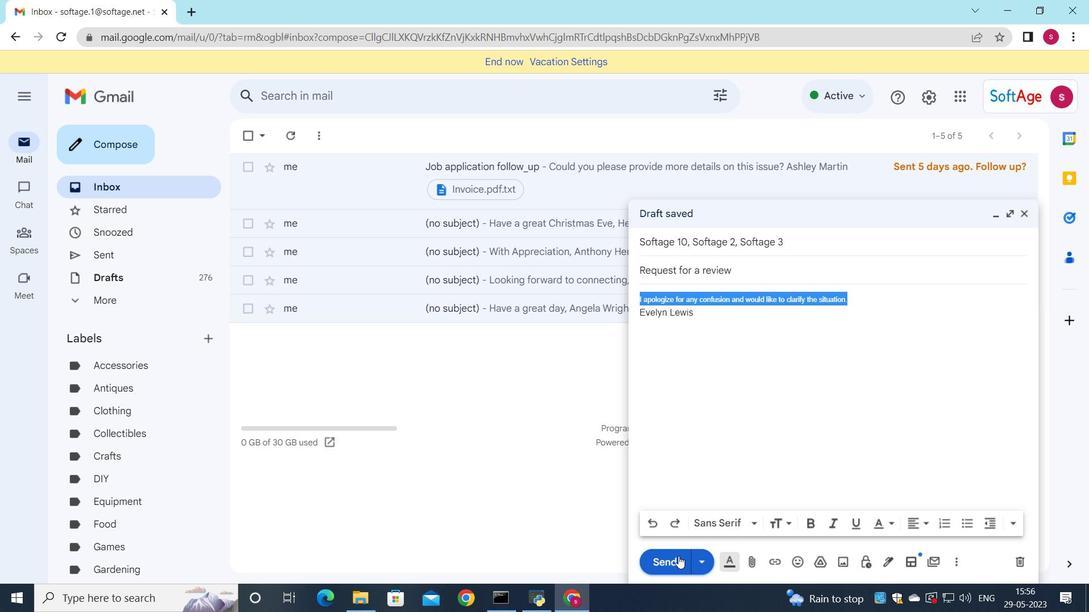 
Action: Mouse moved to (119, 253)
Screenshot: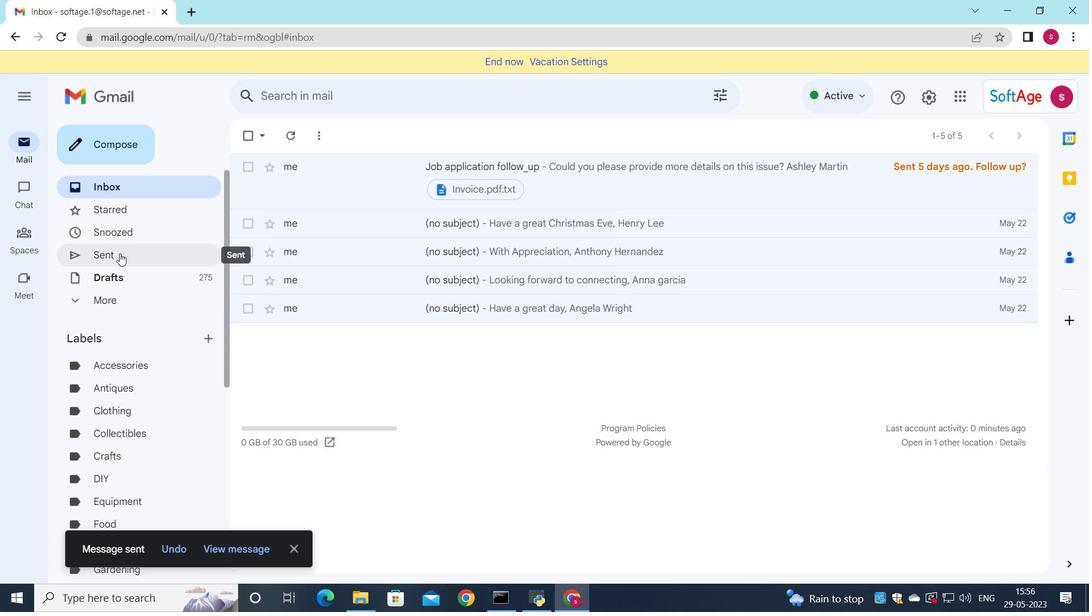 
Action: Mouse pressed left at (119, 253)
Screenshot: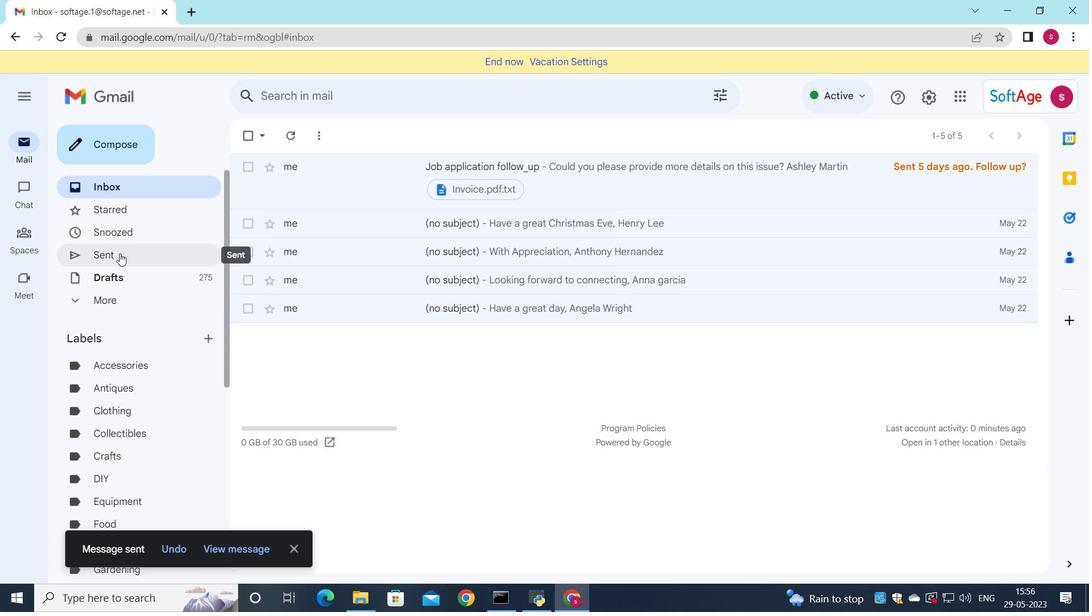 
Action: Mouse moved to (396, 209)
Screenshot: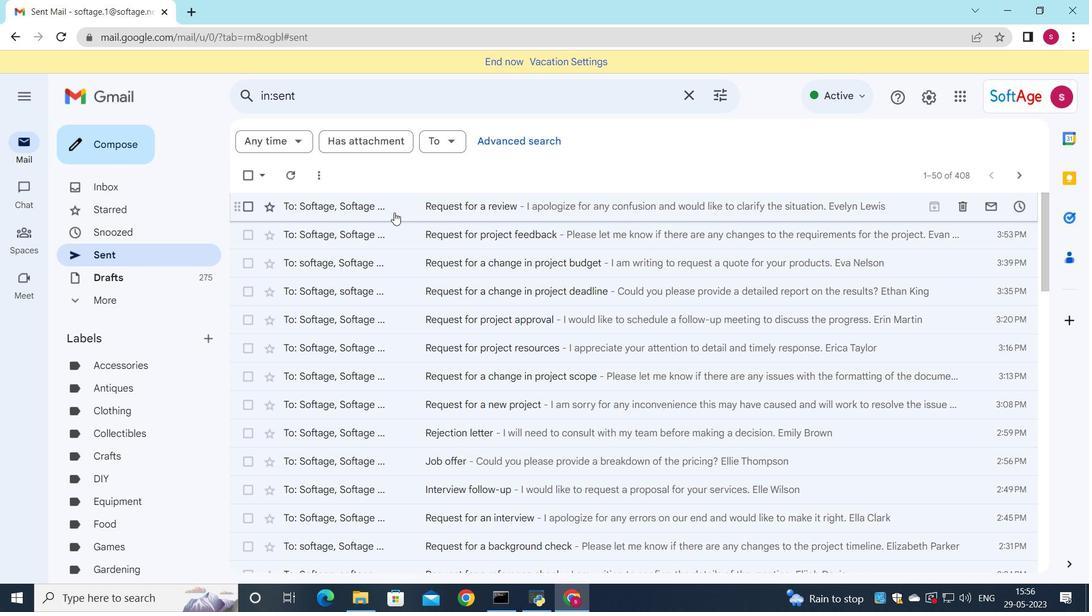
Action: Mouse pressed left at (396, 209)
Screenshot: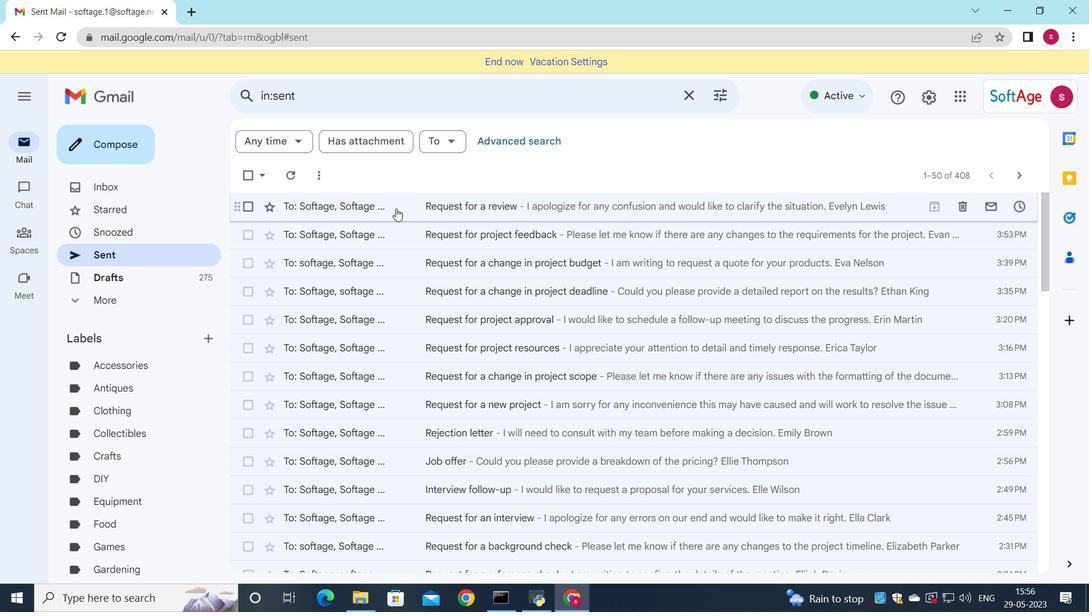 
Action: Mouse moved to (397, 212)
Screenshot: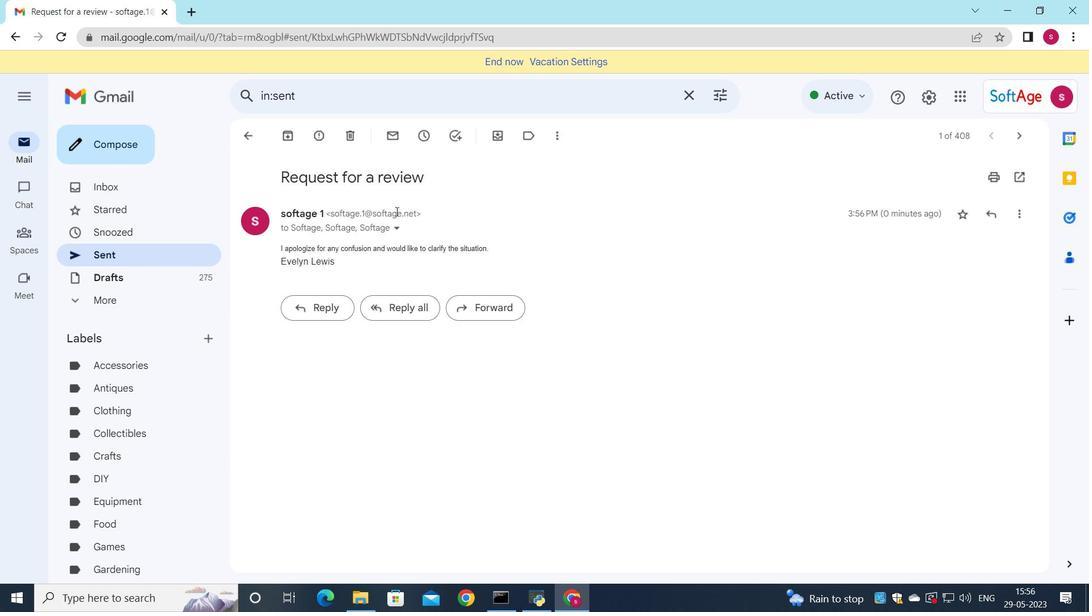 
